 Task: Look for space in Alleppey, India from 9th June, 2023 to 17th June, 2023 for 2 adults in price range Rs.7000 to Rs.12000. Place can be private room with 1  bedroom having 2 beds and 1 bathroom. Property type can be house, flat, guest house. Amenities needed are: wifi. Booking option can be shelf check-in. Required host language is English.
Action: Mouse moved to (495, 105)
Screenshot: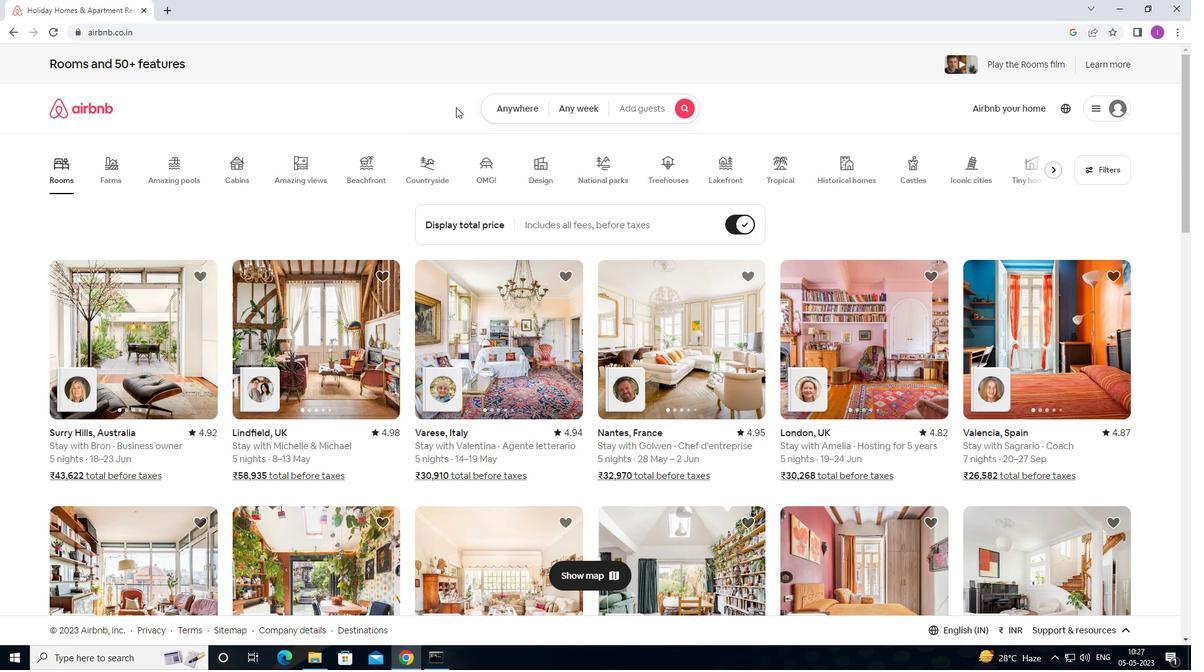 
Action: Mouse pressed left at (495, 105)
Screenshot: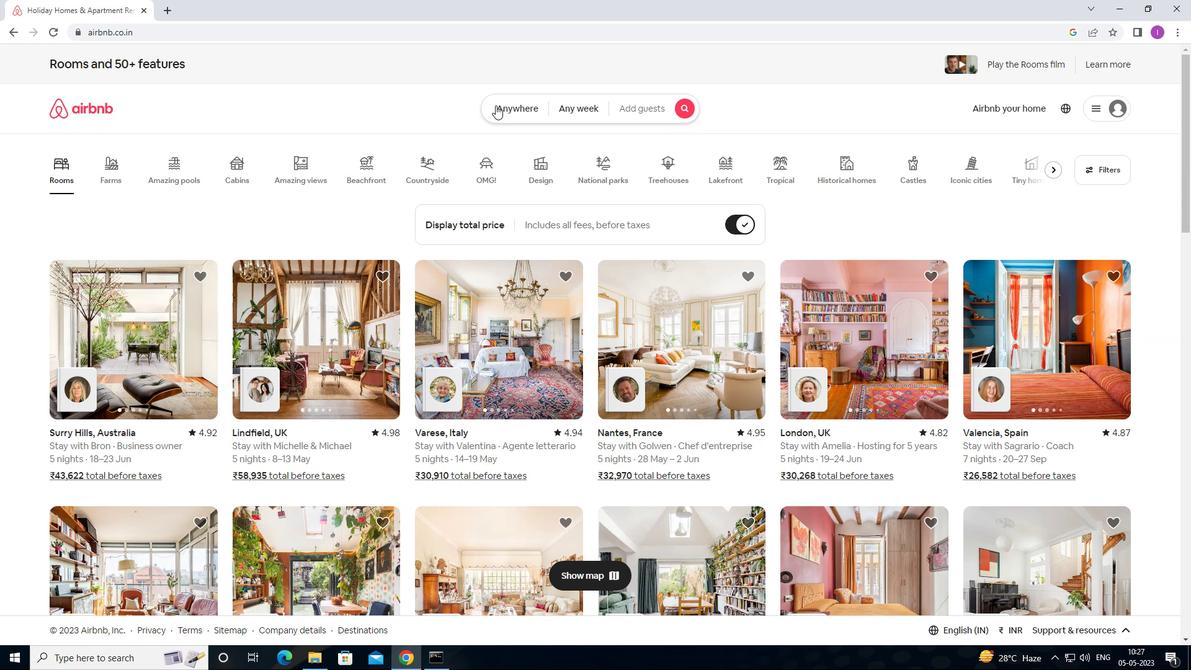 
Action: Mouse moved to (397, 163)
Screenshot: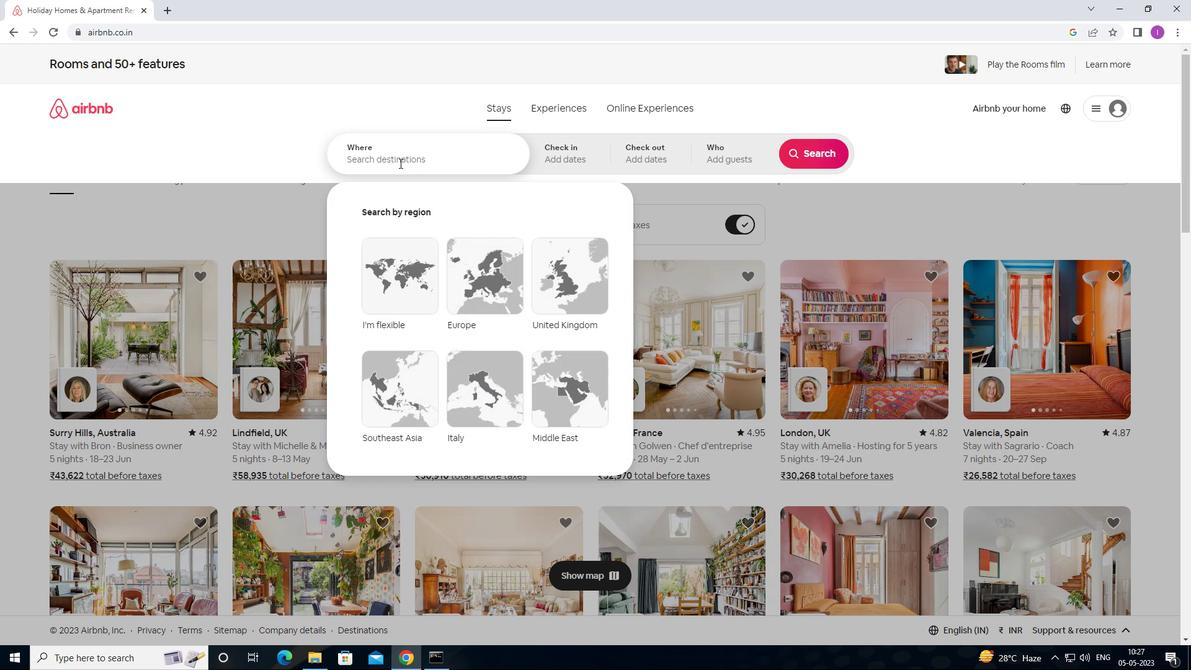 
Action: Mouse pressed left at (397, 163)
Screenshot: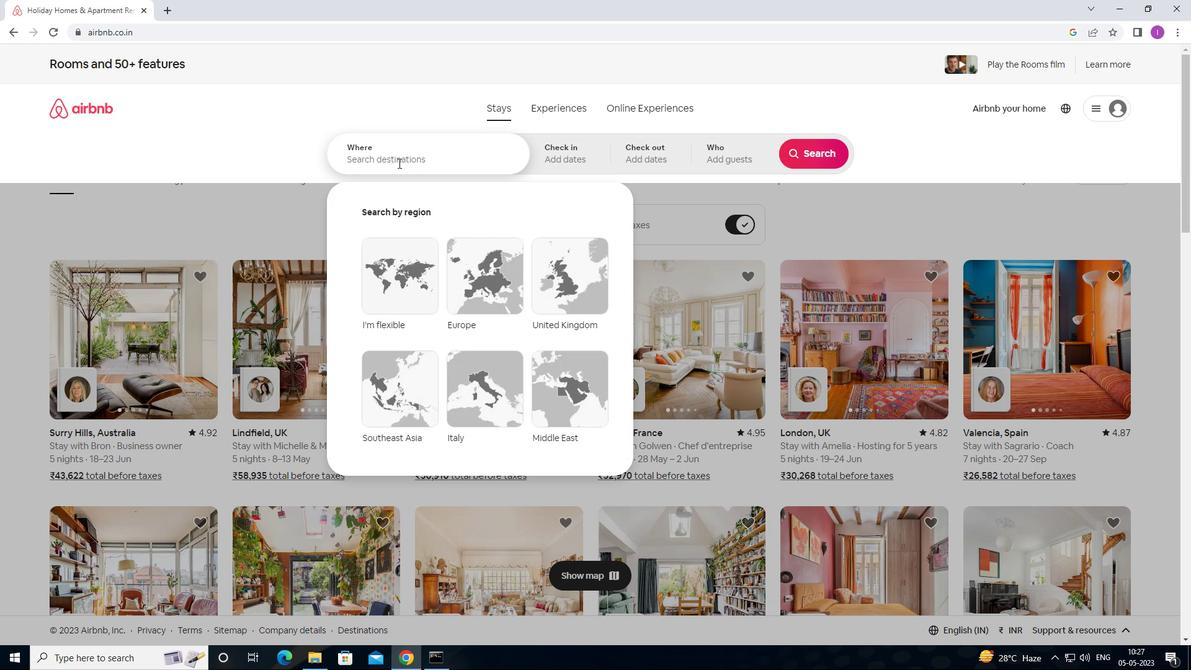 
Action: Mouse moved to (246, 180)
Screenshot: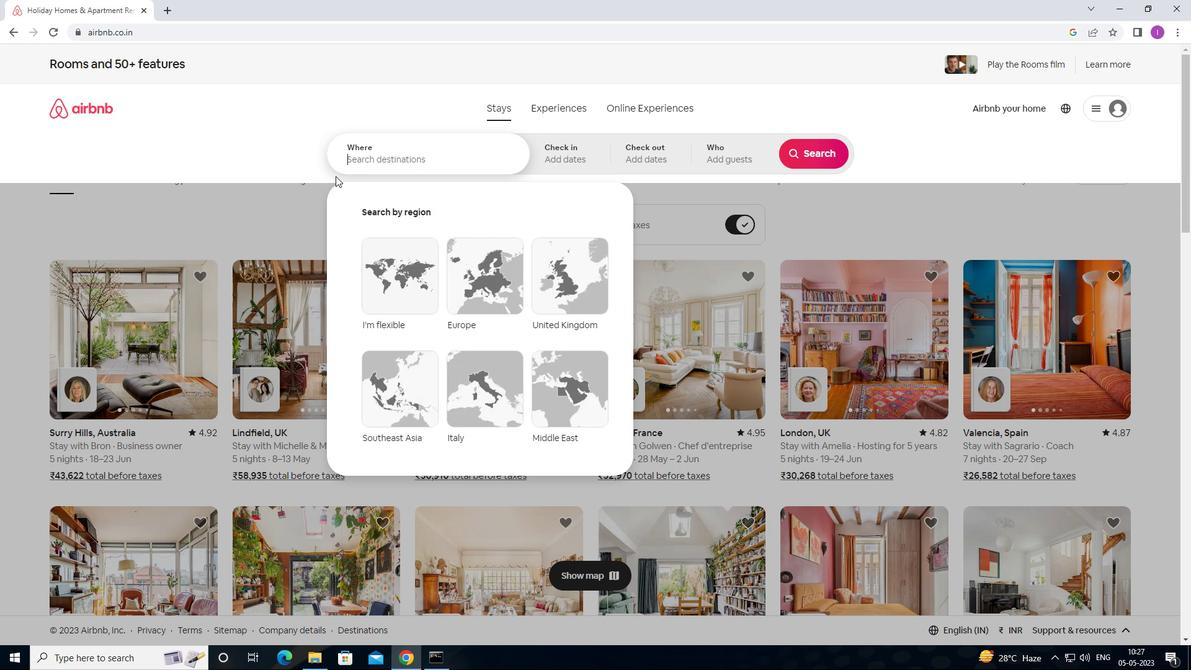 
Action: Key pressed <Key.shift>ALLEPPE4Y,<Key.shift>INDIA
Screenshot: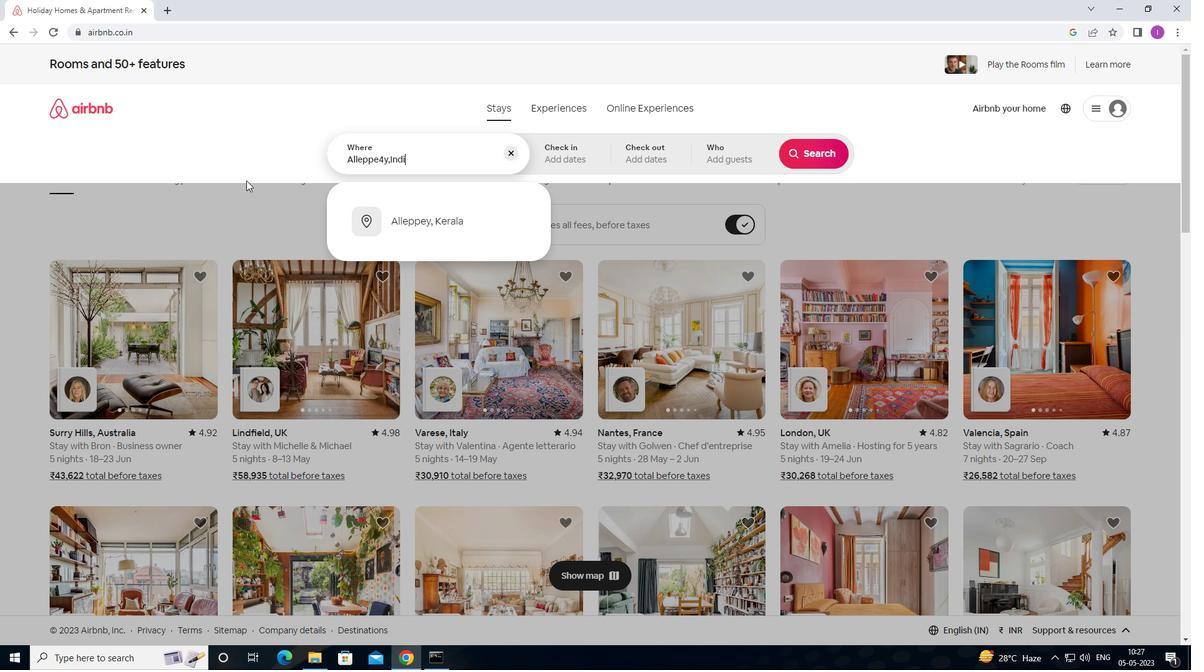 
Action: Mouse moved to (386, 158)
Screenshot: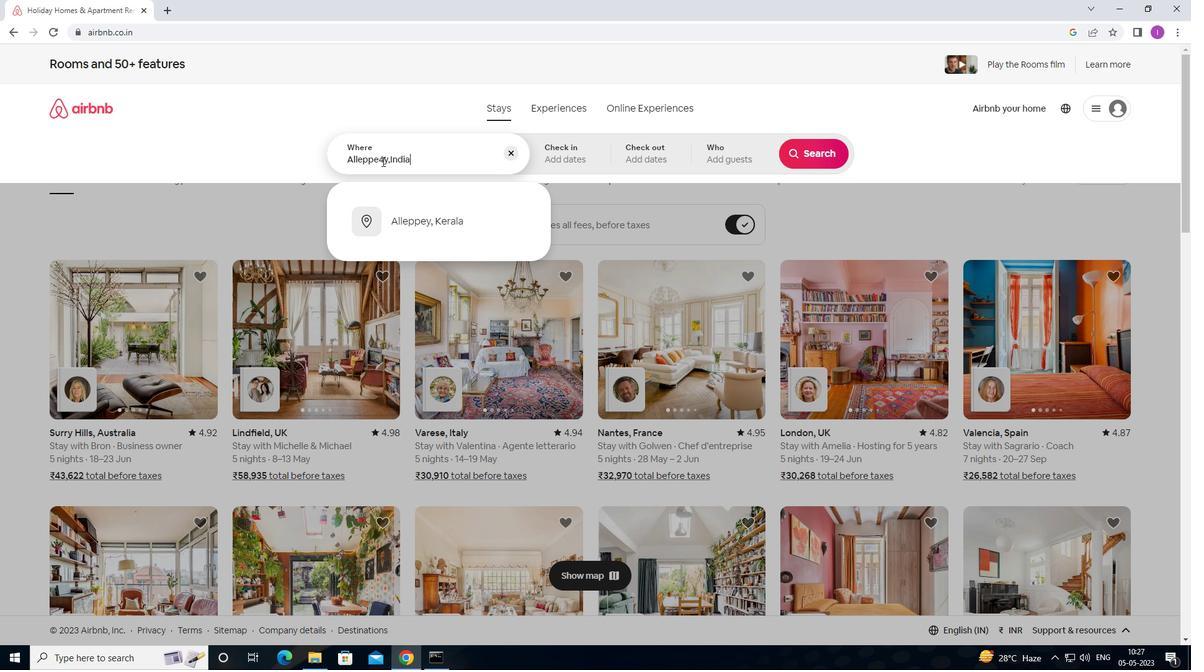 
Action: Mouse pressed left at (386, 158)
Screenshot: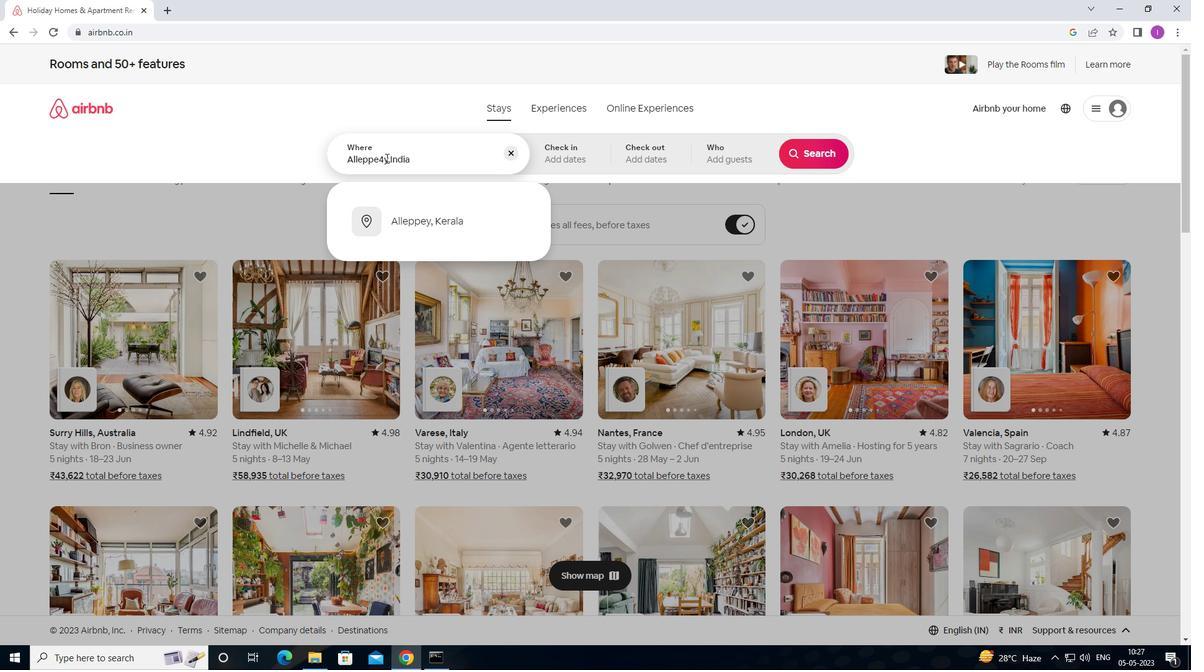 
Action: Mouse moved to (335, 193)
Screenshot: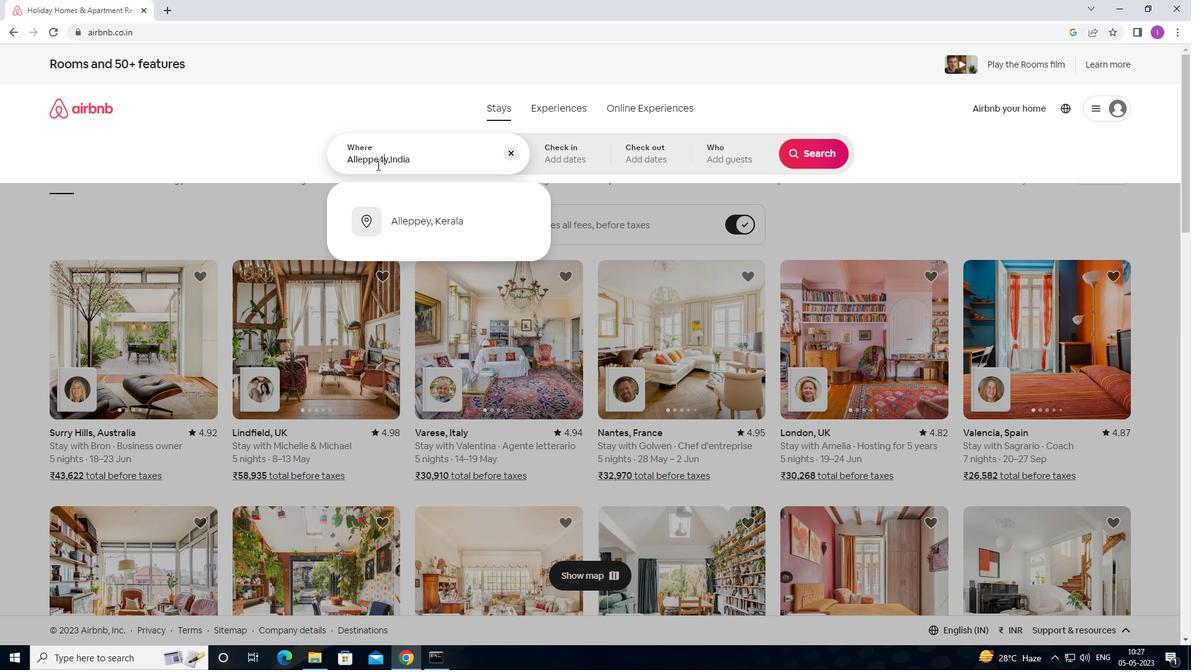 
Action: Key pressed <Key.backspace>
Screenshot: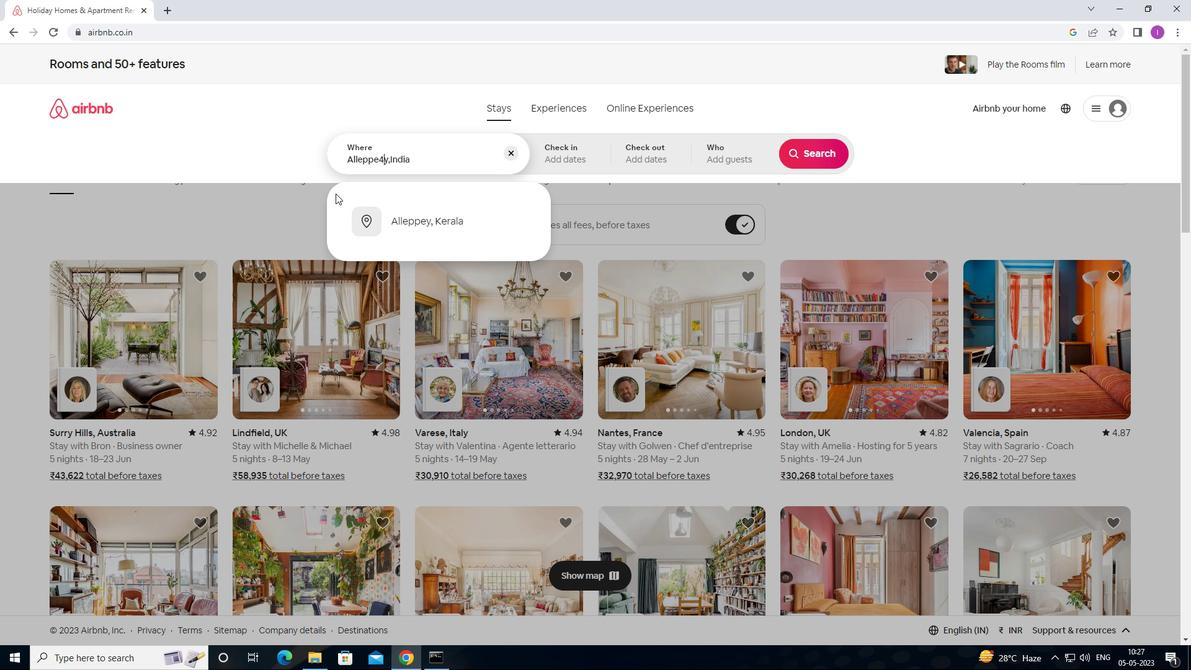 
Action: Mouse moved to (561, 152)
Screenshot: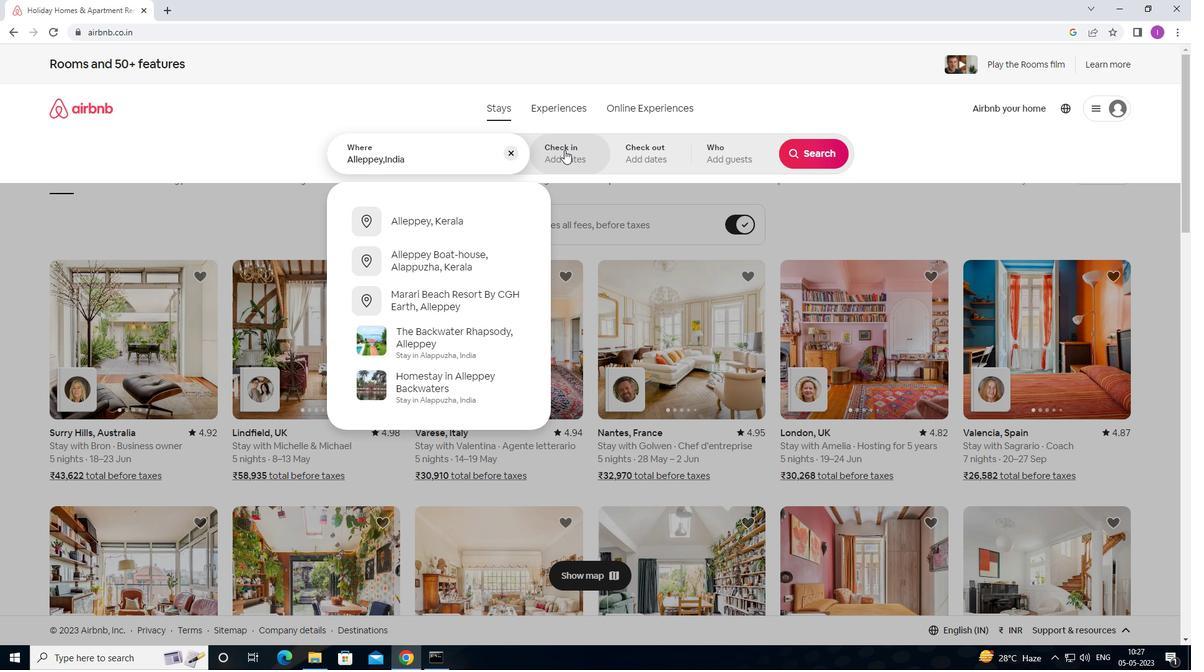 
Action: Mouse pressed left at (561, 152)
Screenshot: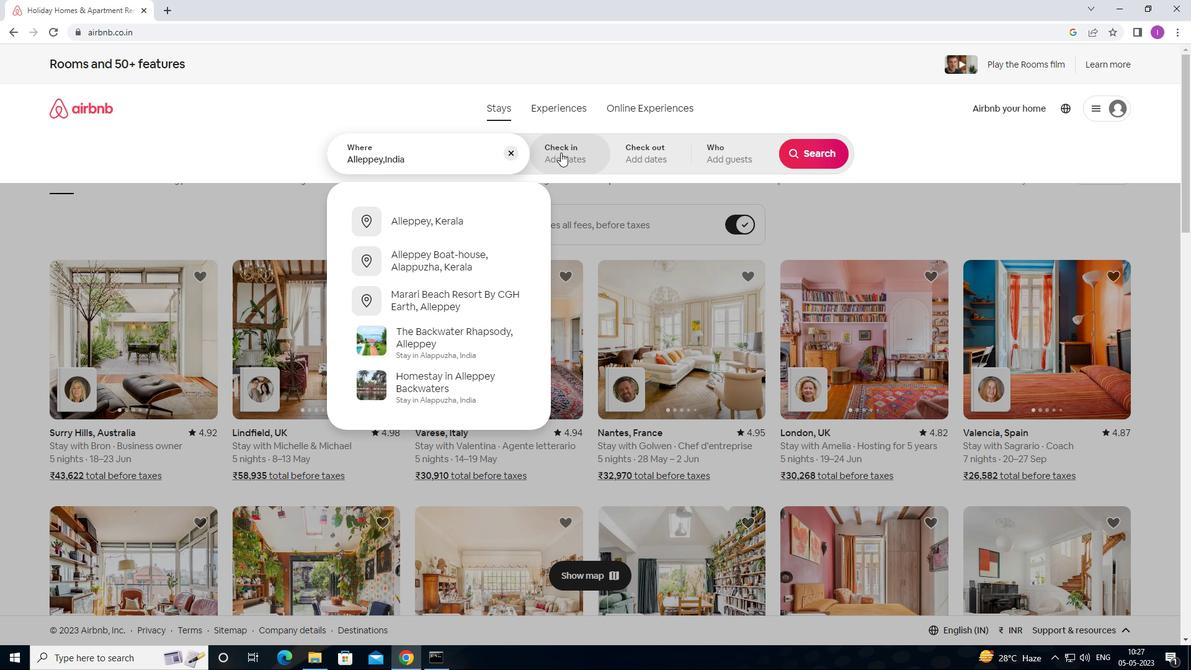 
Action: Mouse moved to (809, 256)
Screenshot: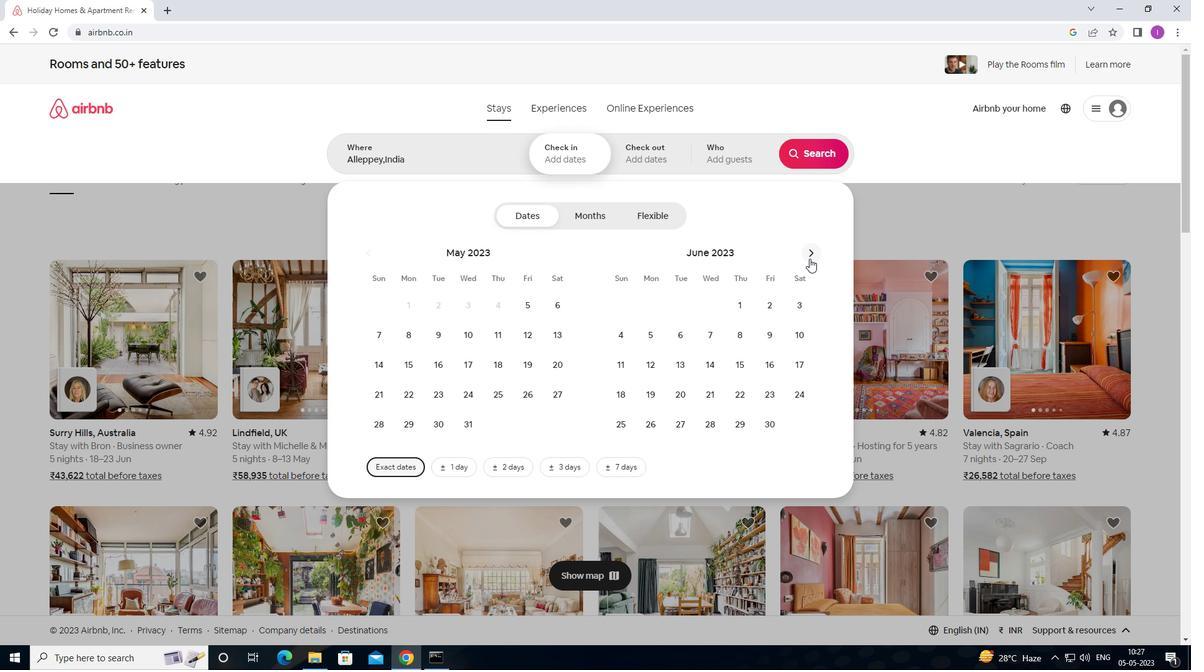 
Action: Mouse pressed left at (809, 256)
Screenshot: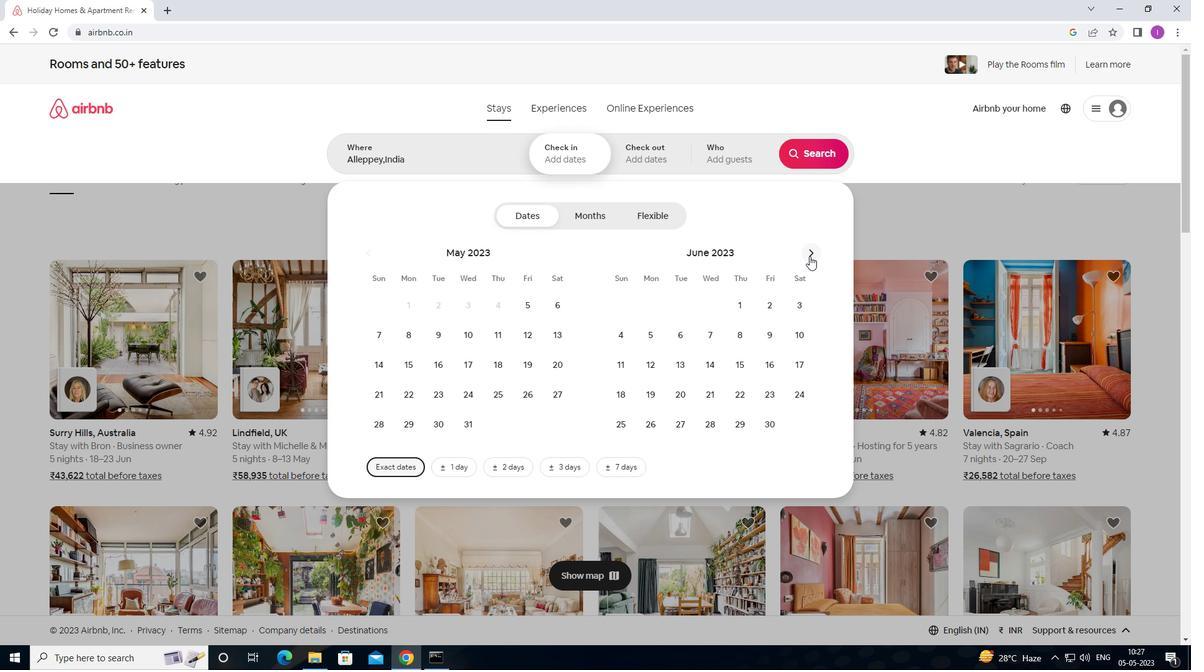 
Action: Mouse moved to (533, 339)
Screenshot: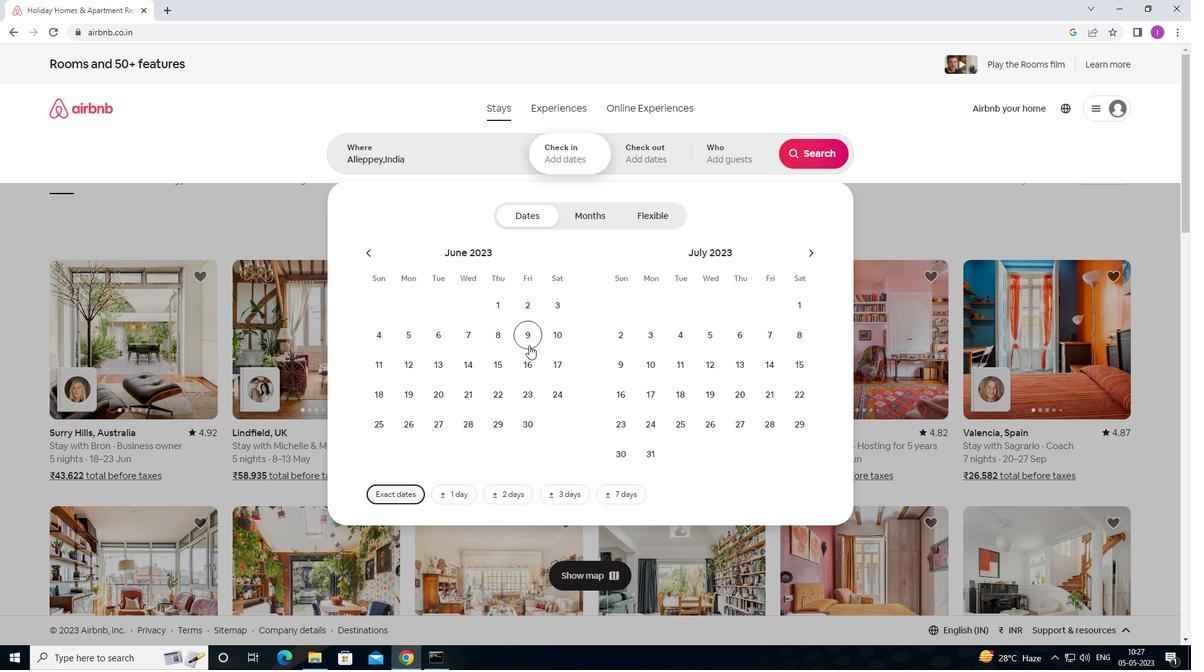 
Action: Mouse pressed left at (533, 339)
Screenshot: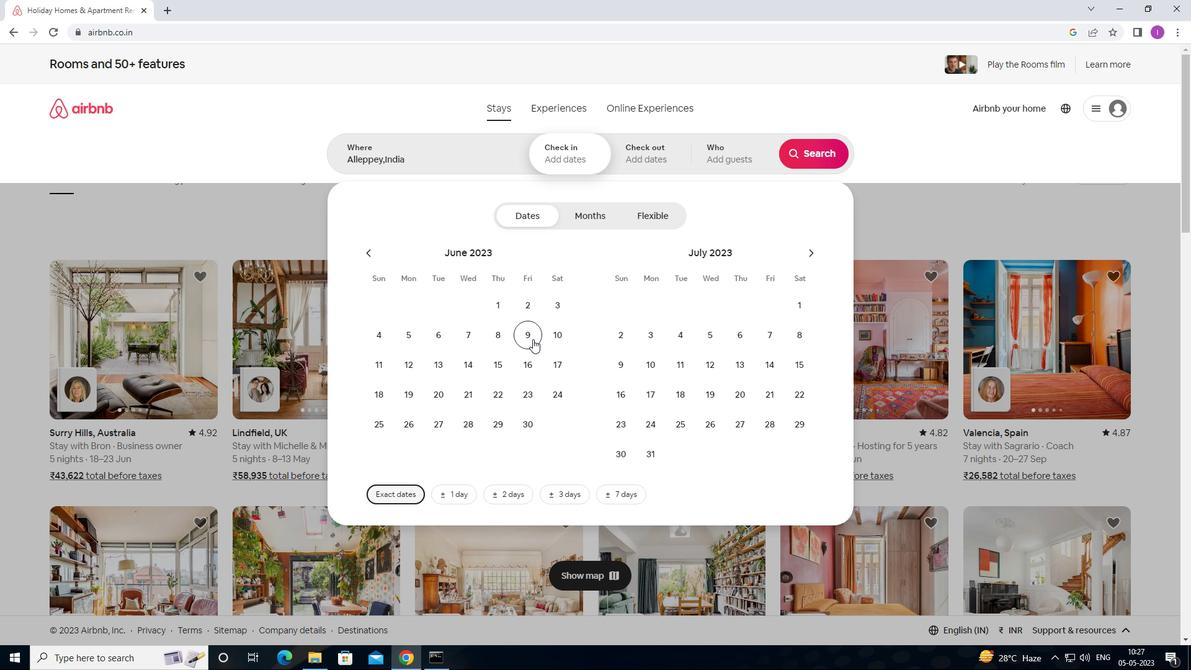 
Action: Mouse moved to (554, 362)
Screenshot: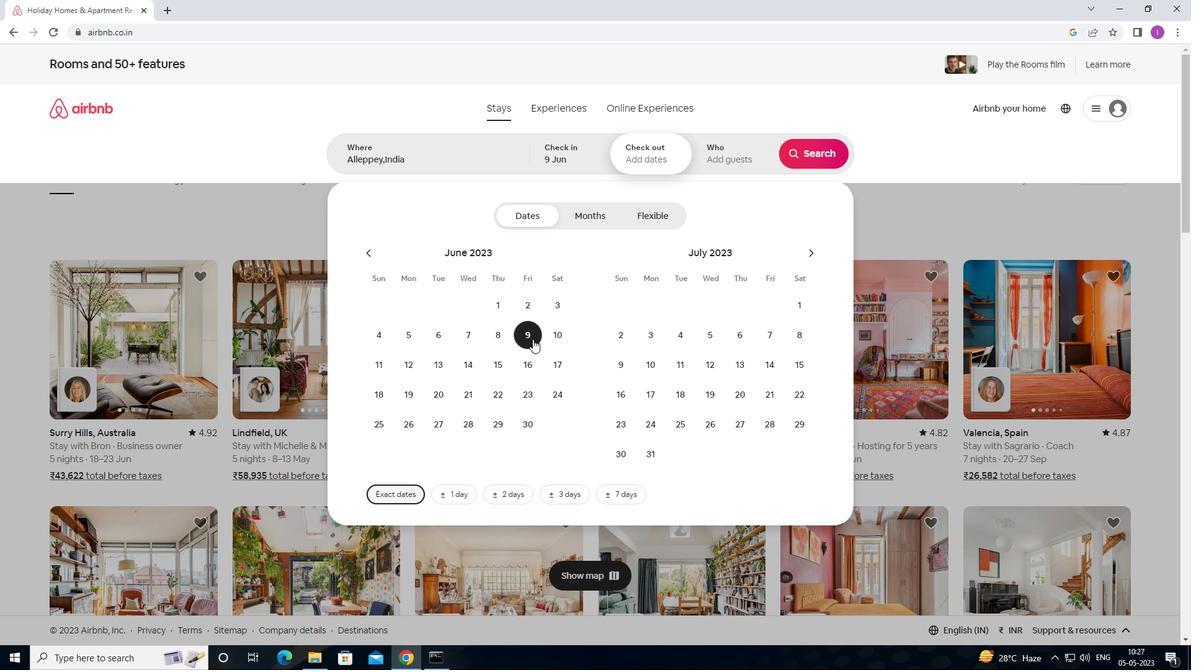 
Action: Mouse pressed left at (554, 362)
Screenshot: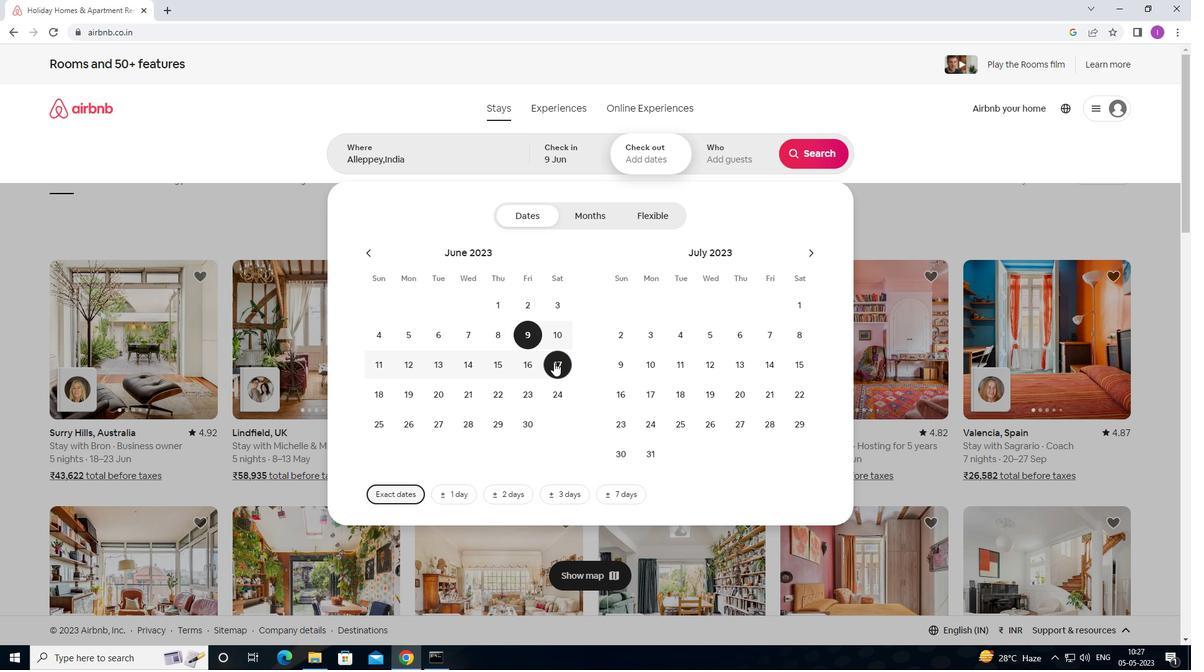 
Action: Mouse moved to (709, 166)
Screenshot: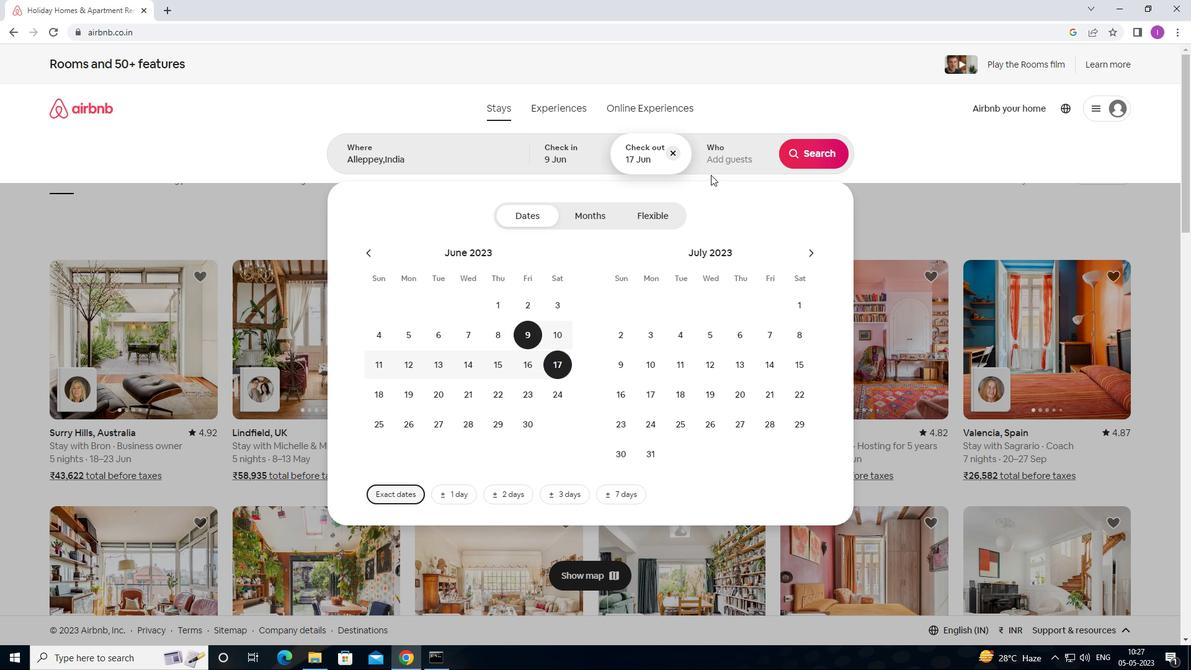 
Action: Mouse pressed left at (709, 166)
Screenshot: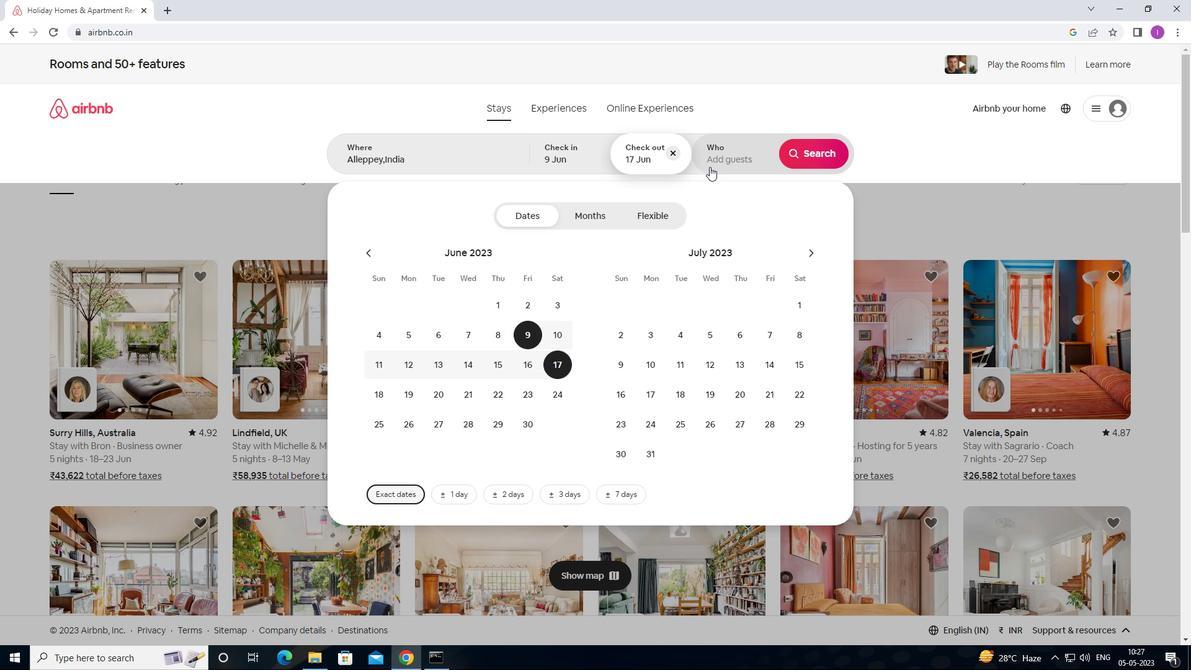 
Action: Mouse moved to (823, 227)
Screenshot: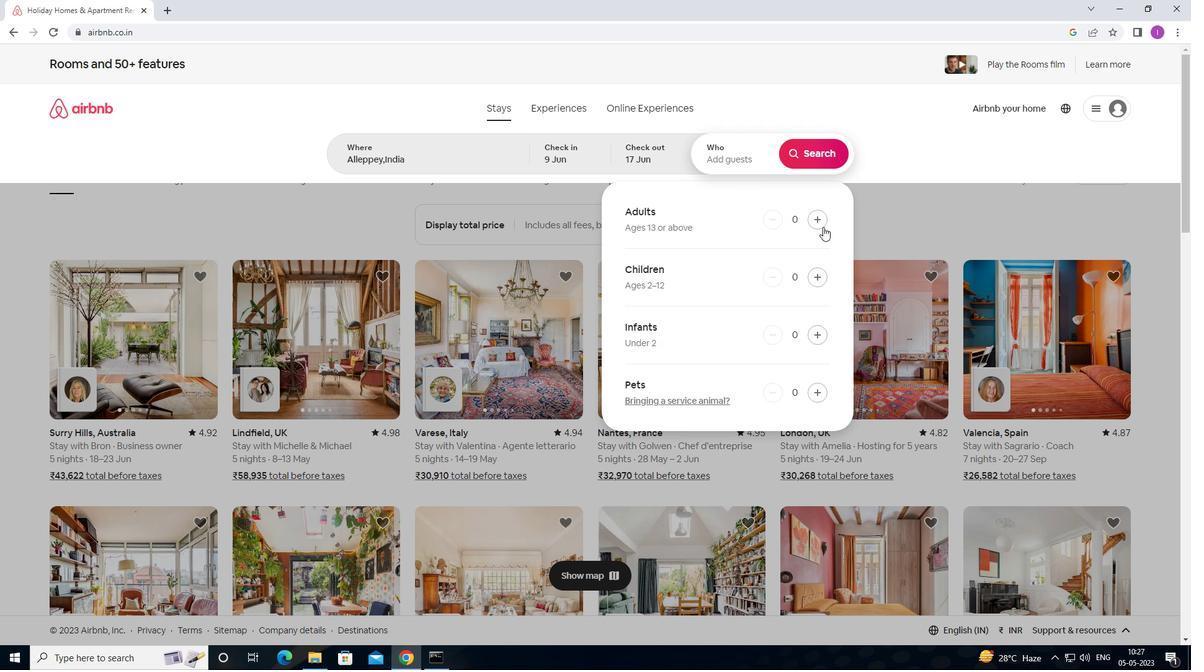 
Action: Mouse pressed left at (823, 227)
Screenshot: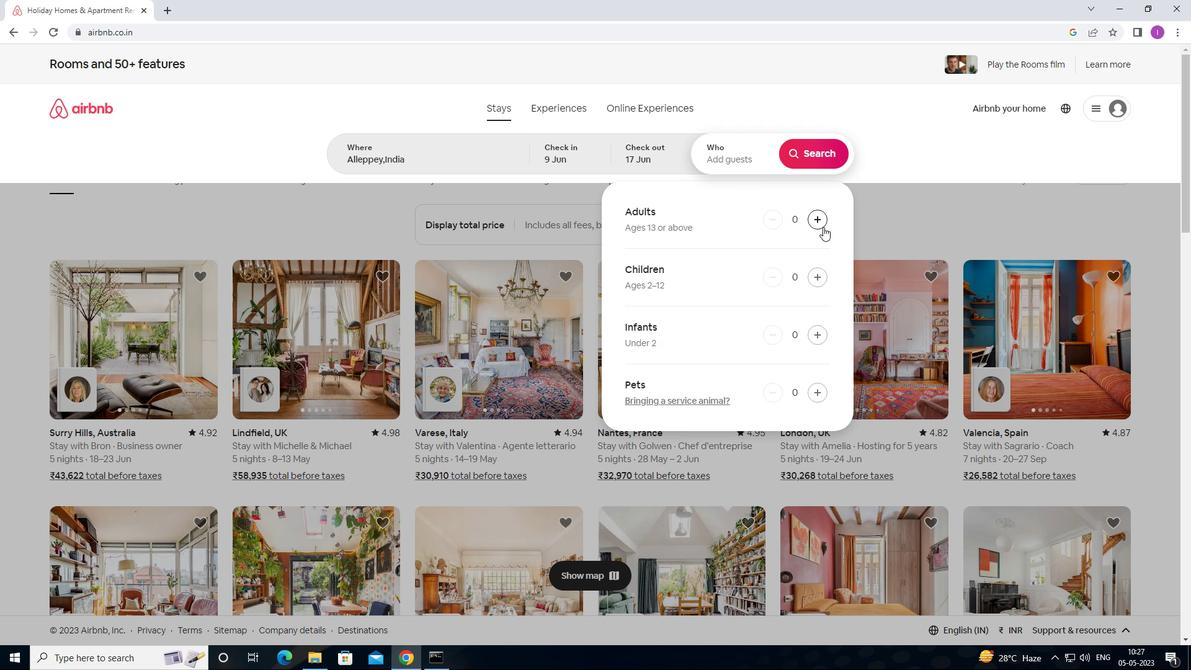 
Action: Mouse pressed left at (823, 227)
Screenshot: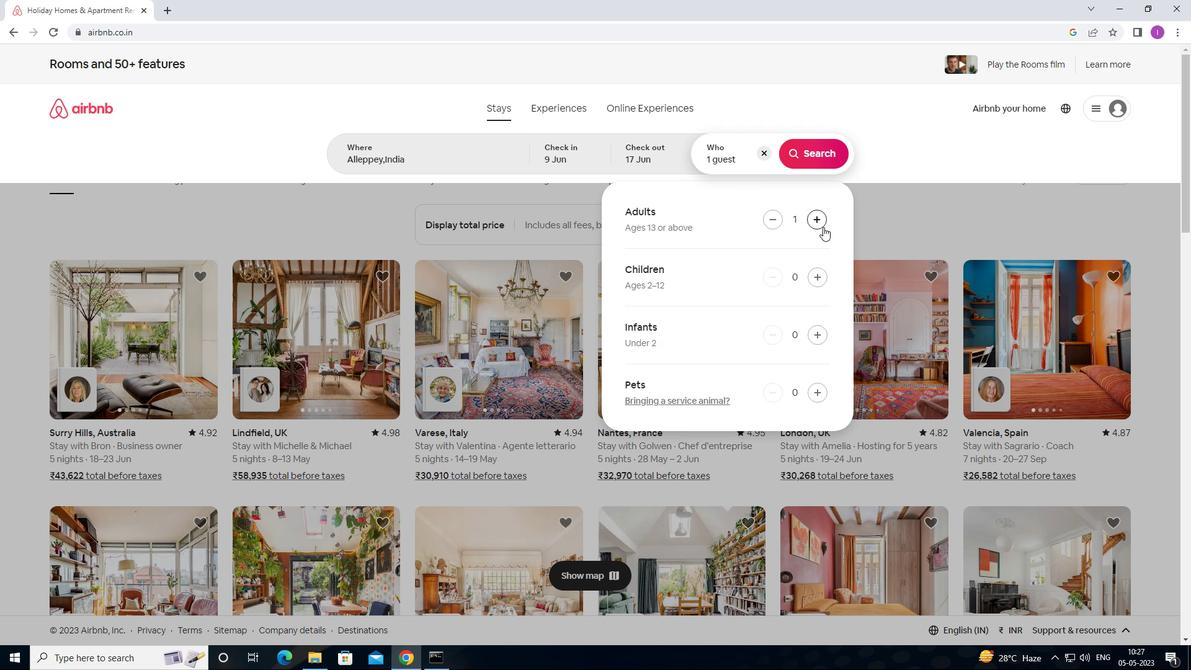 
Action: Mouse moved to (1107, 111)
Screenshot: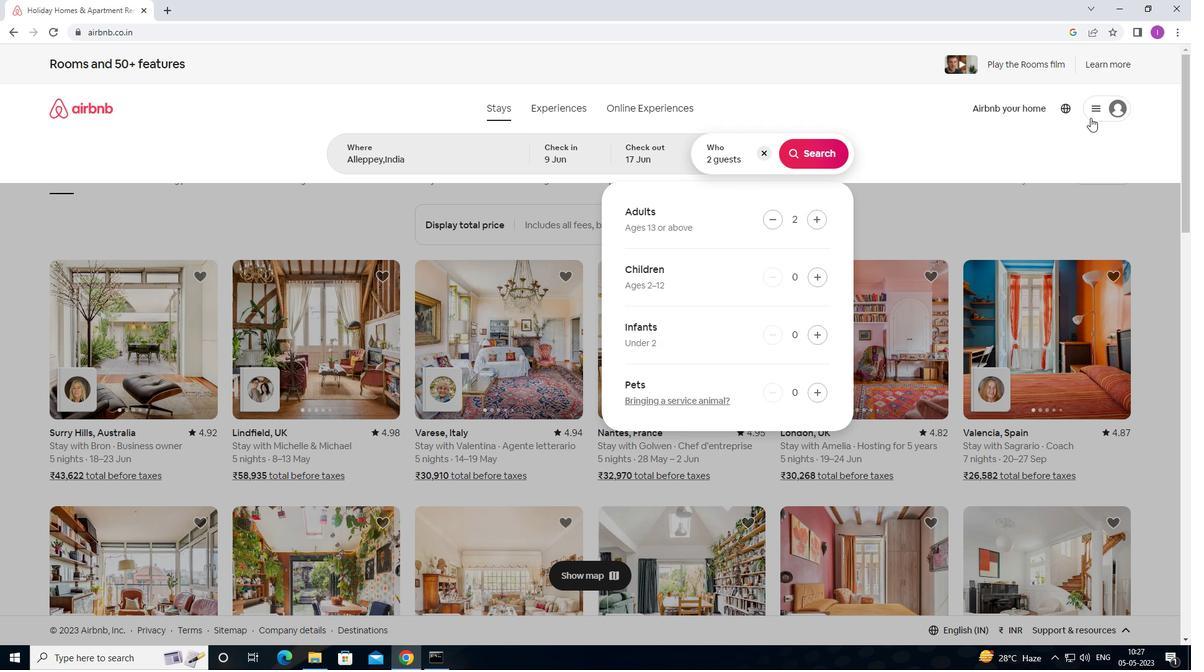 
Action: Mouse pressed left at (1107, 111)
Screenshot: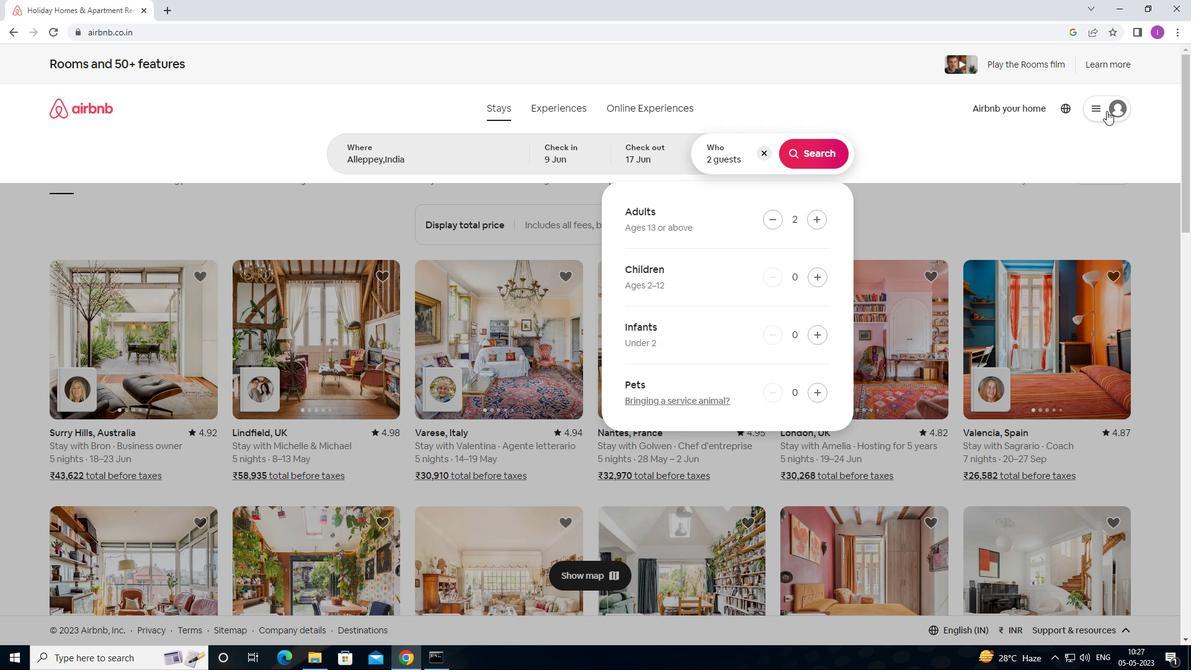
Action: Mouse moved to (907, 172)
Screenshot: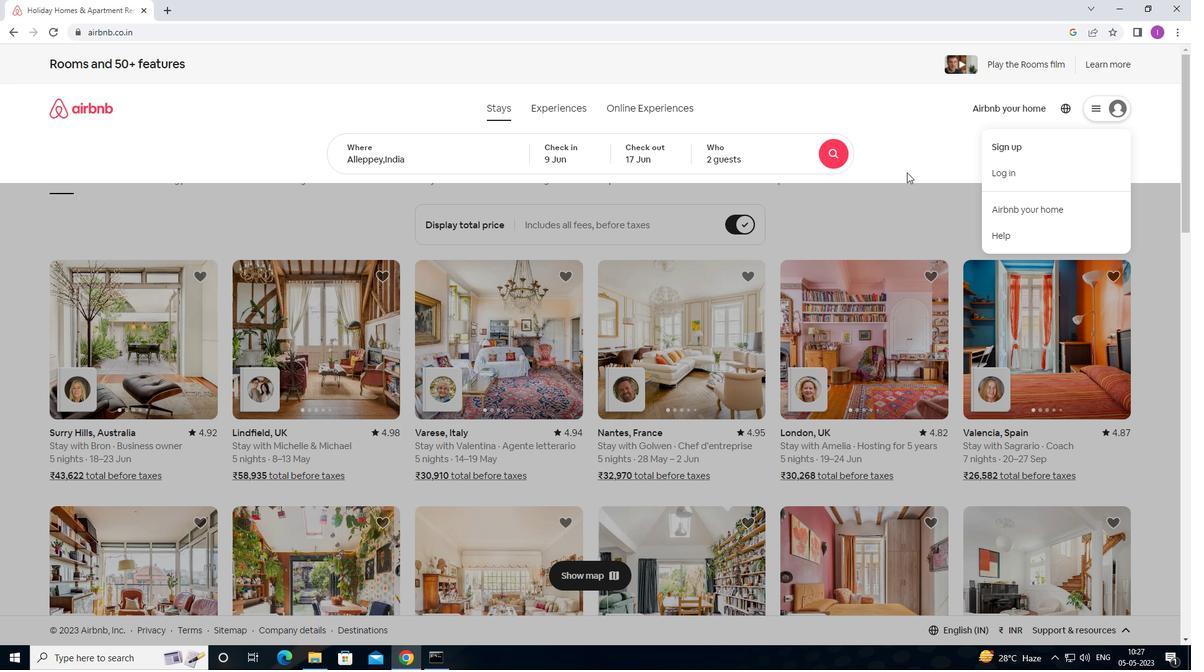 
Action: Mouse pressed left at (907, 172)
Screenshot: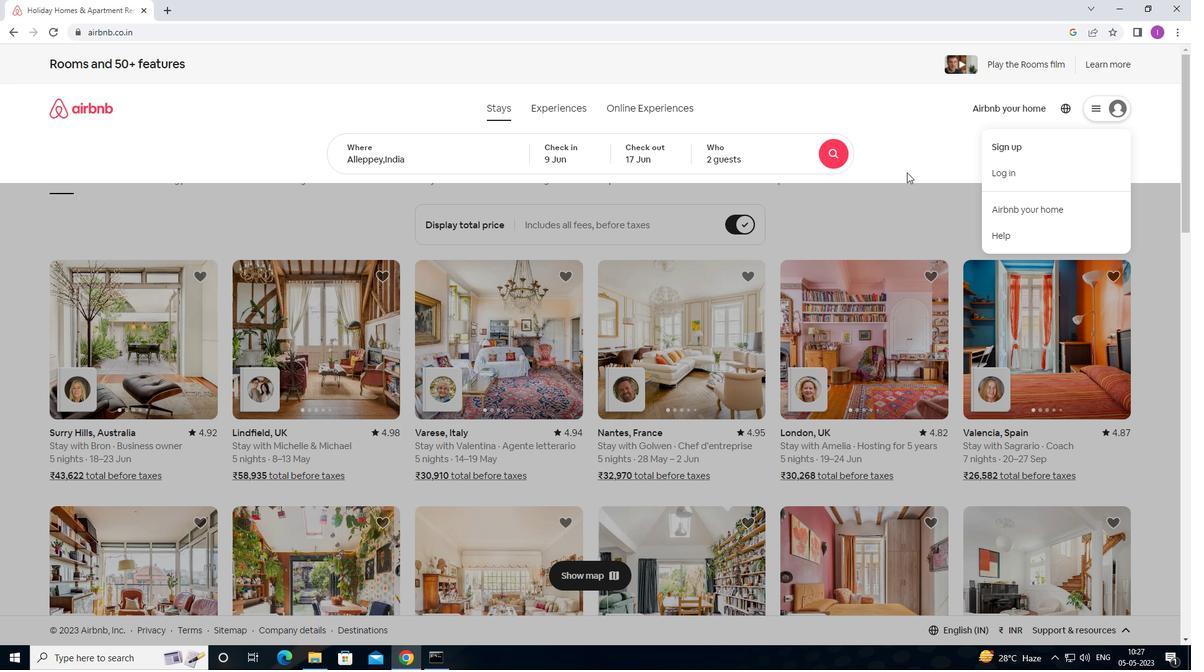 
Action: Mouse moved to (835, 161)
Screenshot: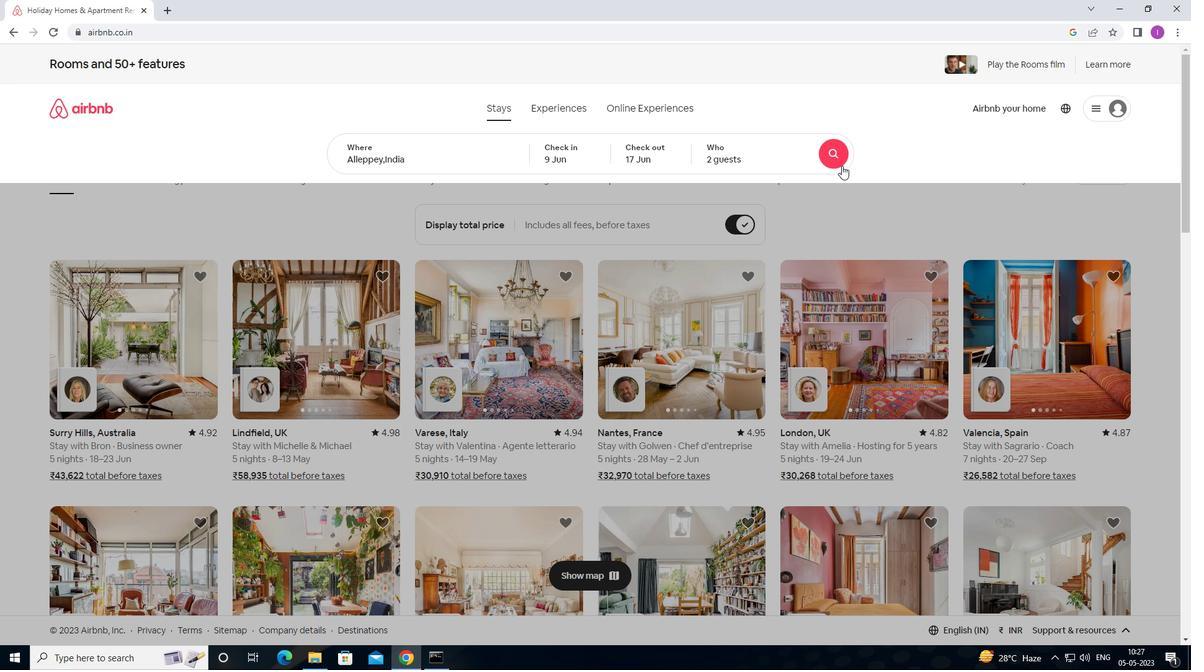 
Action: Mouse pressed left at (835, 161)
Screenshot: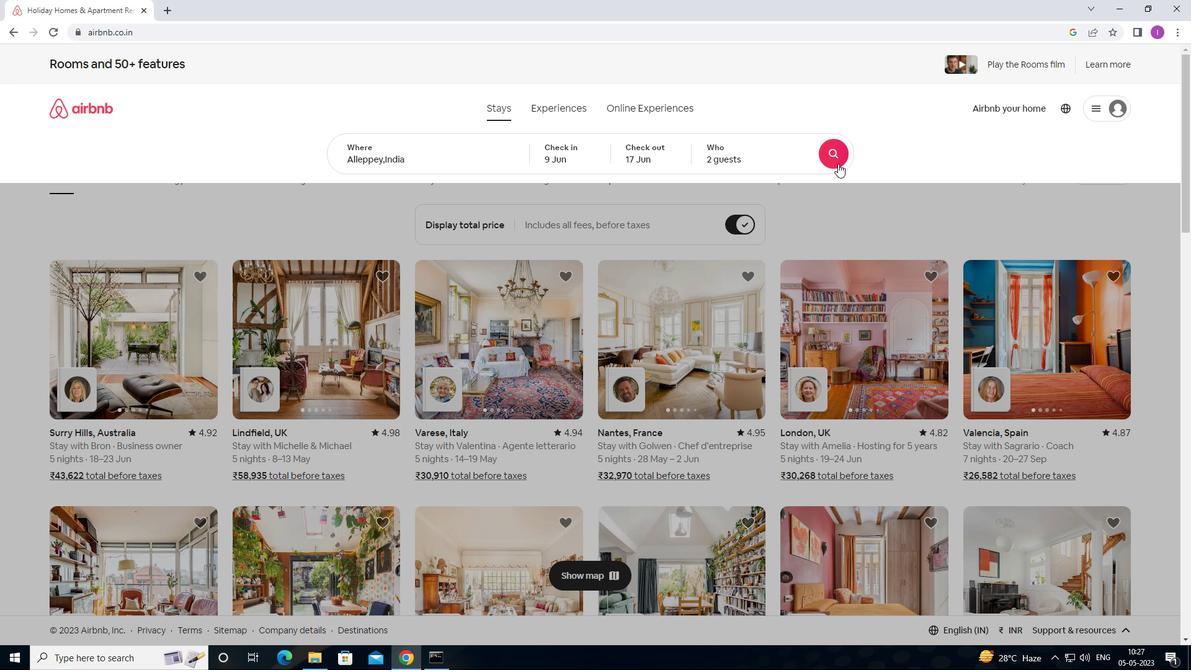 
Action: Mouse moved to (1144, 128)
Screenshot: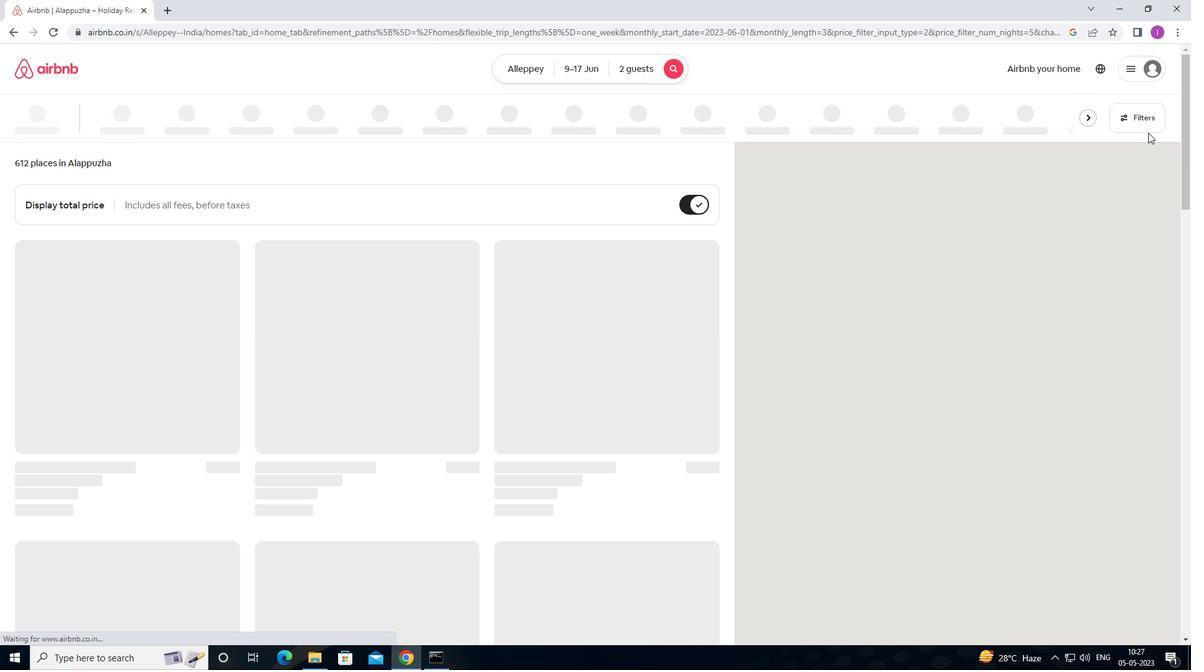 
Action: Mouse pressed left at (1144, 128)
Screenshot: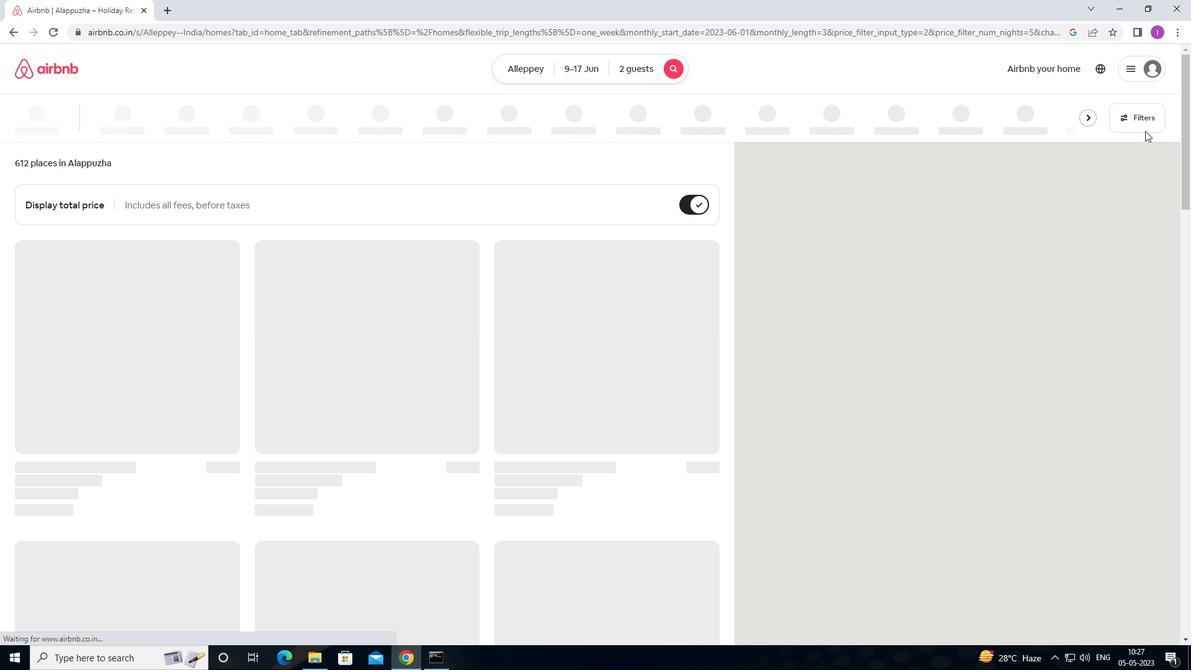 
Action: Mouse moved to (446, 423)
Screenshot: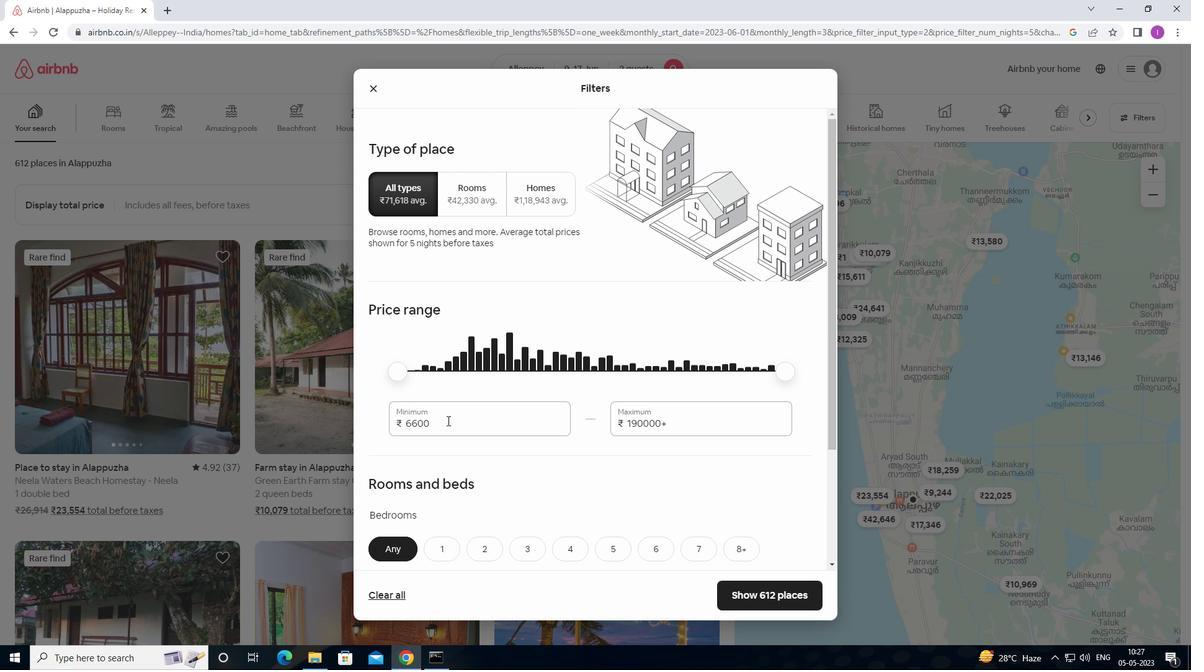 
Action: Mouse pressed left at (446, 423)
Screenshot: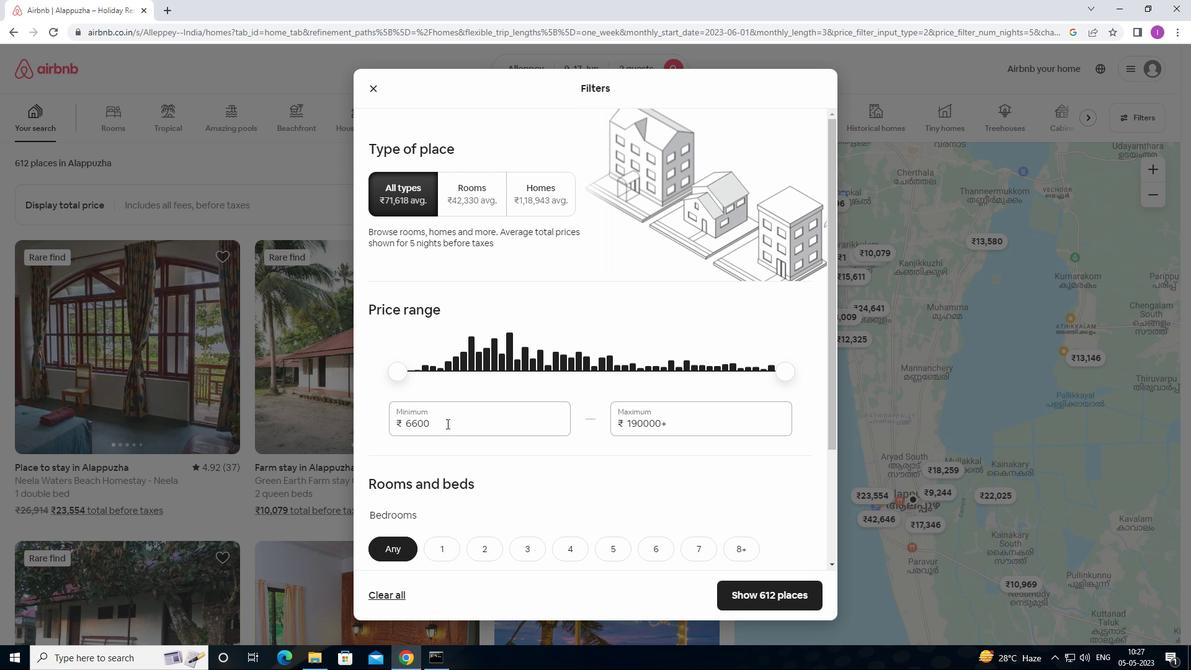 
Action: Mouse moved to (399, 413)
Screenshot: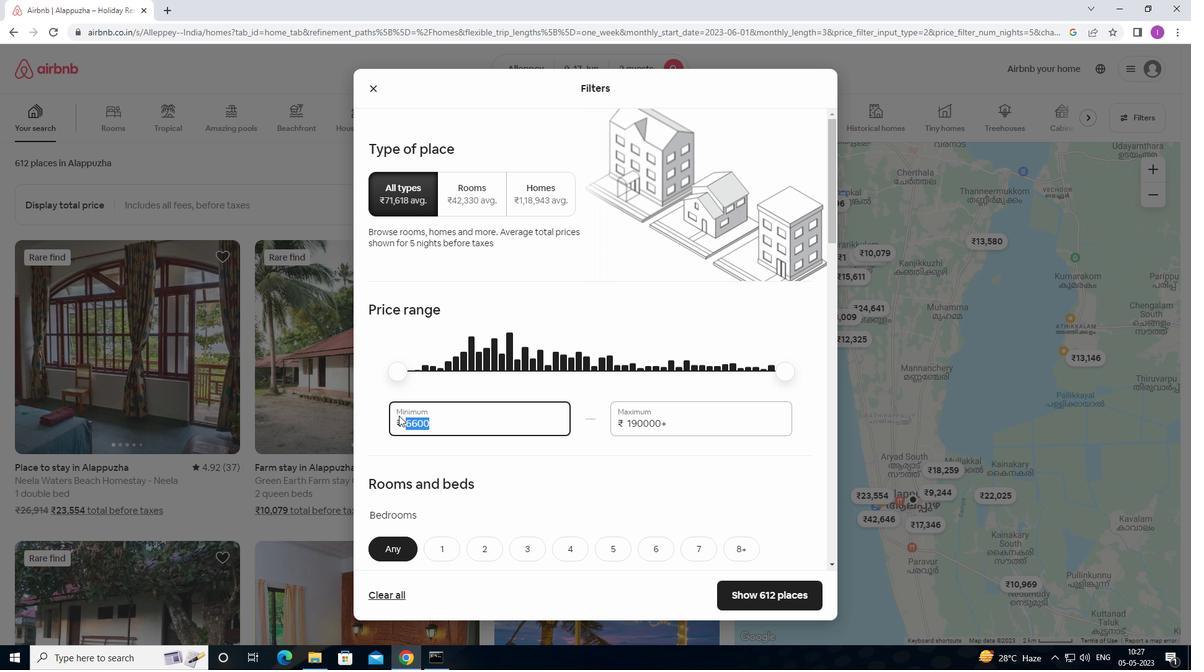 
Action: Key pressed 7000
Screenshot: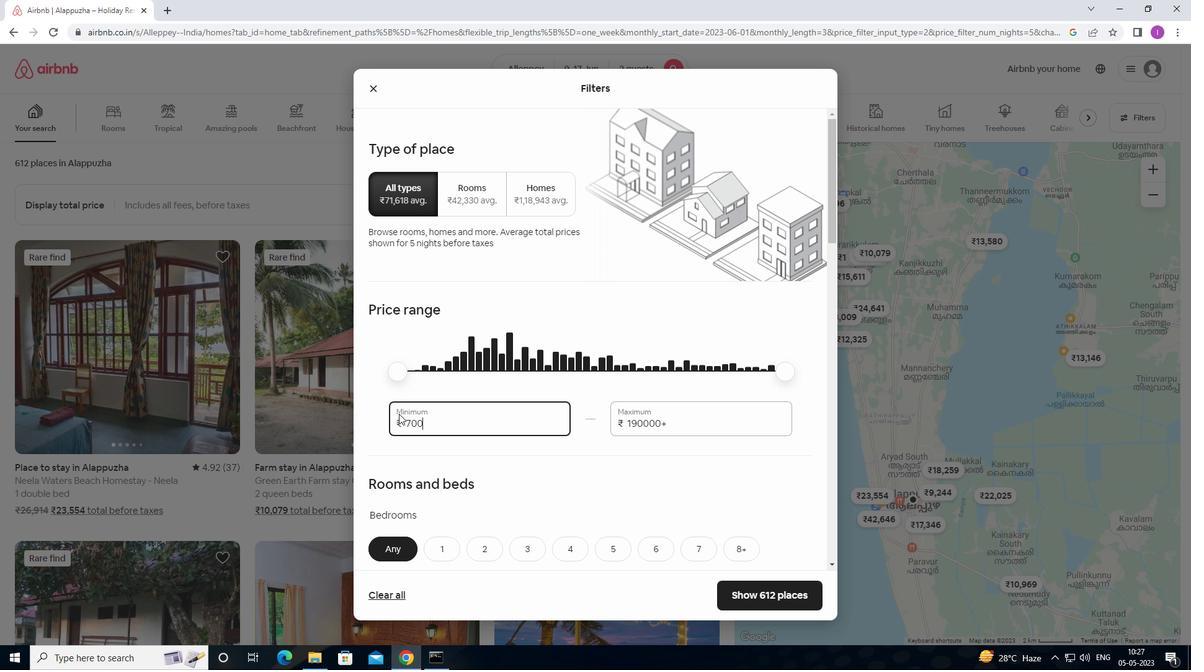 
Action: Mouse moved to (668, 422)
Screenshot: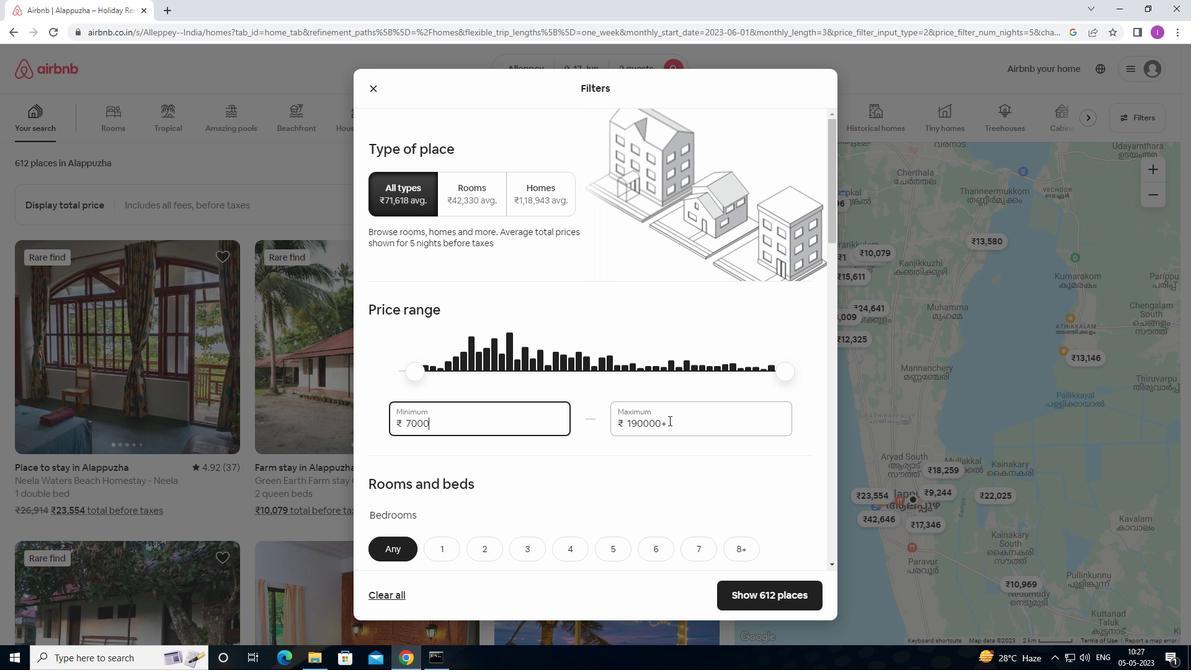 
Action: Mouse pressed left at (668, 422)
Screenshot: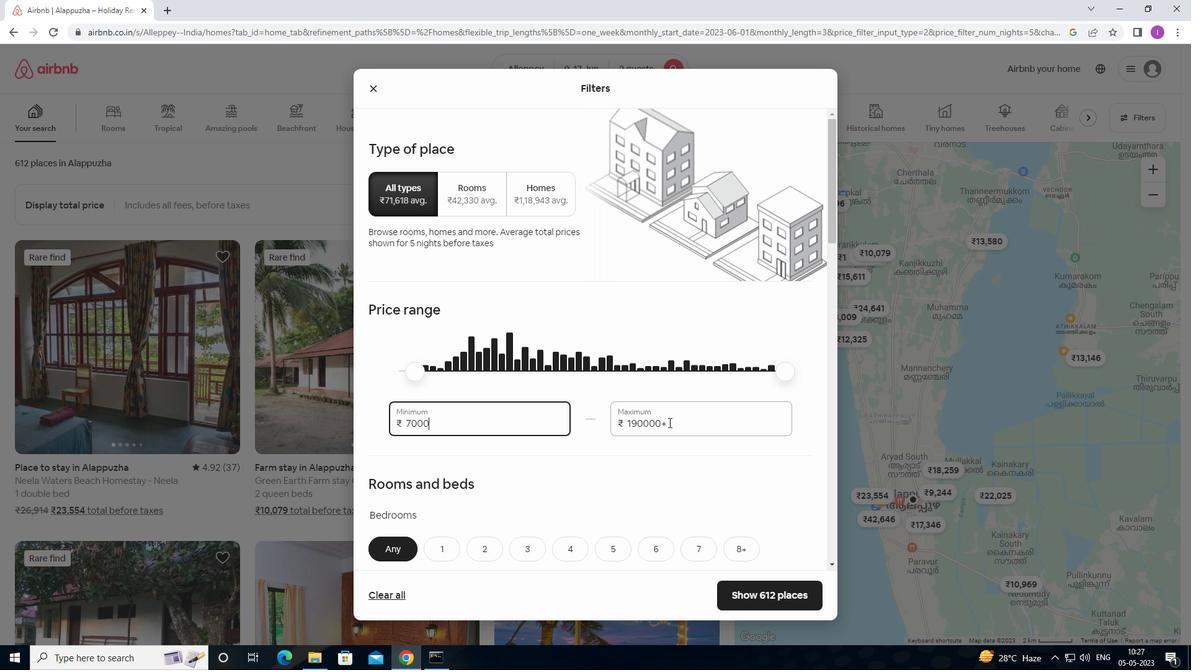 
Action: Mouse moved to (618, 426)
Screenshot: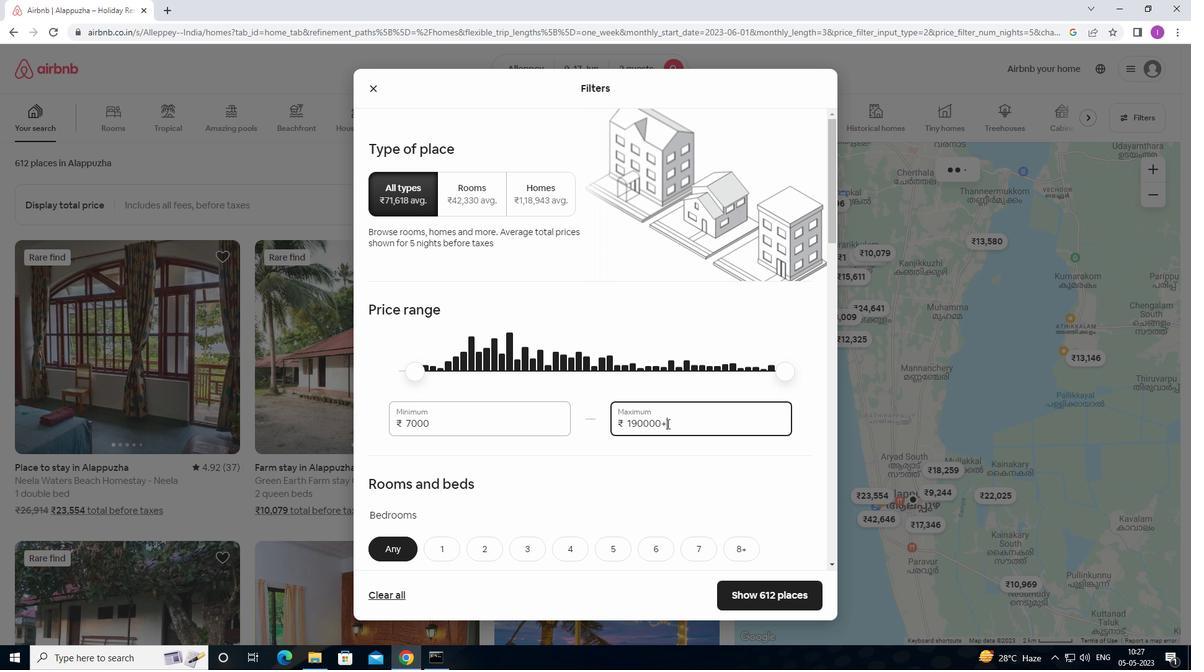 
Action: Key pressed 12000
Screenshot: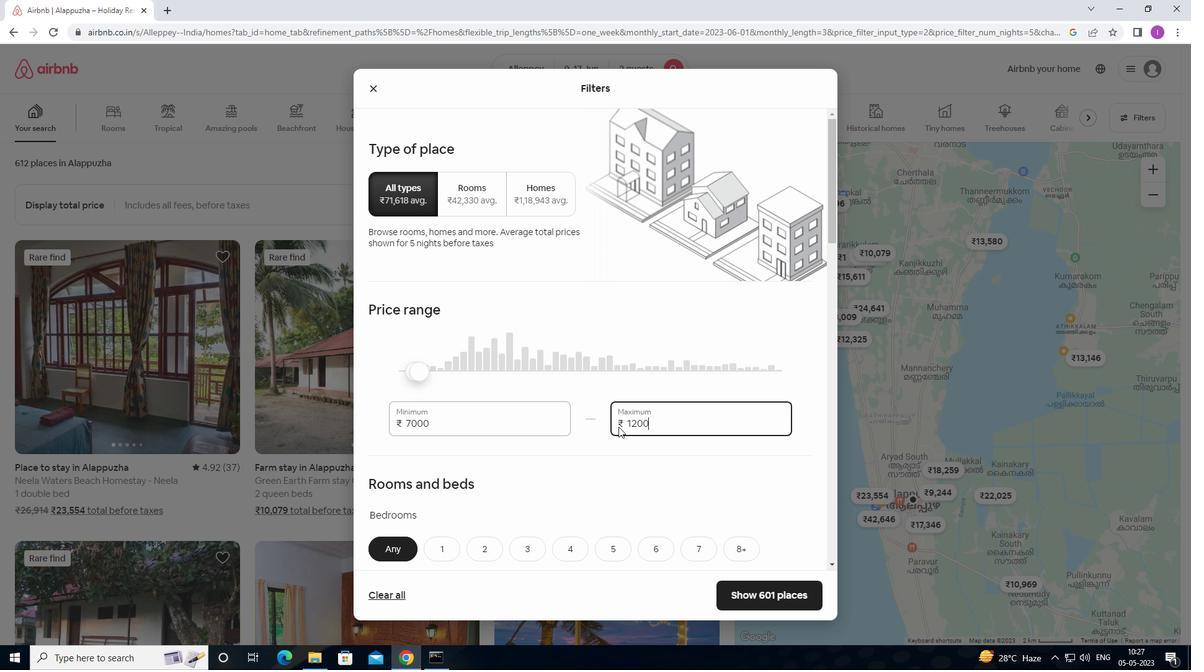 
Action: Mouse moved to (618, 426)
Screenshot: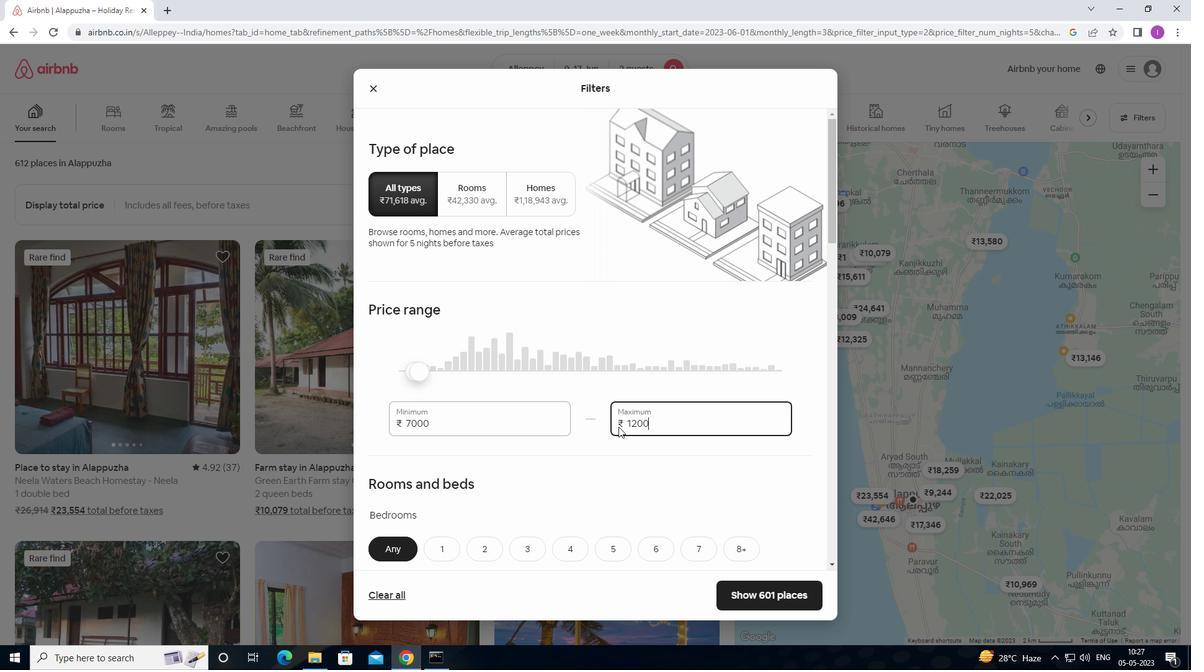 
Action: Mouse scrolled (618, 426) with delta (0, 0)
Screenshot: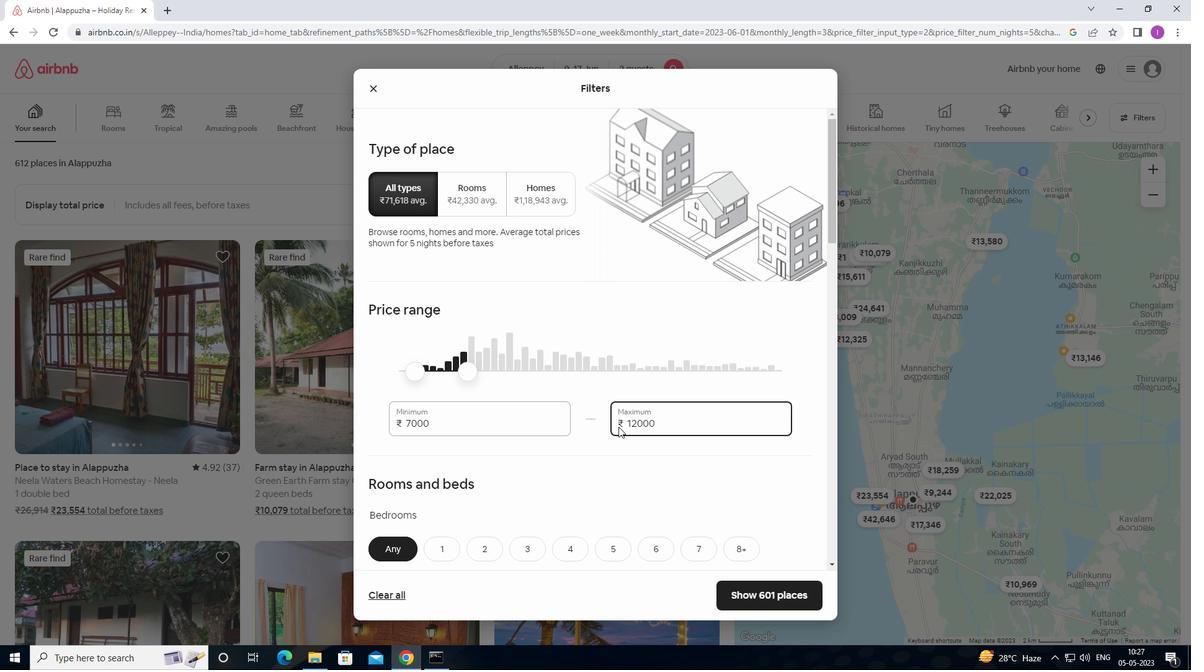 
Action: Mouse scrolled (618, 426) with delta (0, 0)
Screenshot: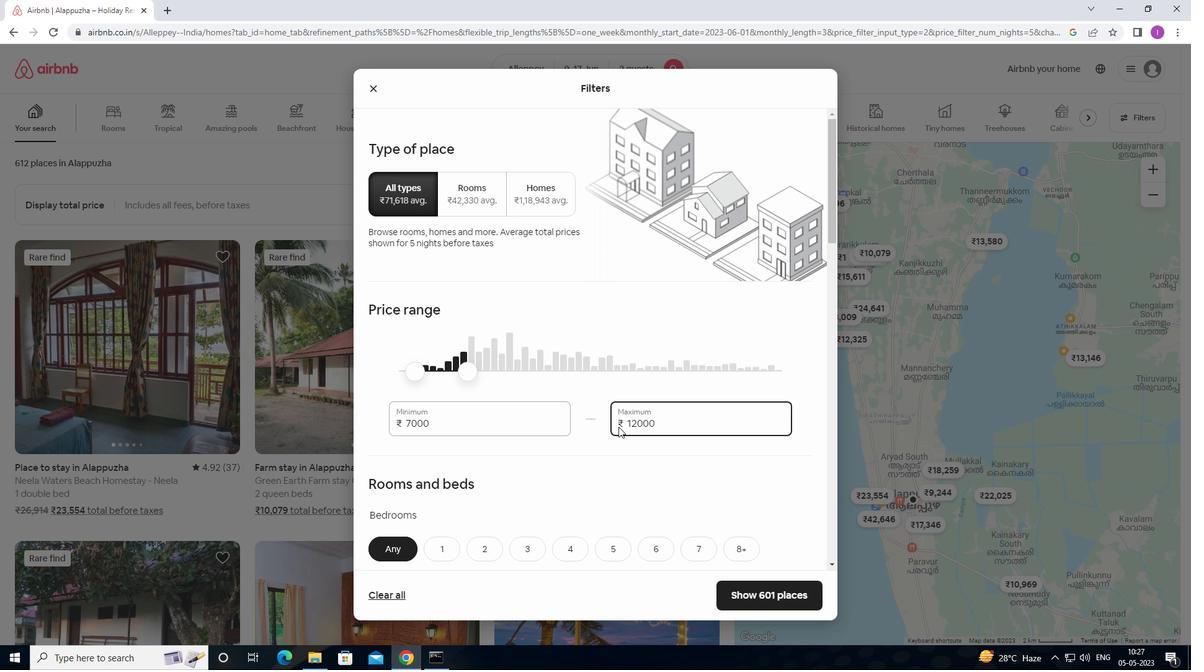
Action: Mouse scrolled (618, 426) with delta (0, 0)
Screenshot: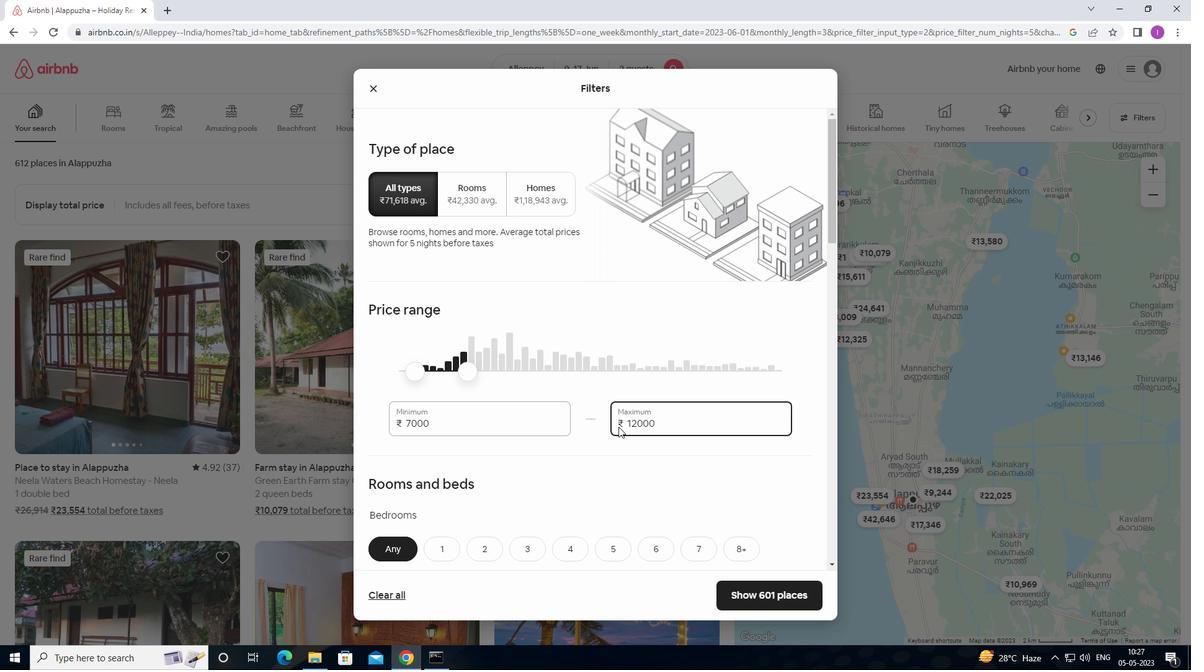 
Action: Mouse moved to (451, 363)
Screenshot: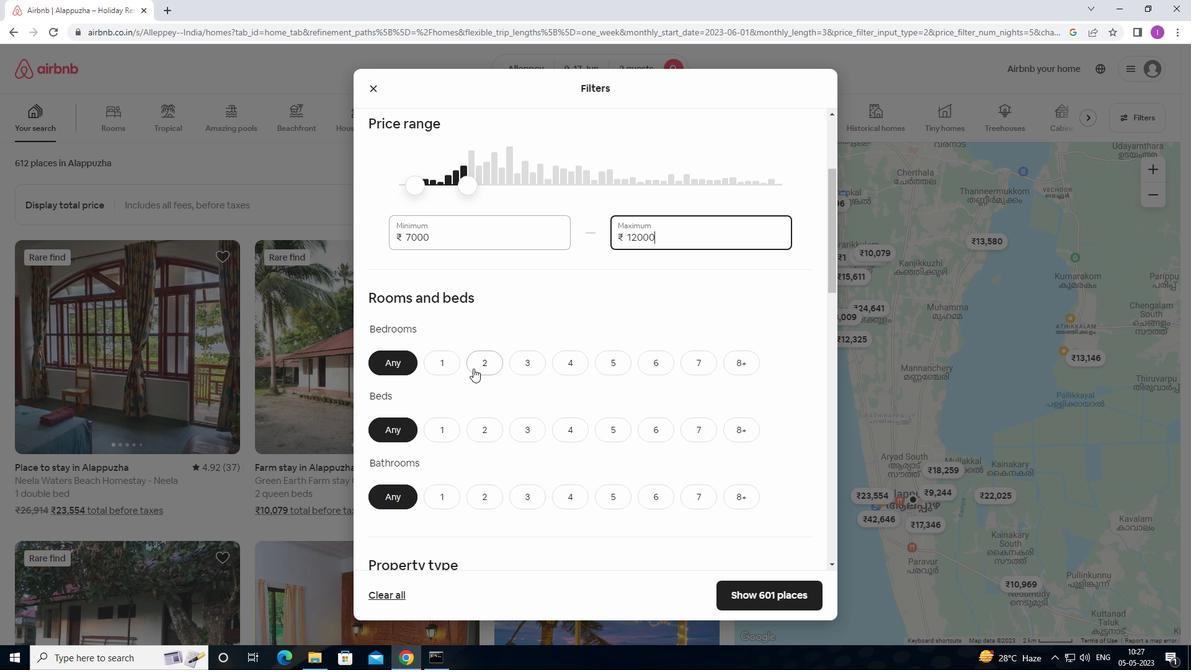 
Action: Mouse pressed left at (451, 363)
Screenshot: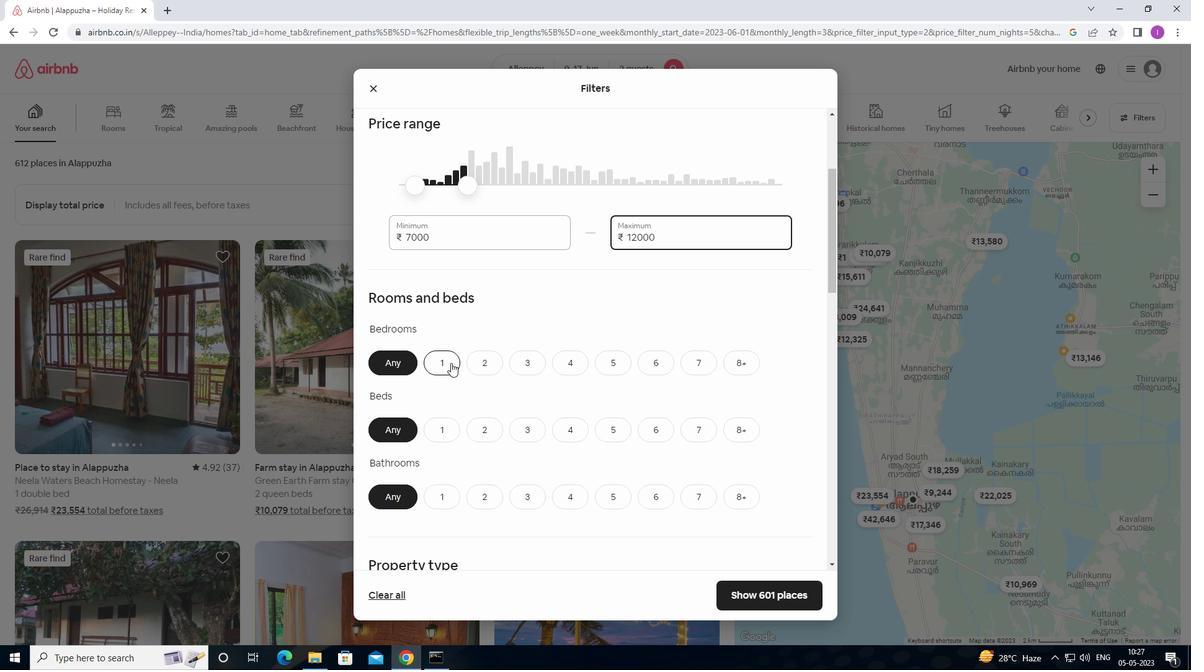 
Action: Mouse moved to (489, 428)
Screenshot: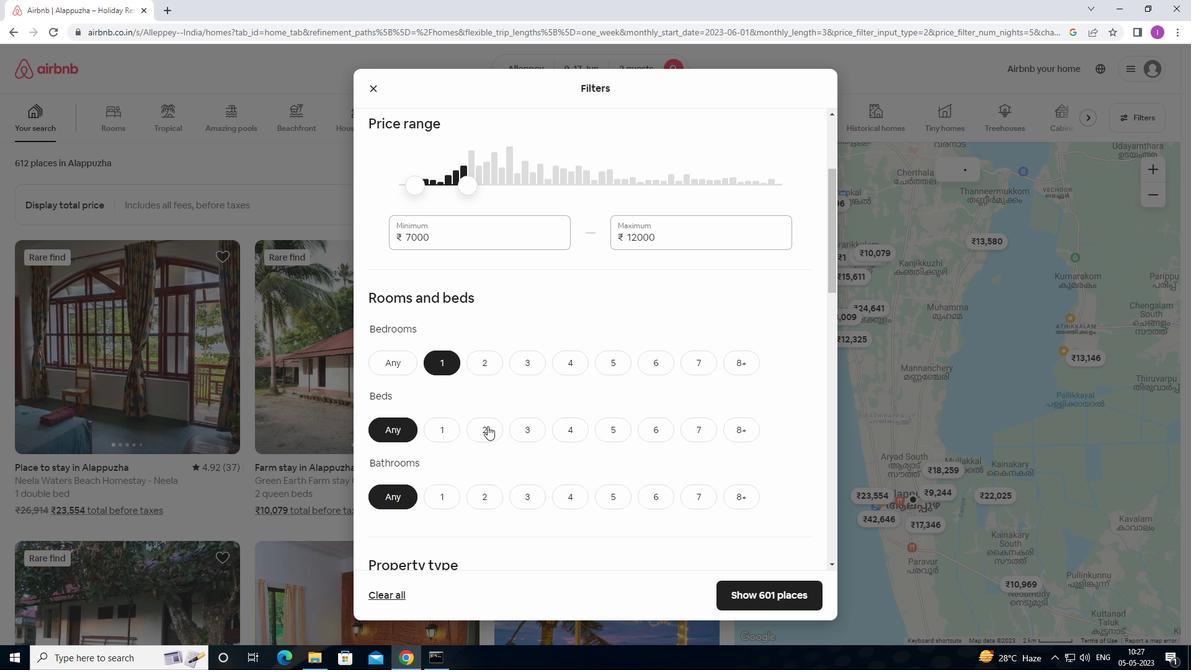 
Action: Mouse pressed left at (489, 428)
Screenshot: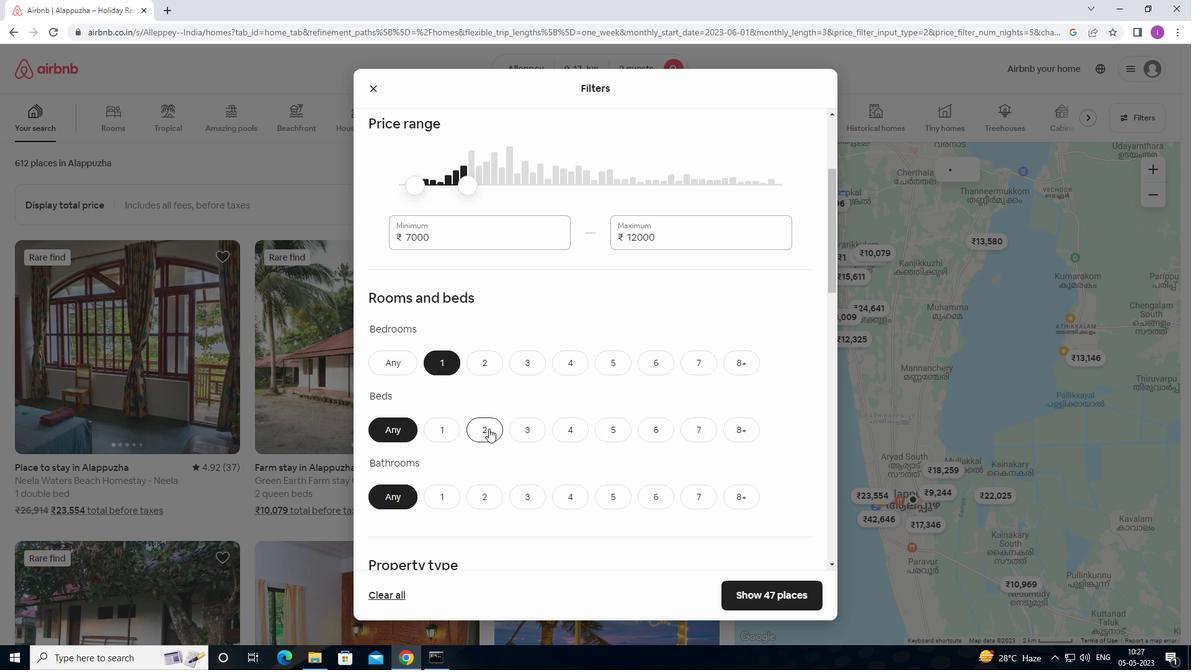
Action: Mouse moved to (452, 491)
Screenshot: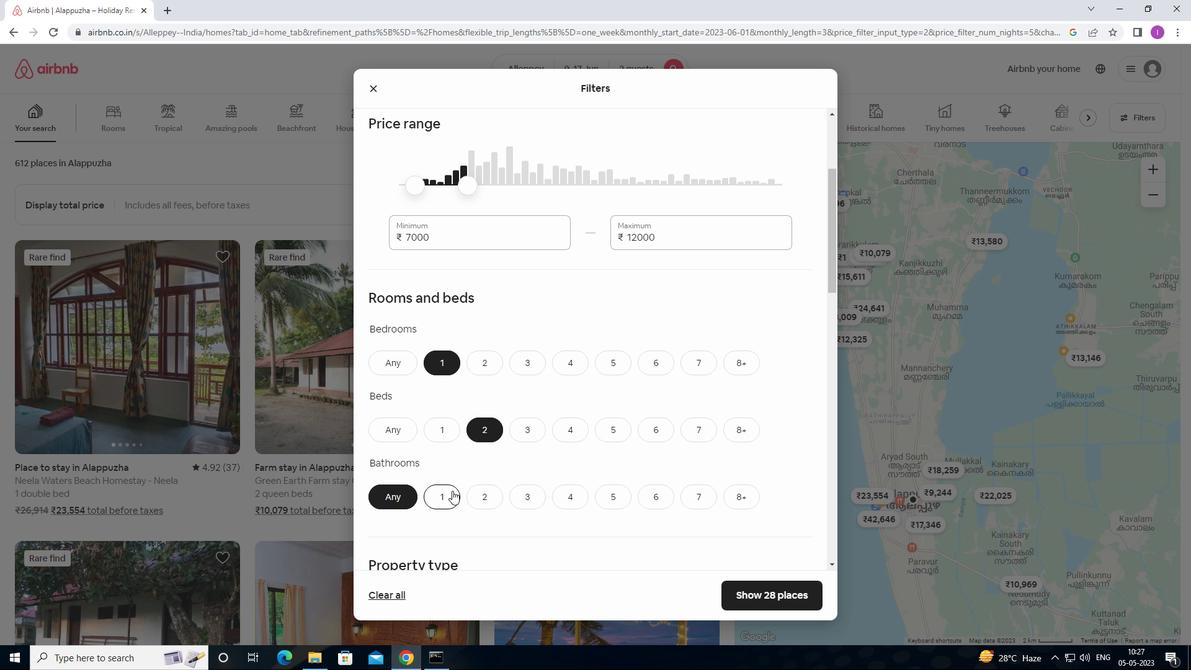 
Action: Mouse pressed left at (452, 491)
Screenshot: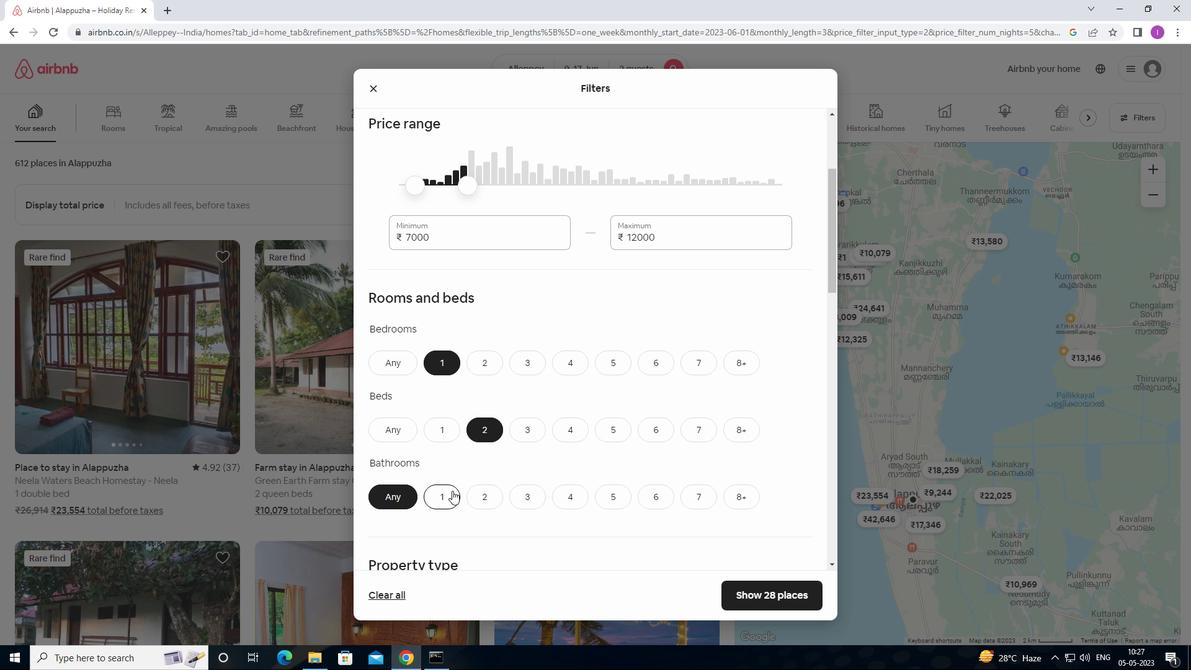 
Action: Mouse moved to (456, 475)
Screenshot: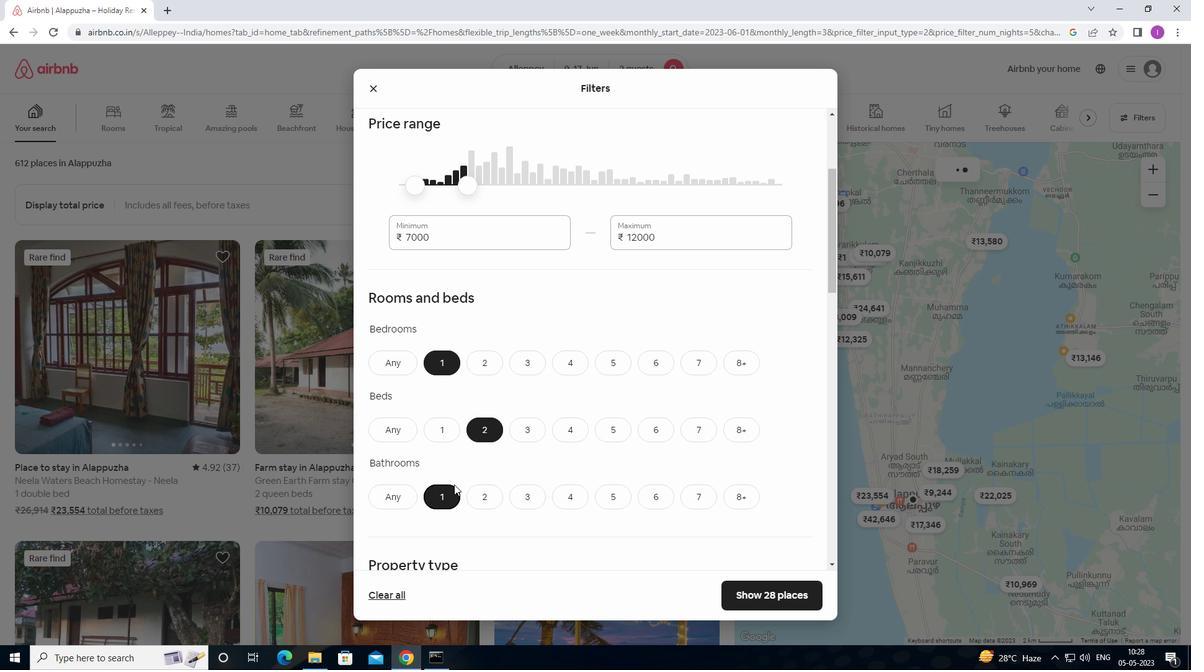 
Action: Mouse scrolled (456, 475) with delta (0, 0)
Screenshot: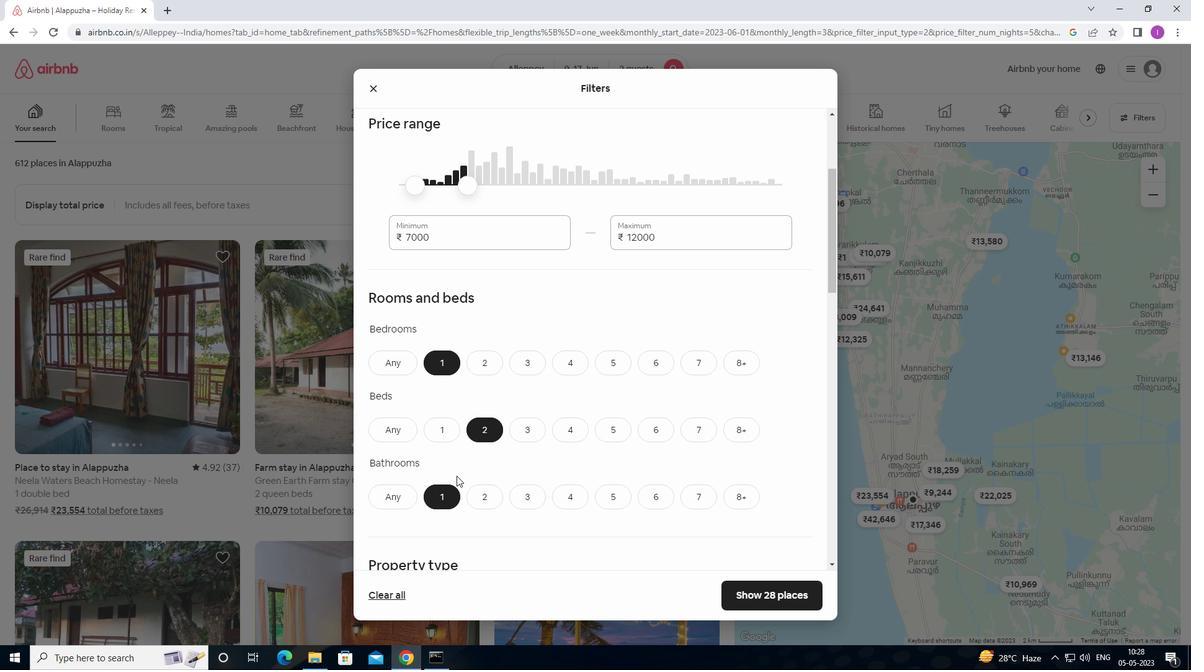 
Action: Mouse scrolled (456, 475) with delta (0, 0)
Screenshot: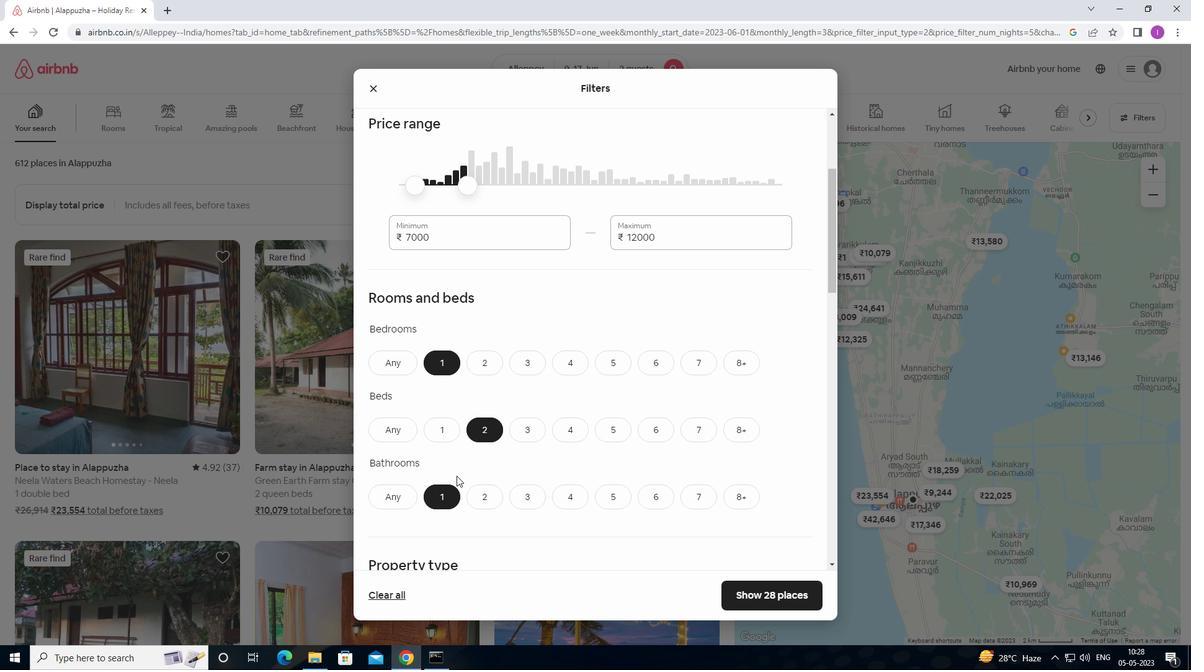 
Action: Mouse moved to (442, 500)
Screenshot: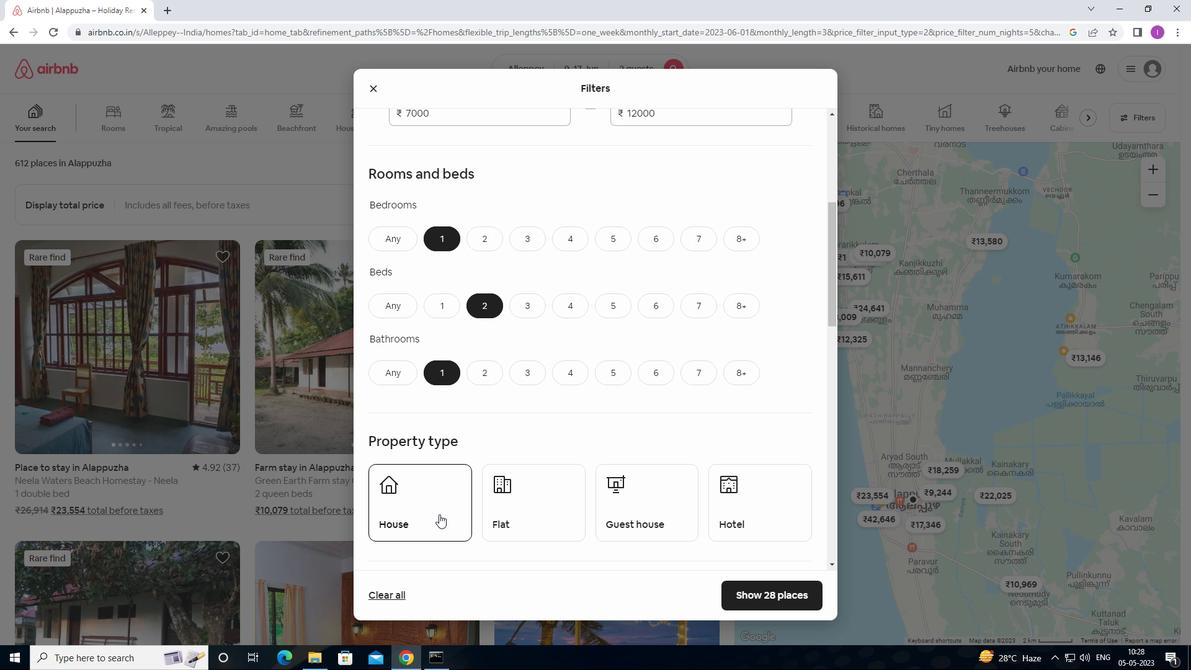 
Action: Mouse scrolled (442, 499) with delta (0, 0)
Screenshot: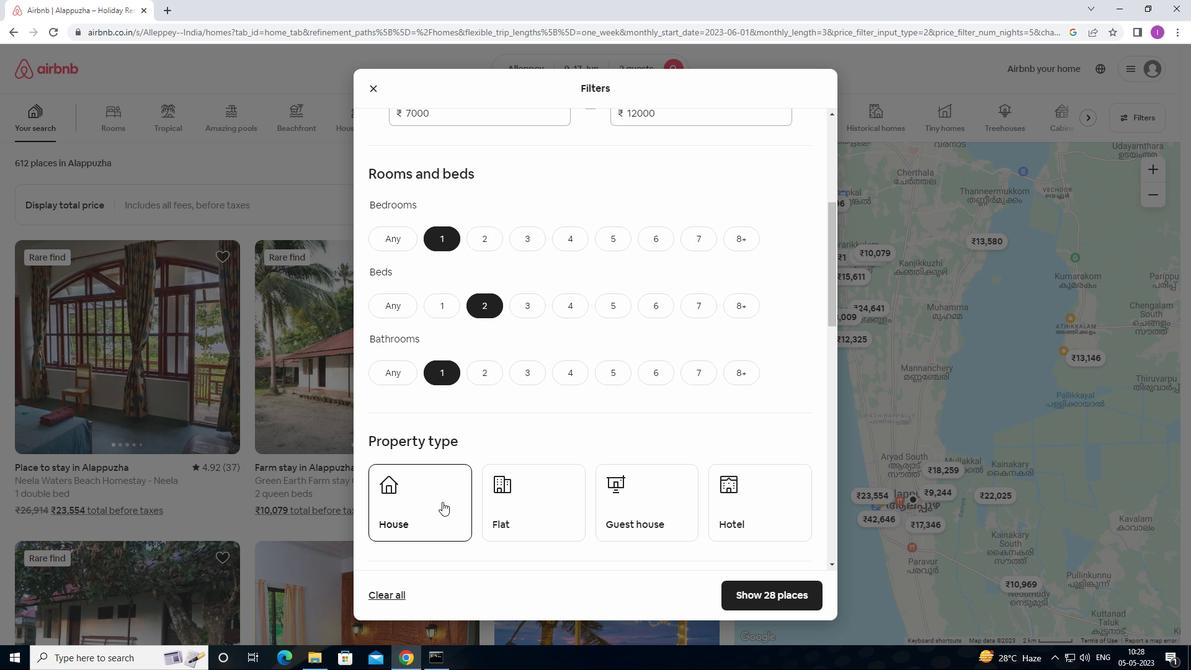
Action: Mouse moved to (438, 474)
Screenshot: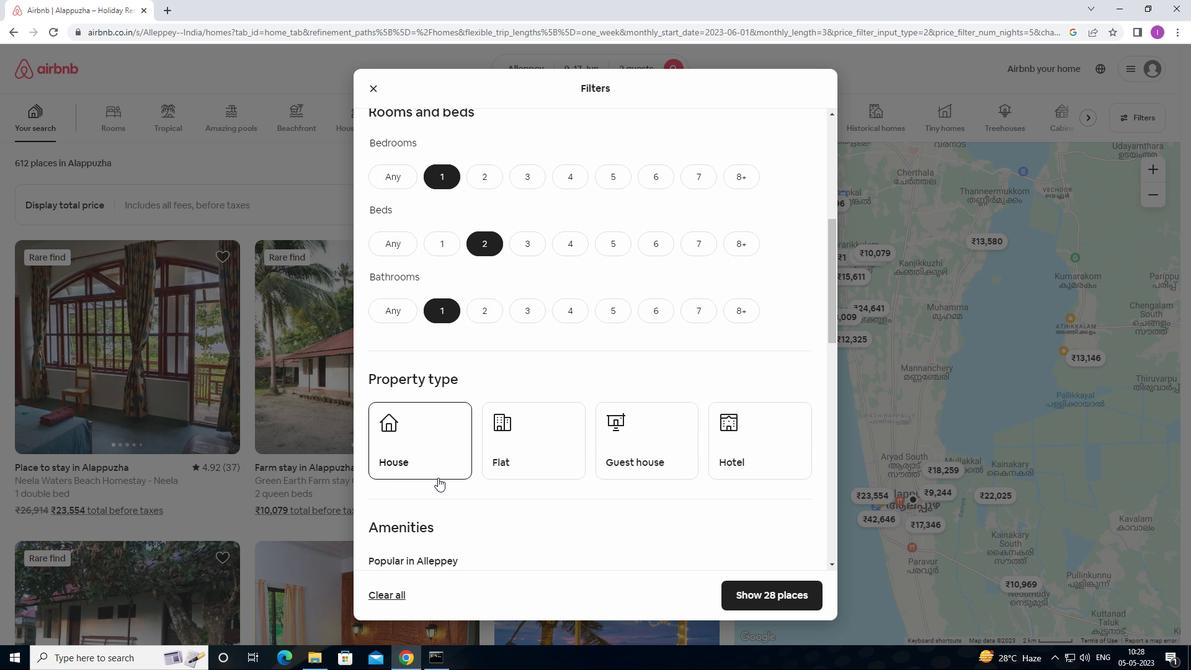 
Action: Mouse pressed left at (438, 474)
Screenshot: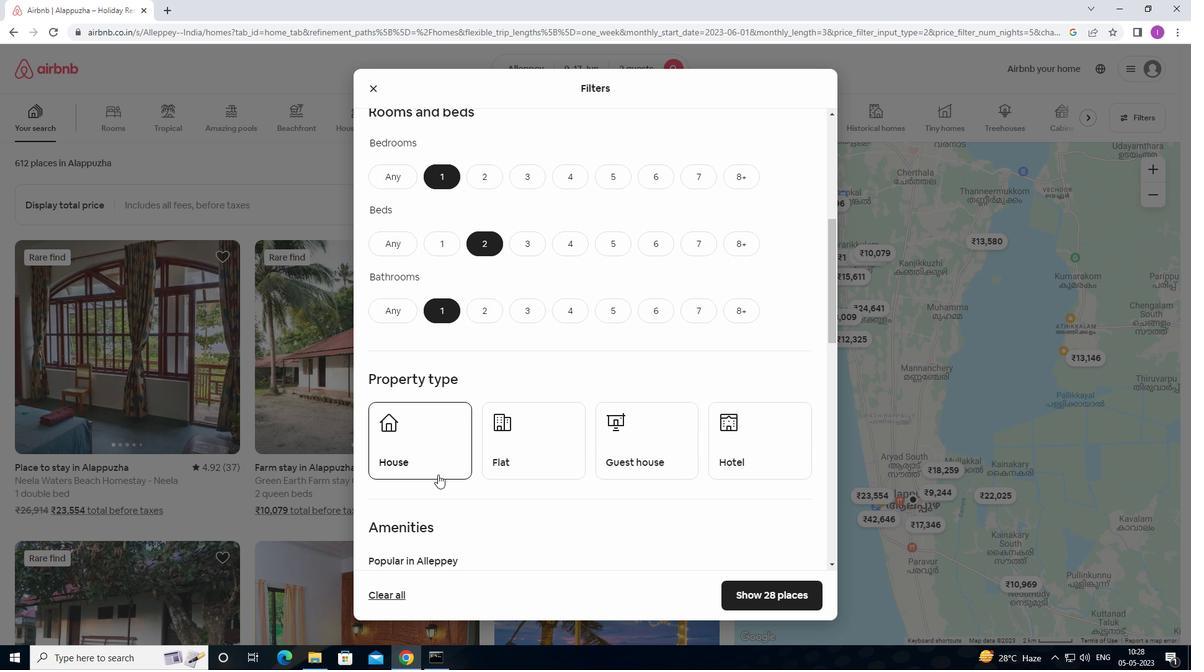 
Action: Mouse moved to (532, 464)
Screenshot: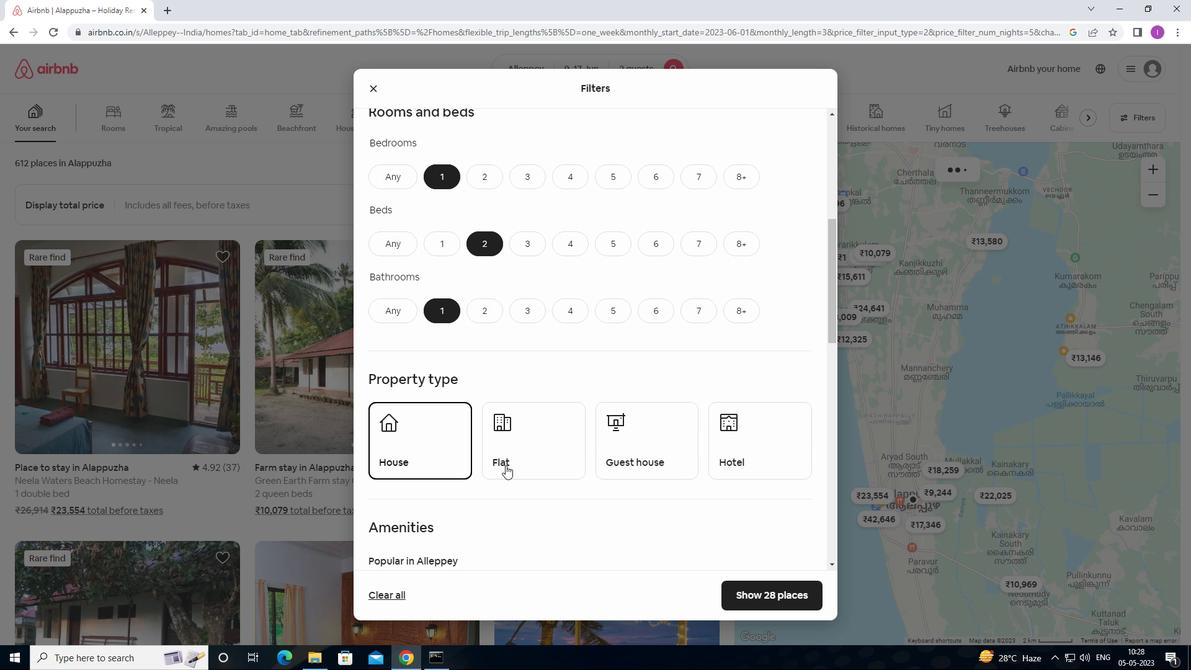 
Action: Mouse pressed left at (532, 464)
Screenshot: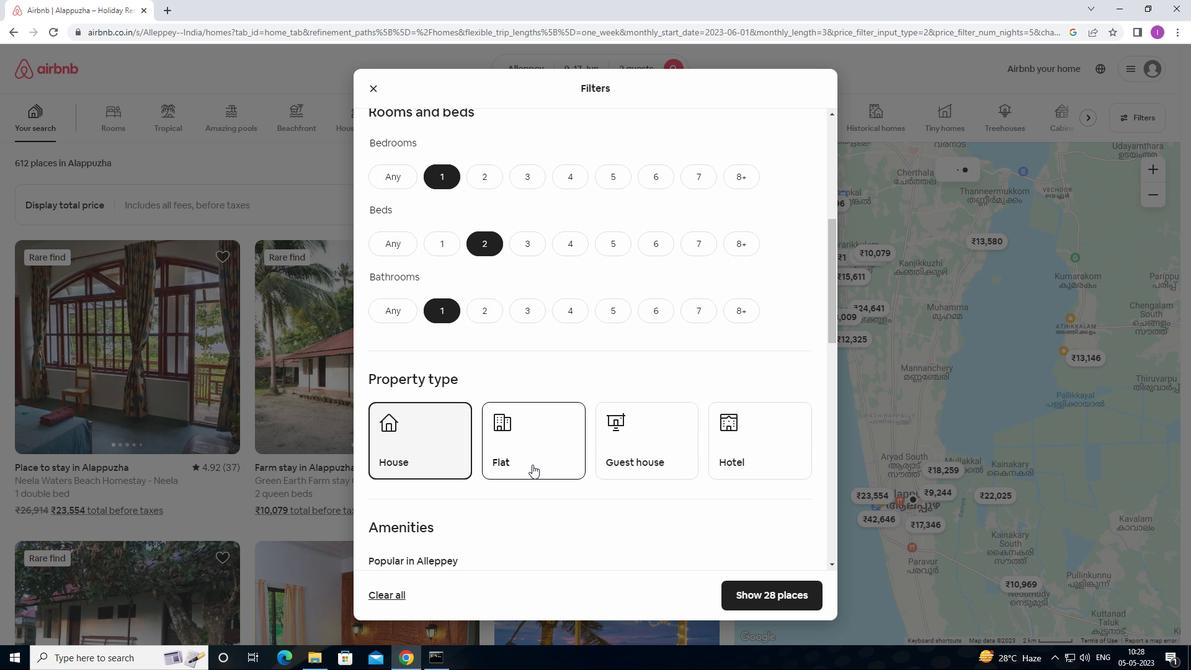 
Action: Mouse moved to (650, 473)
Screenshot: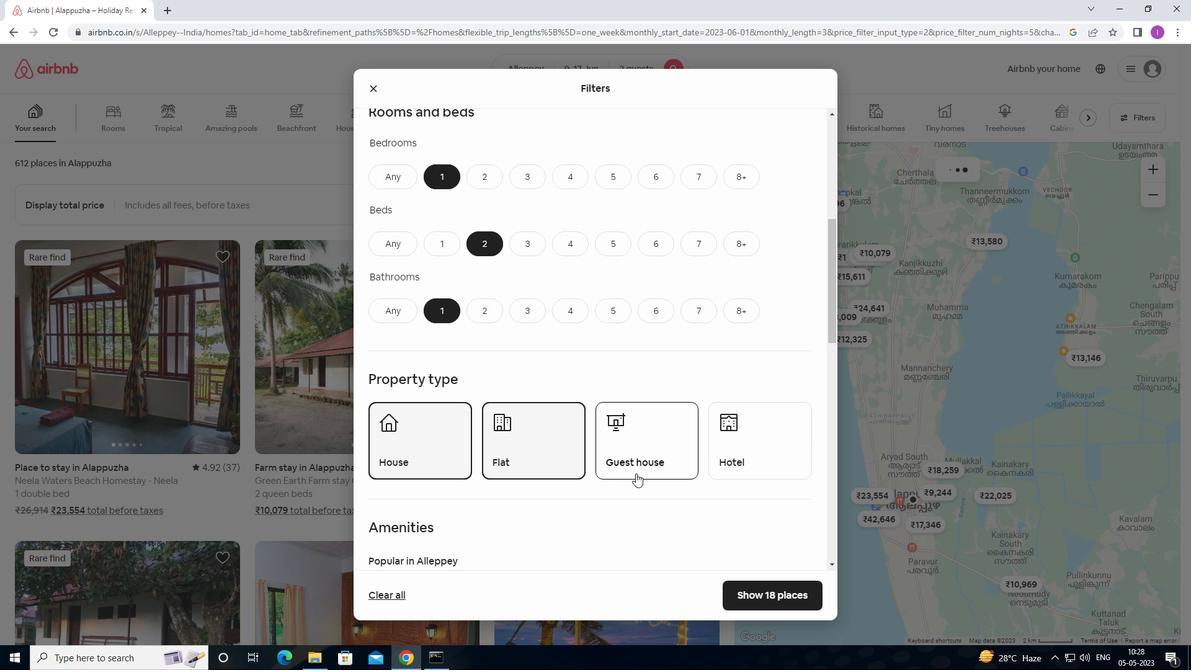 
Action: Mouse pressed left at (650, 473)
Screenshot: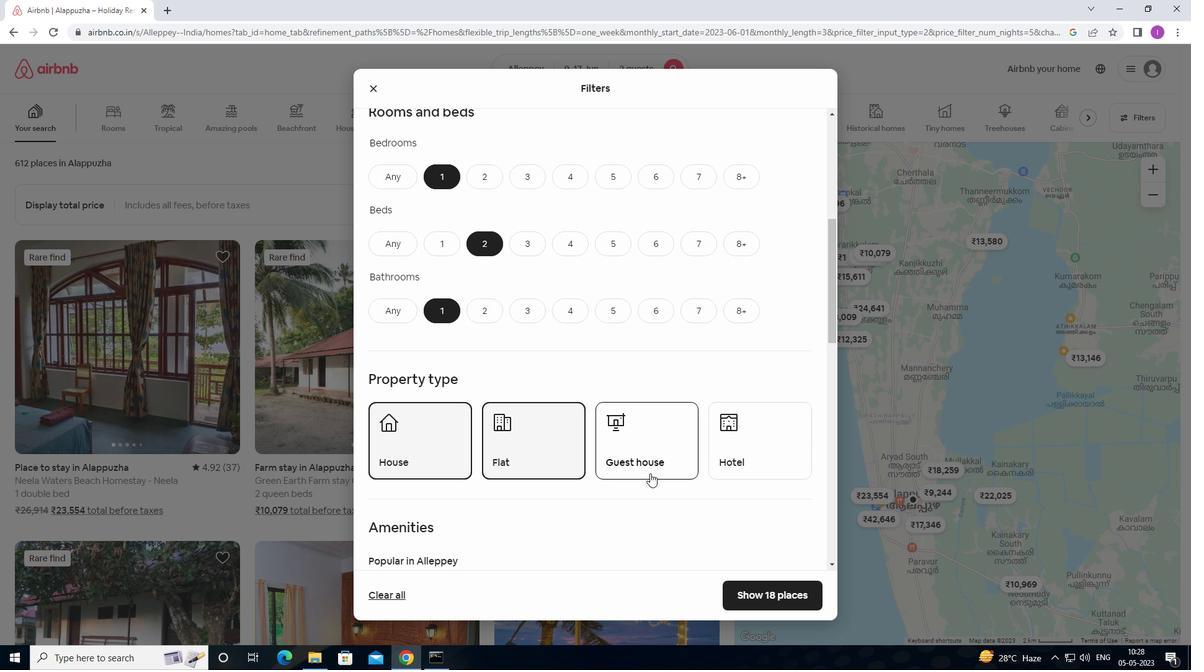 
Action: Mouse moved to (647, 474)
Screenshot: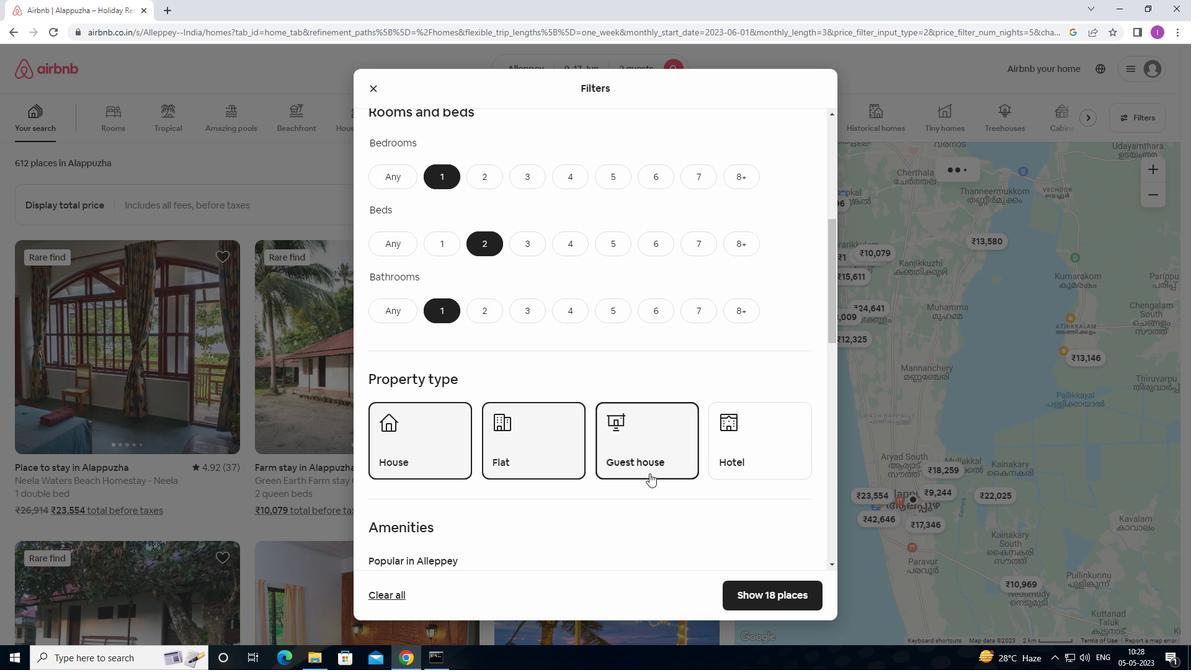 
Action: Mouse scrolled (647, 474) with delta (0, 0)
Screenshot: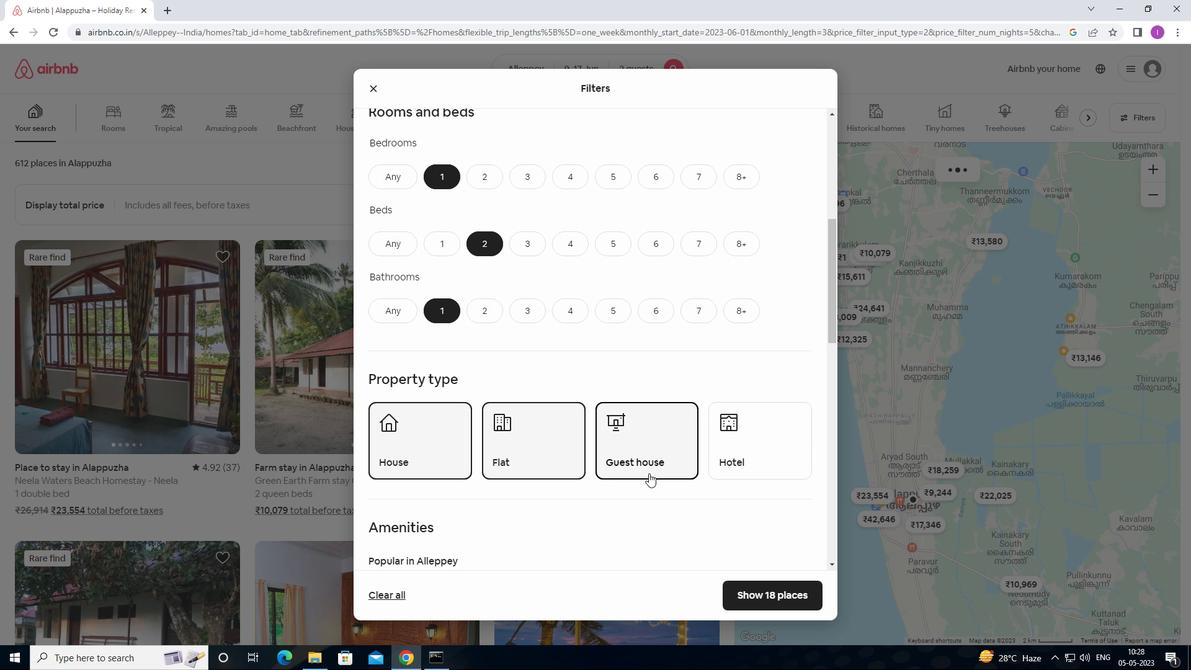 
Action: Mouse moved to (647, 477)
Screenshot: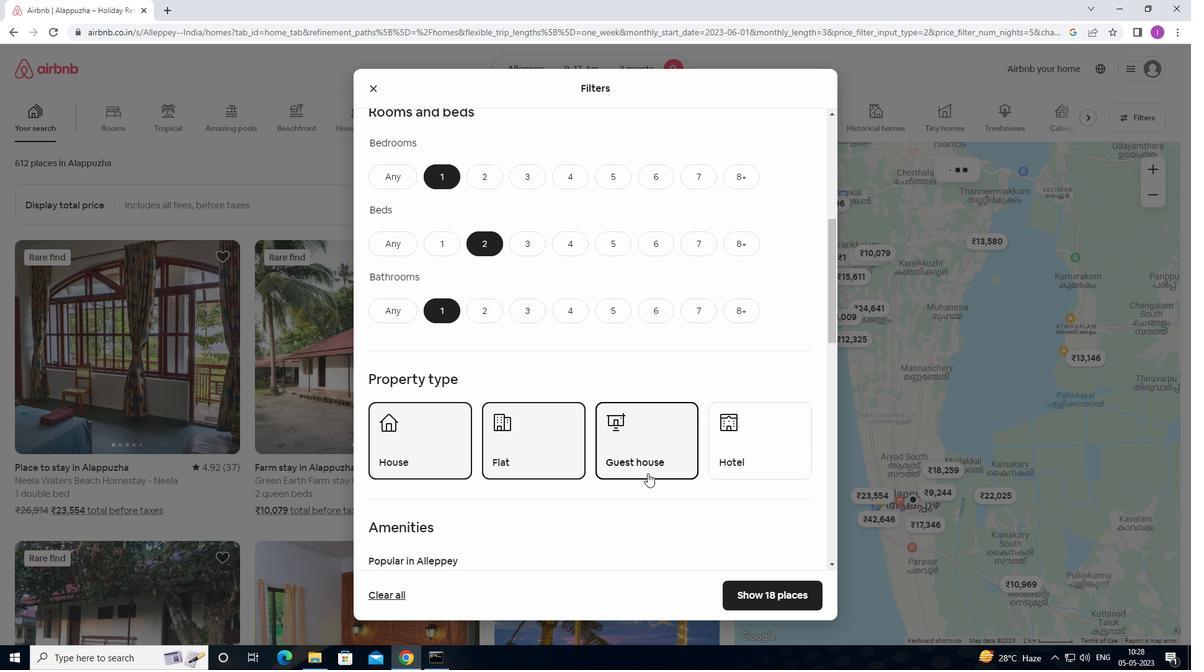 
Action: Mouse scrolled (647, 476) with delta (0, 0)
Screenshot: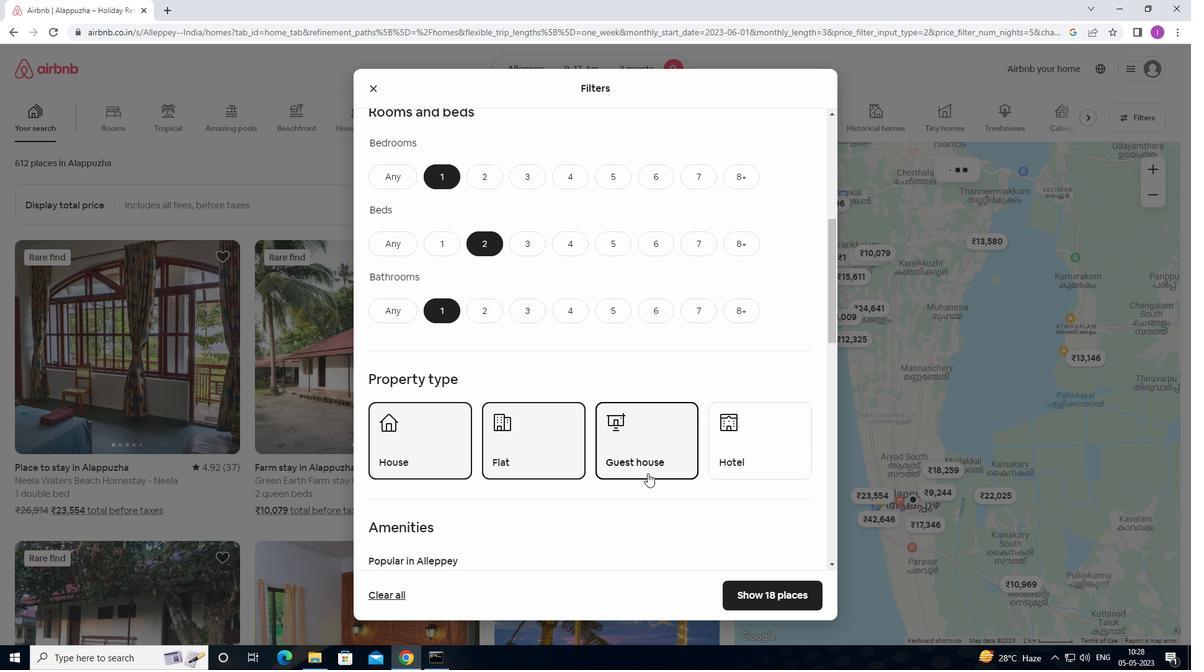 
Action: Mouse moved to (646, 477)
Screenshot: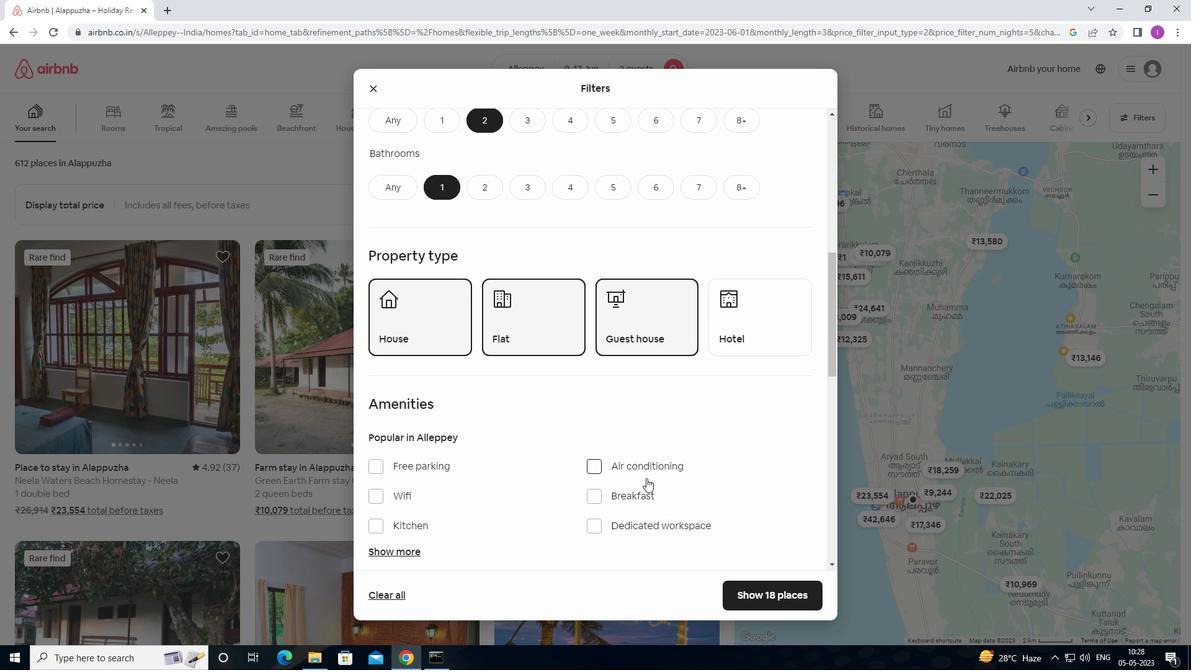 
Action: Mouse scrolled (646, 477) with delta (0, 0)
Screenshot: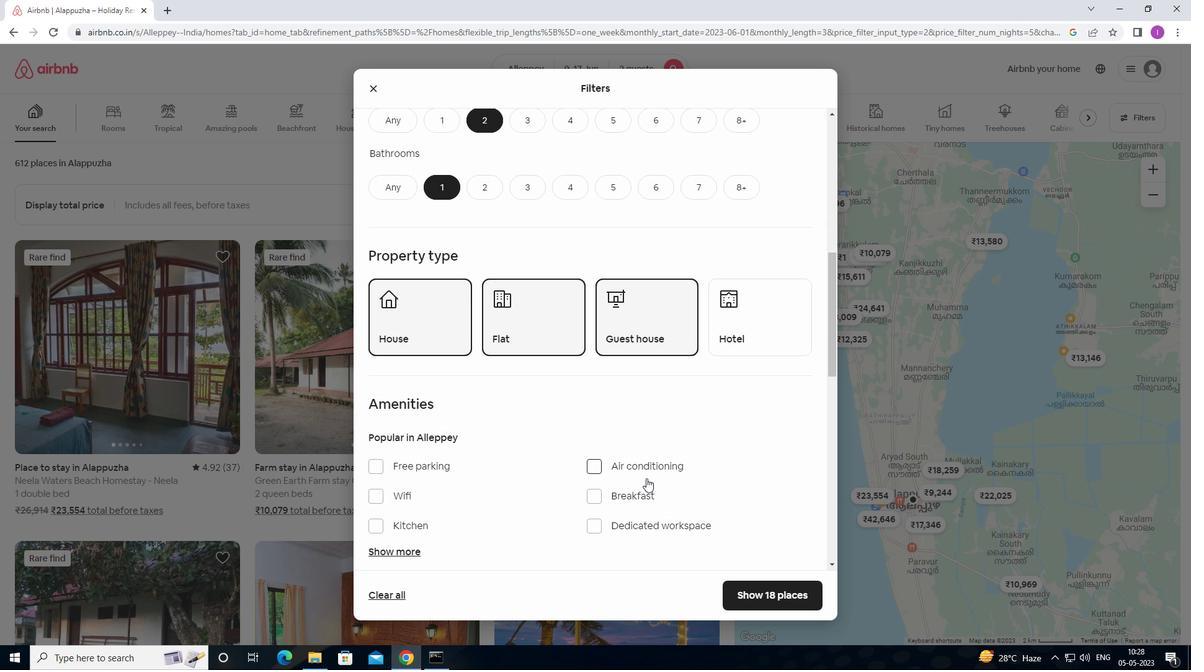 
Action: Mouse scrolled (646, 477) with delta (0, 0)
Screenshot: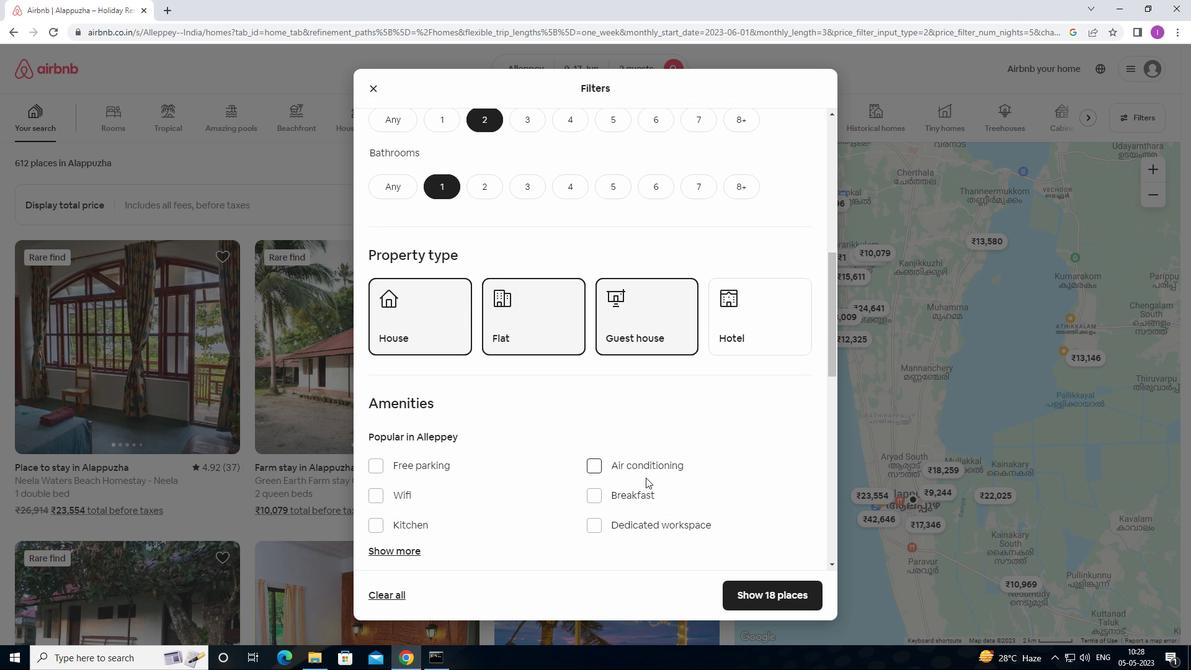 
Action: Mouse moved to (376, 371)
Screenshot: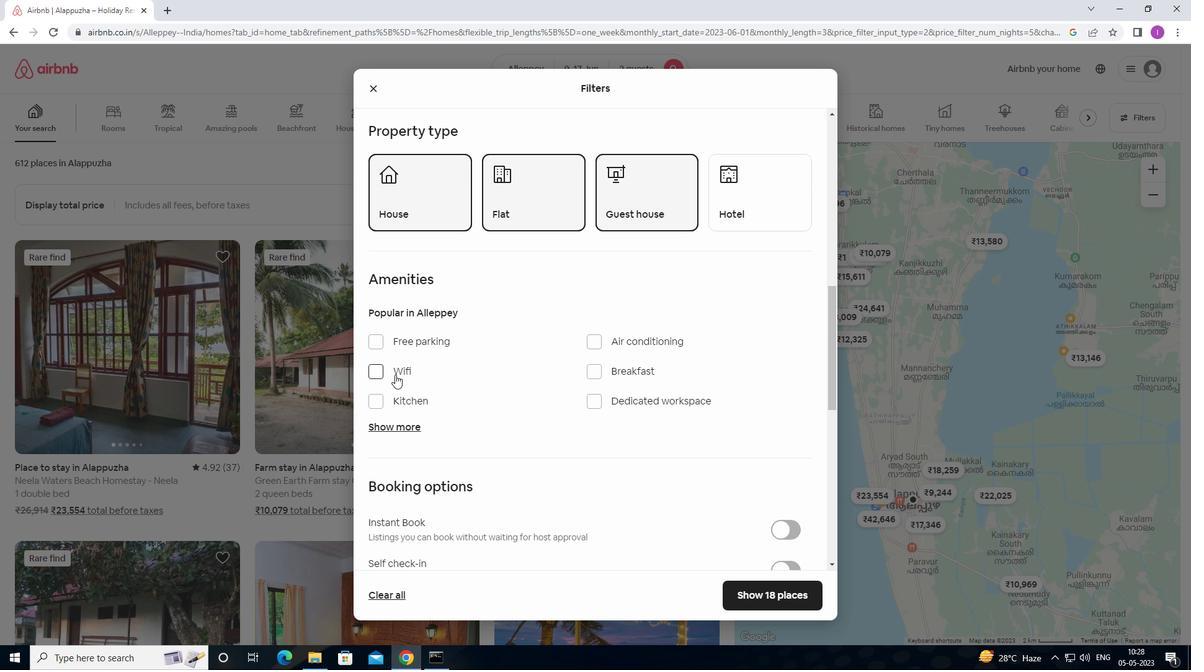 
Action: Mouse pressed left at (376, 371)
Screenshot: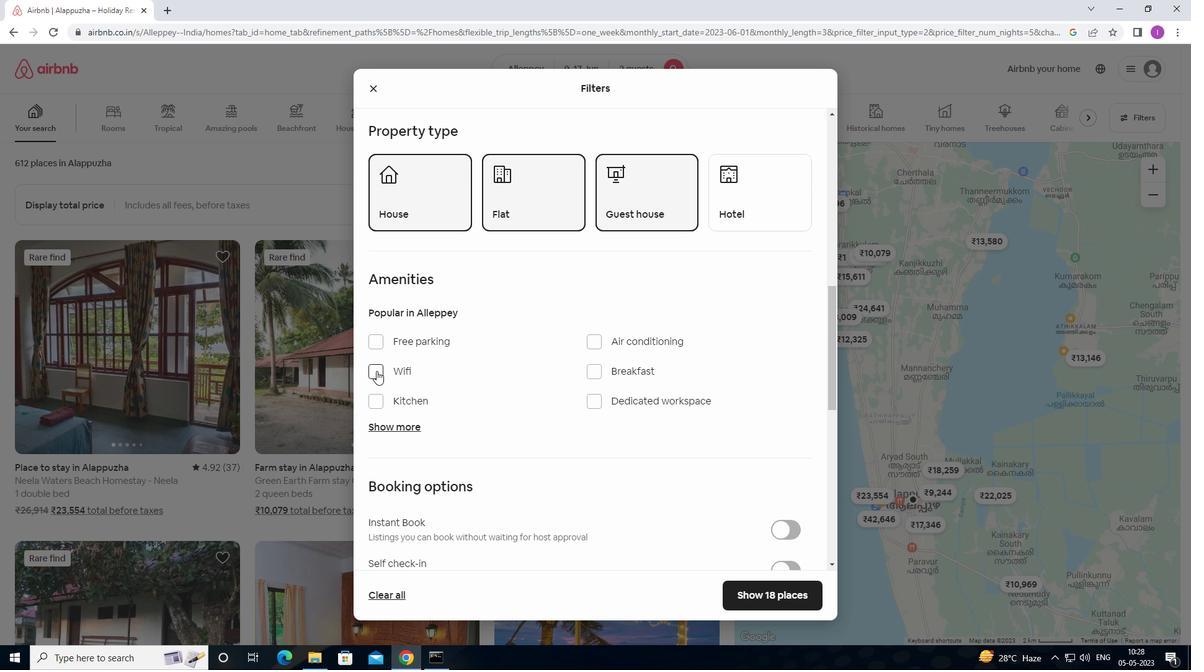 
Action: Mouse moved to (473, 441)
Screenshot: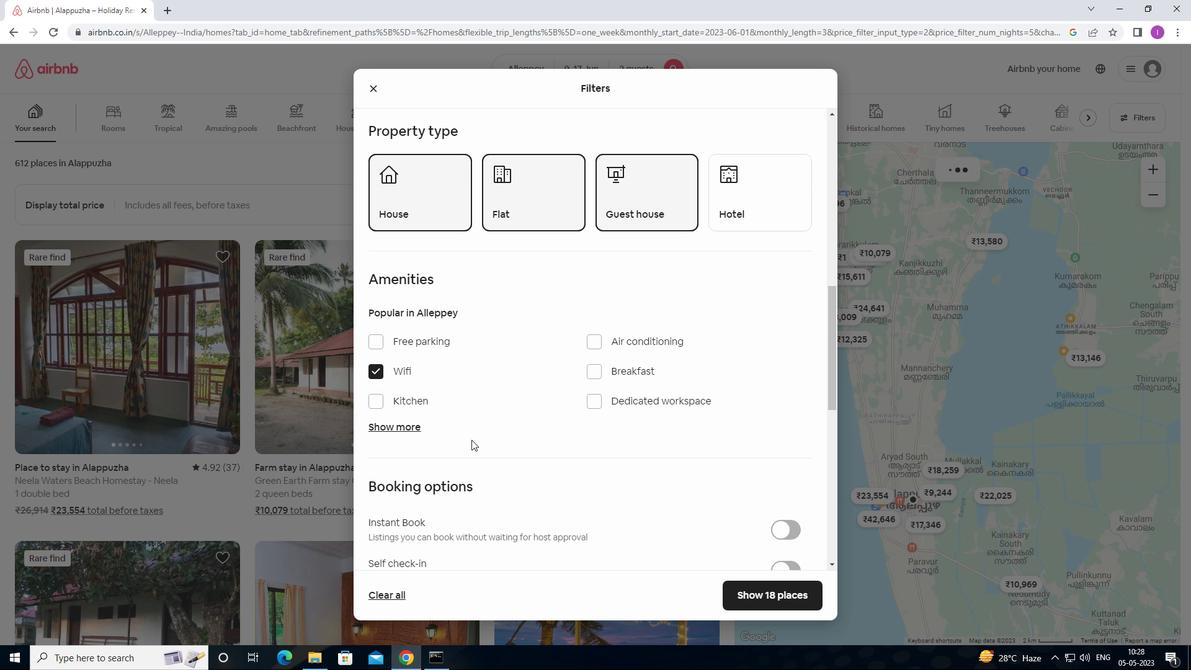 
Action: Mouse scrolled (473, 440) with delta (0, 0)
Screenshot: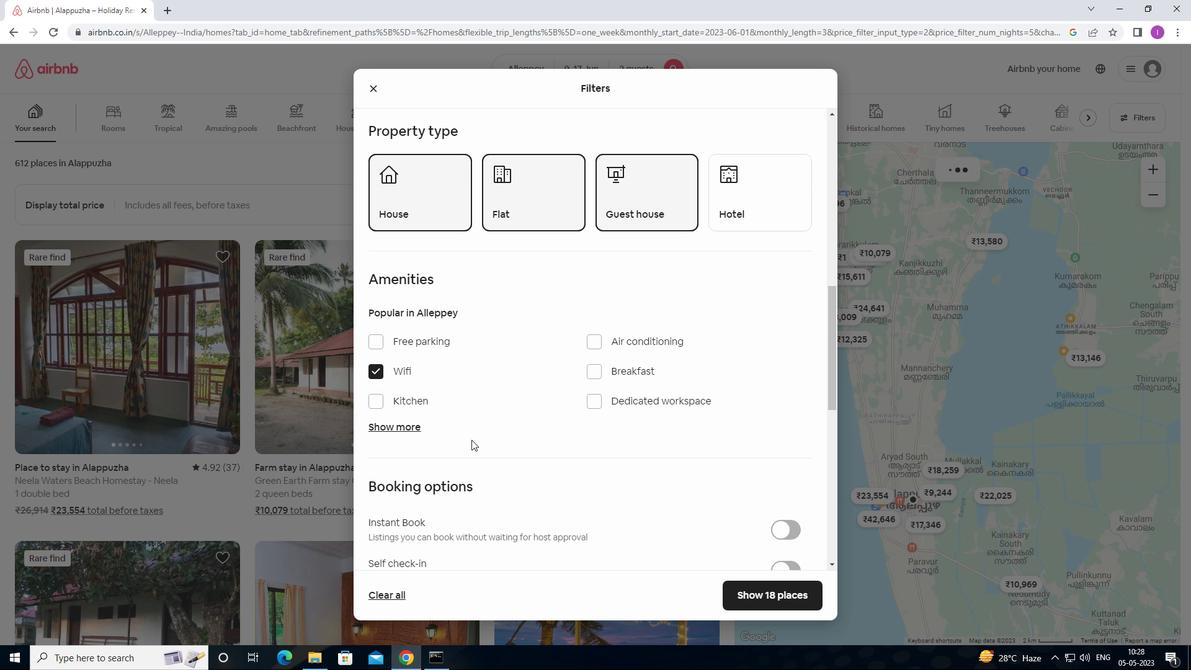 
Action: Mouse moved to (474, 442)
Screenshot: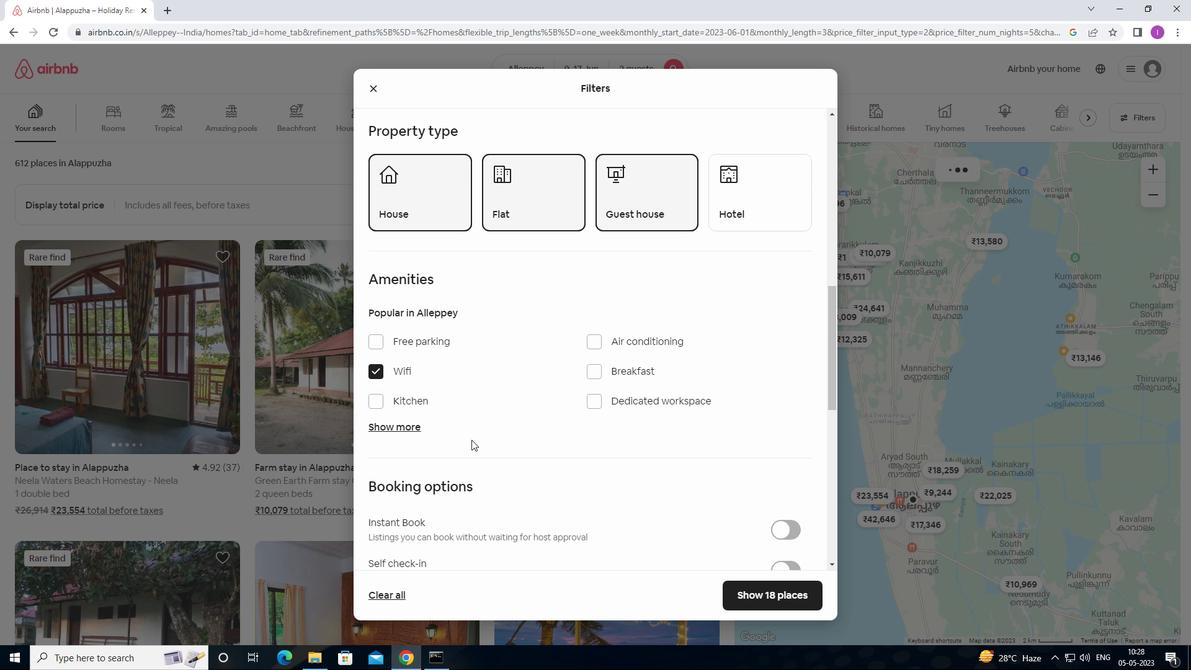
Action: Mouse scrolled (474, 441) with delta (0, 0)
Screenshot: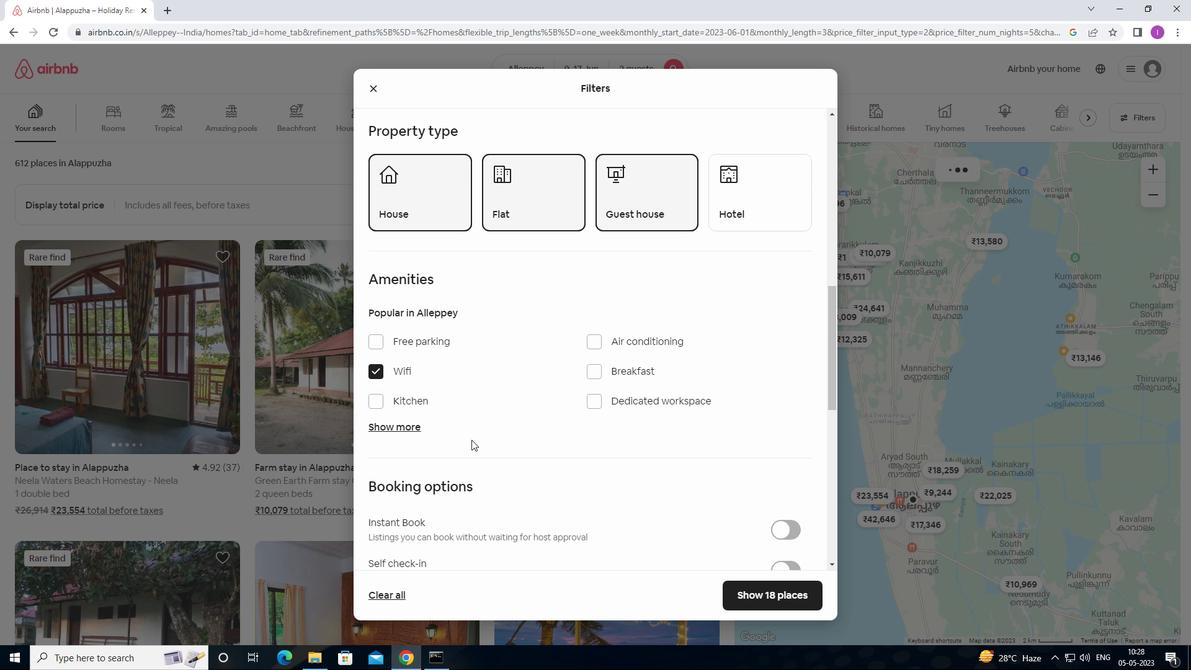 
Action: Mouse moved to (800, 449)
Screenshot: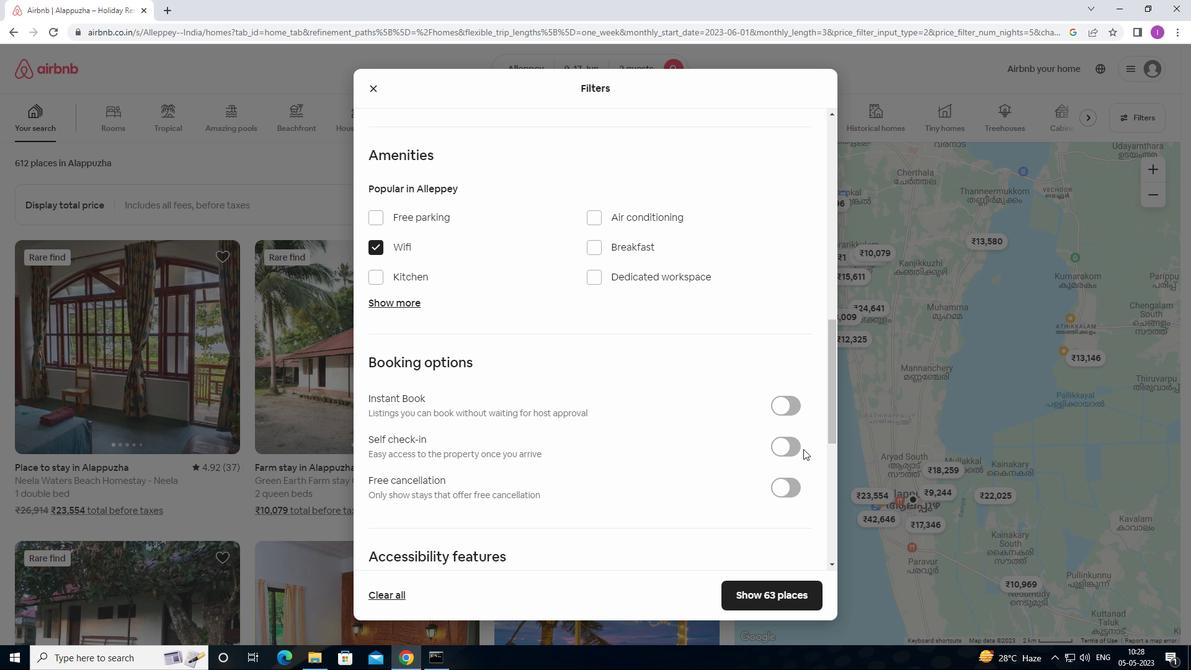 
Action: Mouse pressed left at (800, 449)
Screenshot: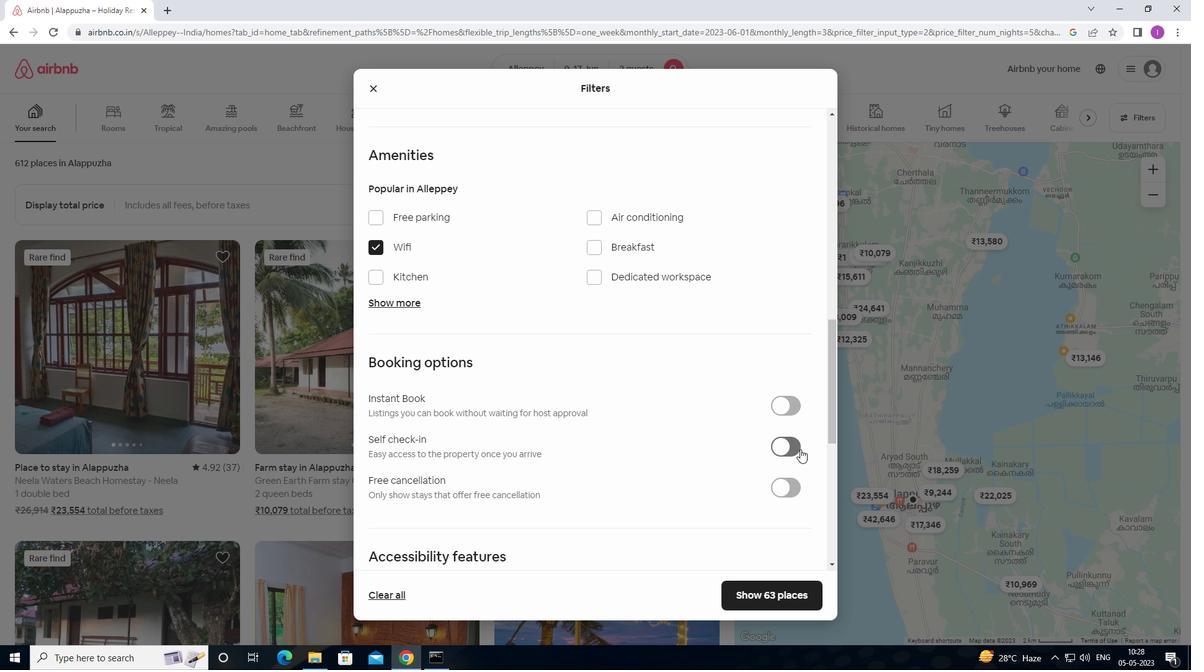 
Action: Mouse moved to (702, 448)
Screenshot: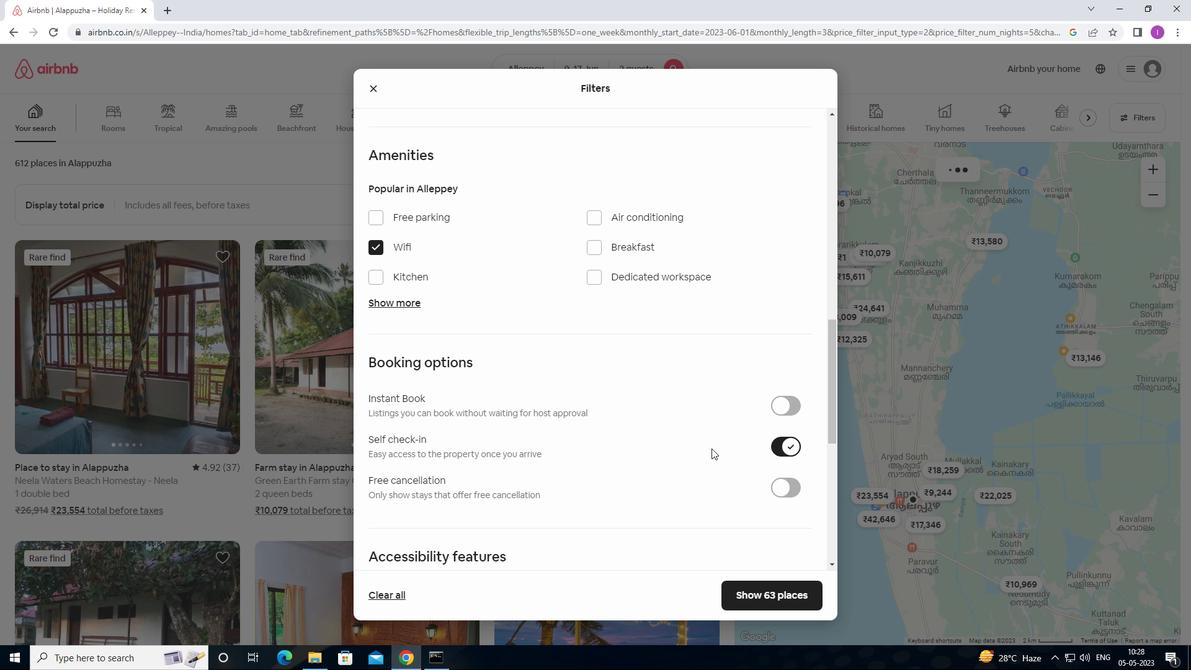 
Action: Mouse scrolled (702, 447) with delta (0, 0)
Screenshot: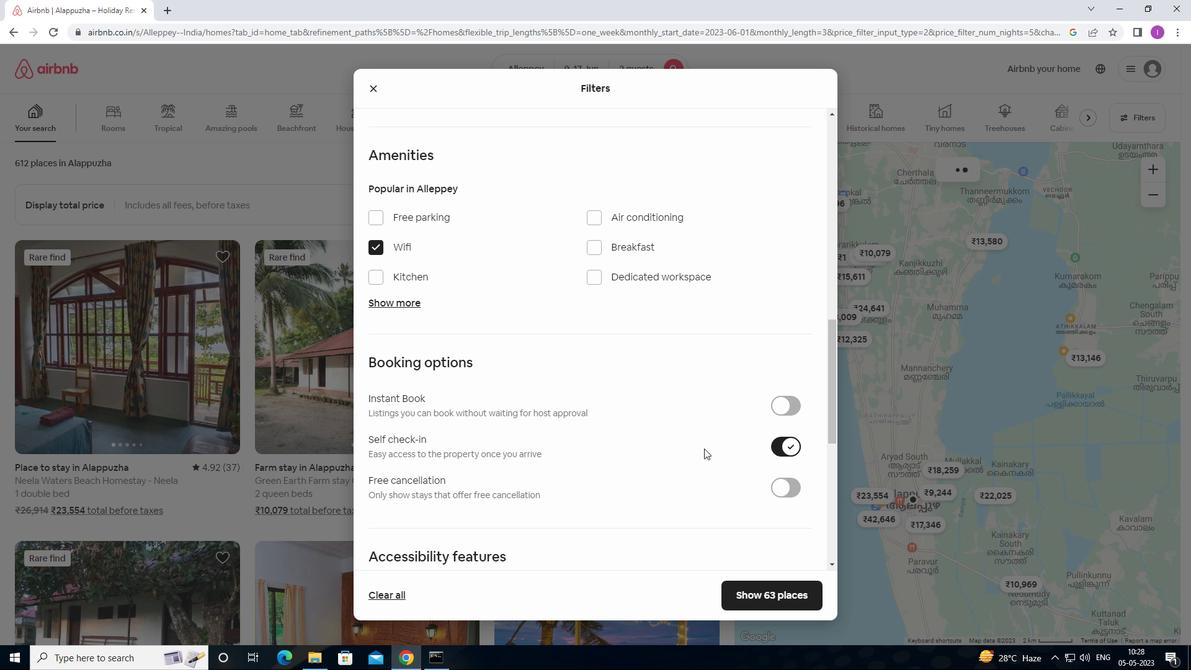 
Action: Mouse scrolled (702, 447) with delta (0, 0)
Screenshot: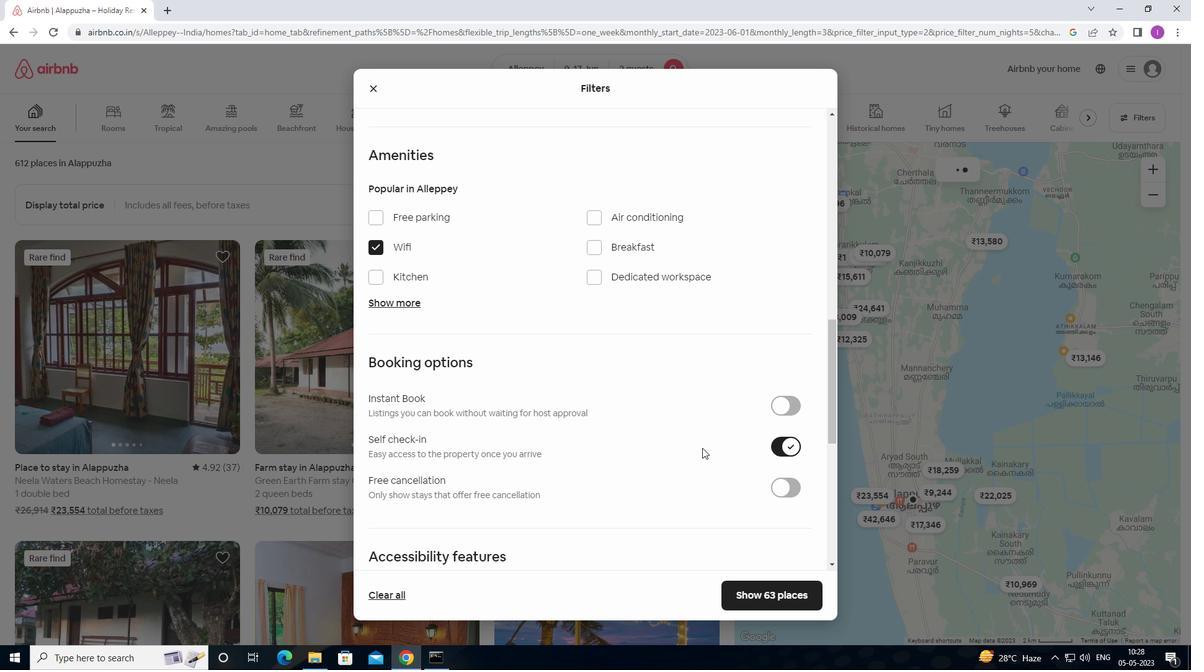 
Action: Mouse scrolled (702, 447) with delta (0, 0)
Screenshot: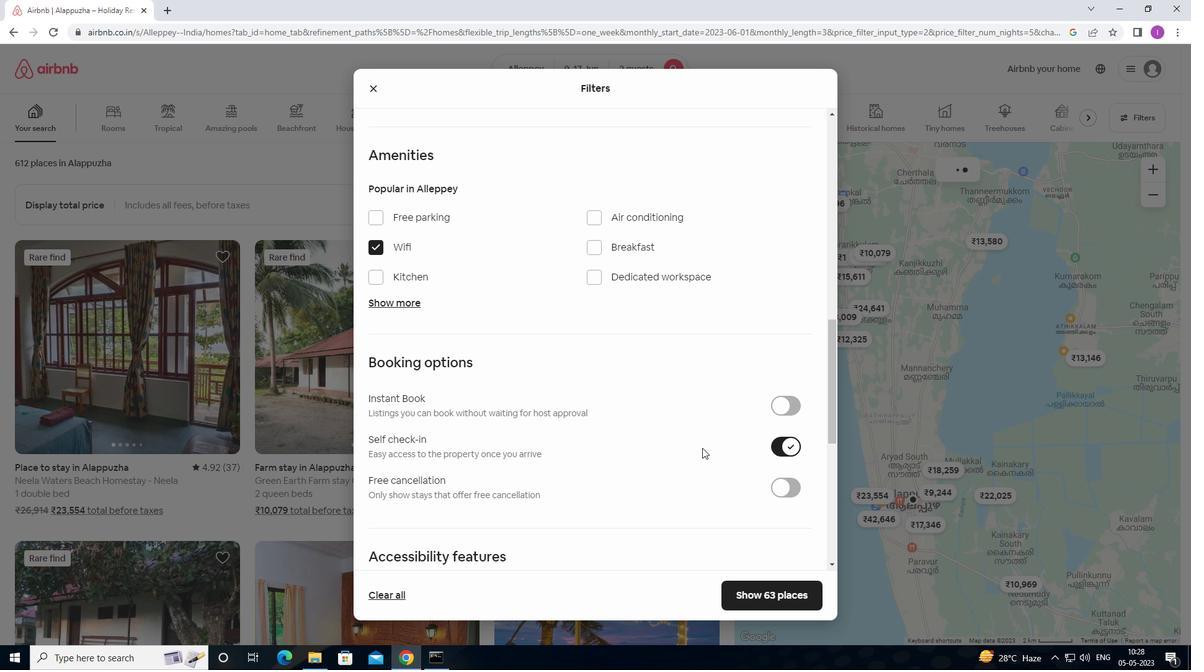 
Action: Mouse moved to (693, 443)
Screenshot: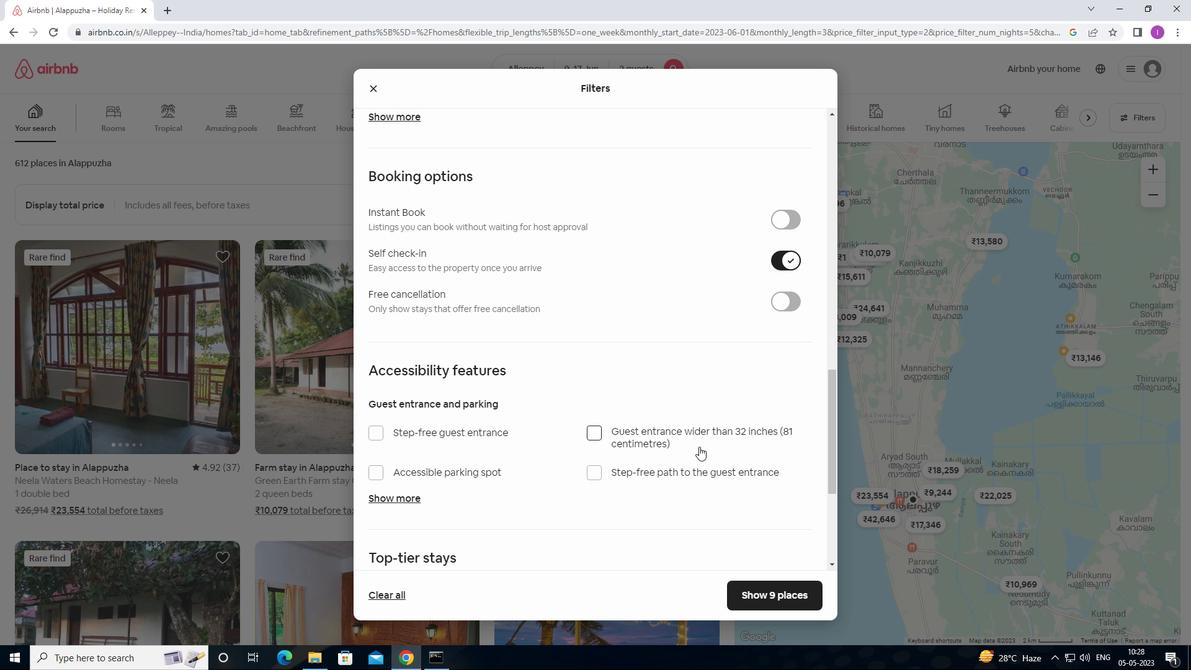 
Action: Mouse scrolled (693, 443) with delta (0, 0)
Screenshot: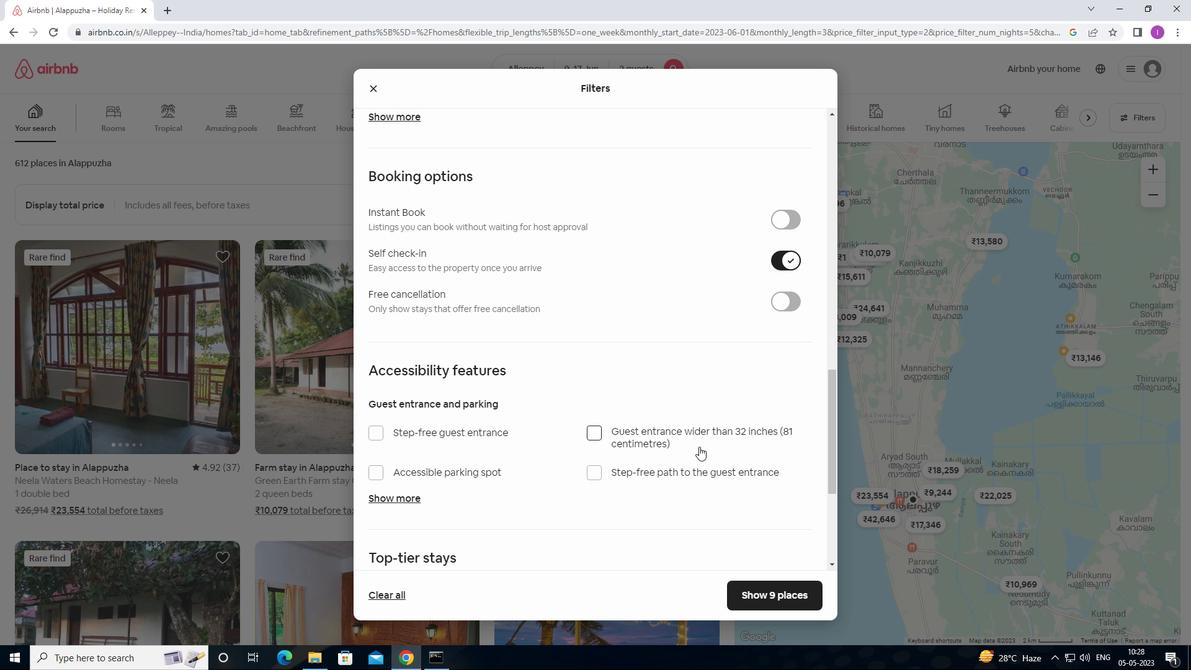 
Action: Mouse moved to (693, 443)
Screenshot: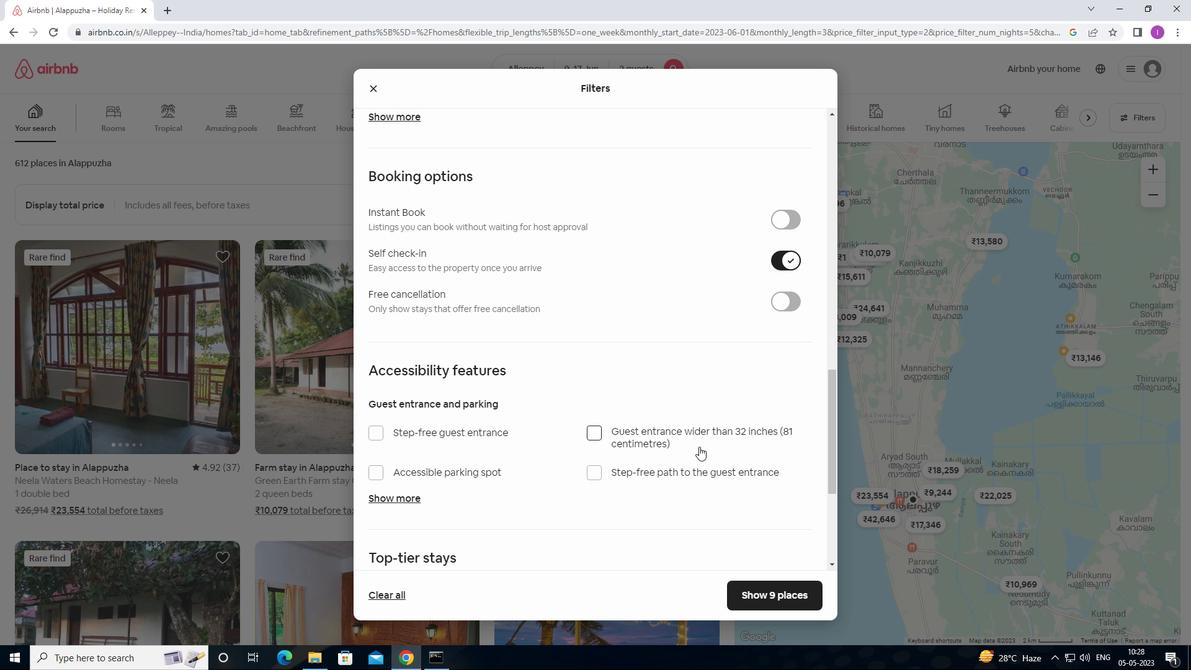 
Action: Mouse scrolled (693, 443) with delta (0, 0)
Screenshot: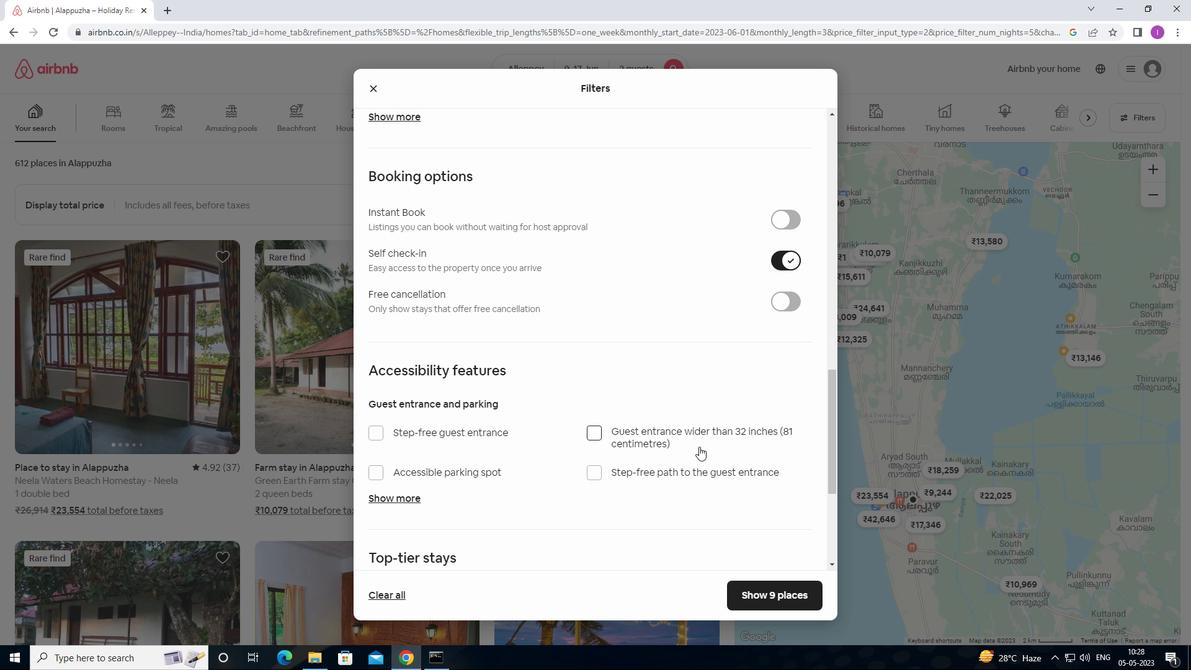 
Action: Mouse moved to (692, 443)
Screenshot: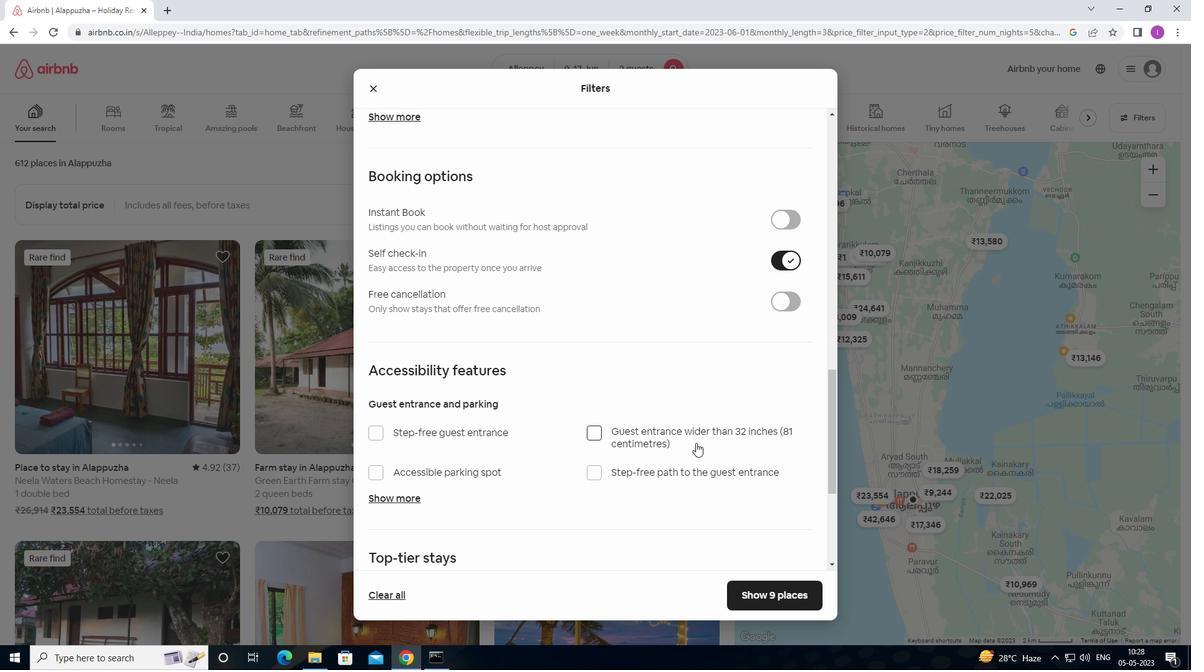 
Action: Mouse scrolled (692, 443) with delta (0, 0)
Screenshot: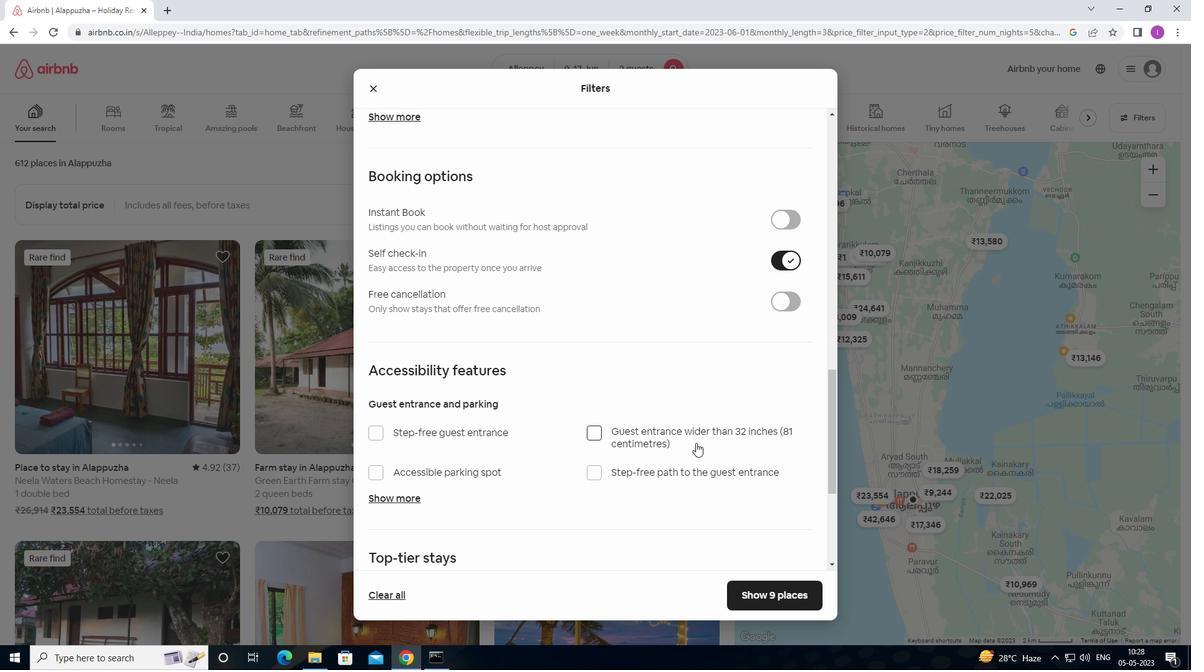 
Action: Mouse moved to (683, 450)
Screenshot: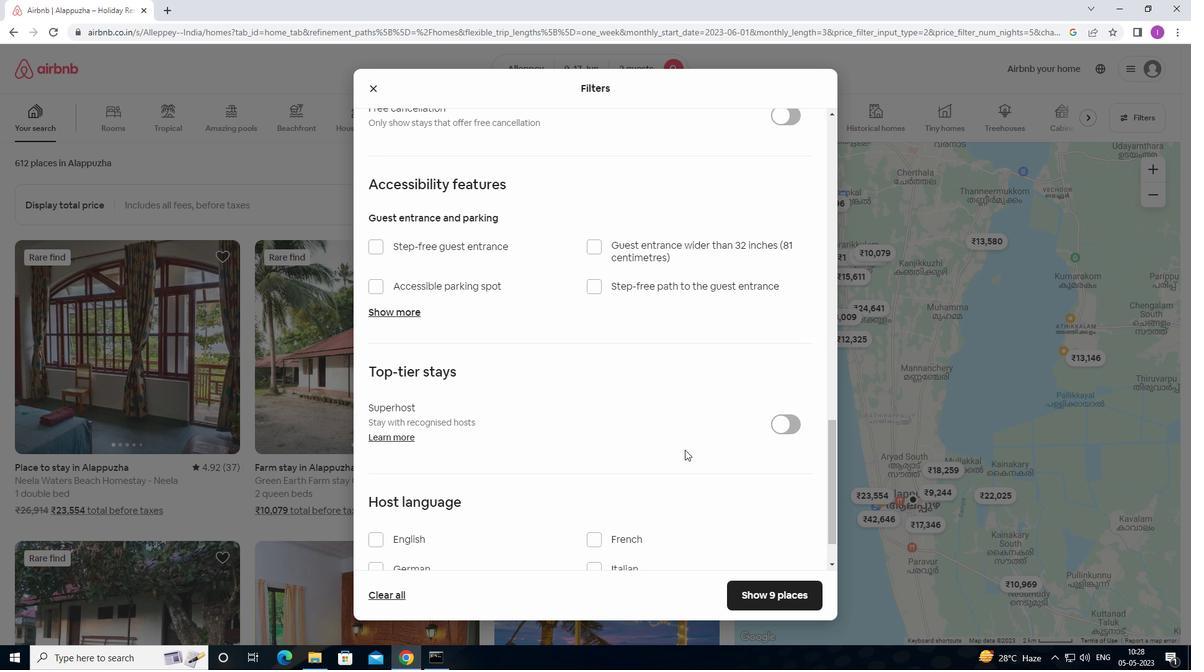 
Action: Mouse scrolled (683, 449) with delta (0, 0)
Screenshot: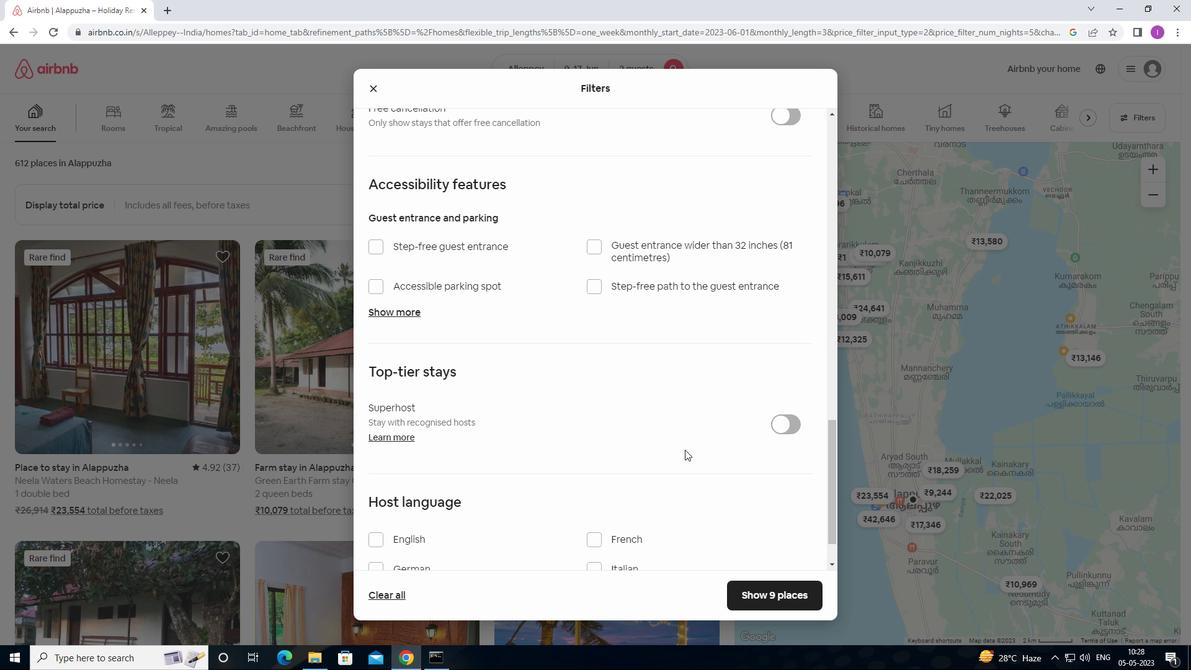 
Action: Mouse moved to (683, 450)
Screenshot: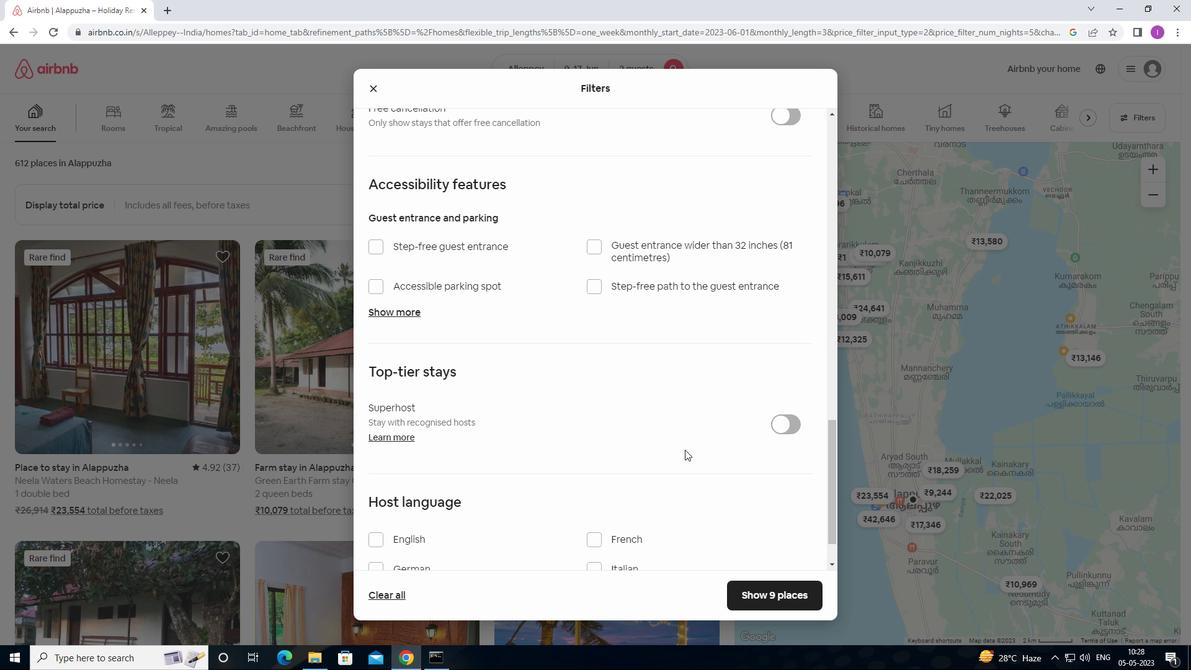 
Action: Mouse scrolled (683, 449) with delta (0, 0)
Screenshot: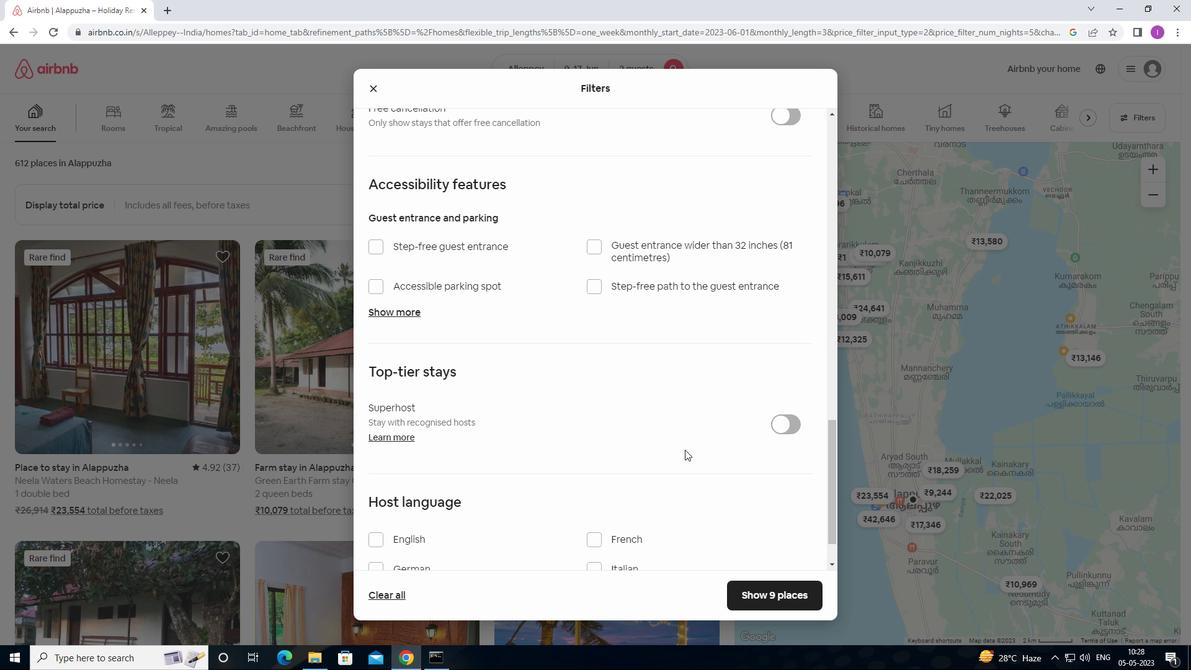 
Action: Mouse moved to (682, 451)
Screenshot: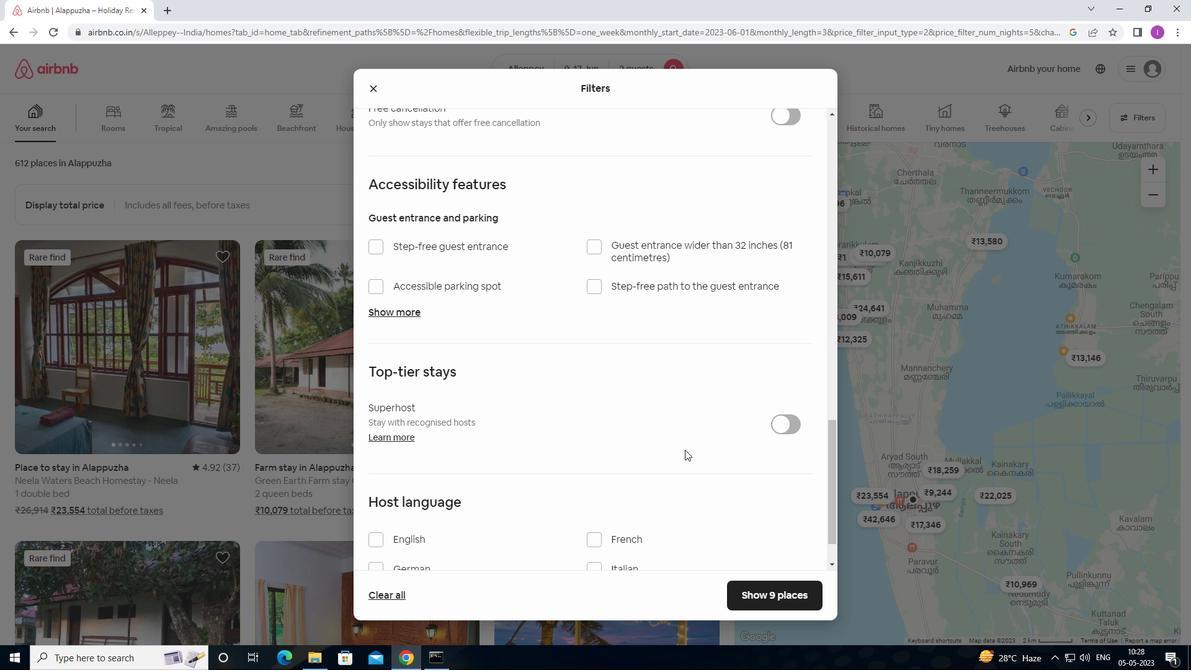 
Action: Mouse scrolled (682, 450) with delta (0, 0)
Screenshot: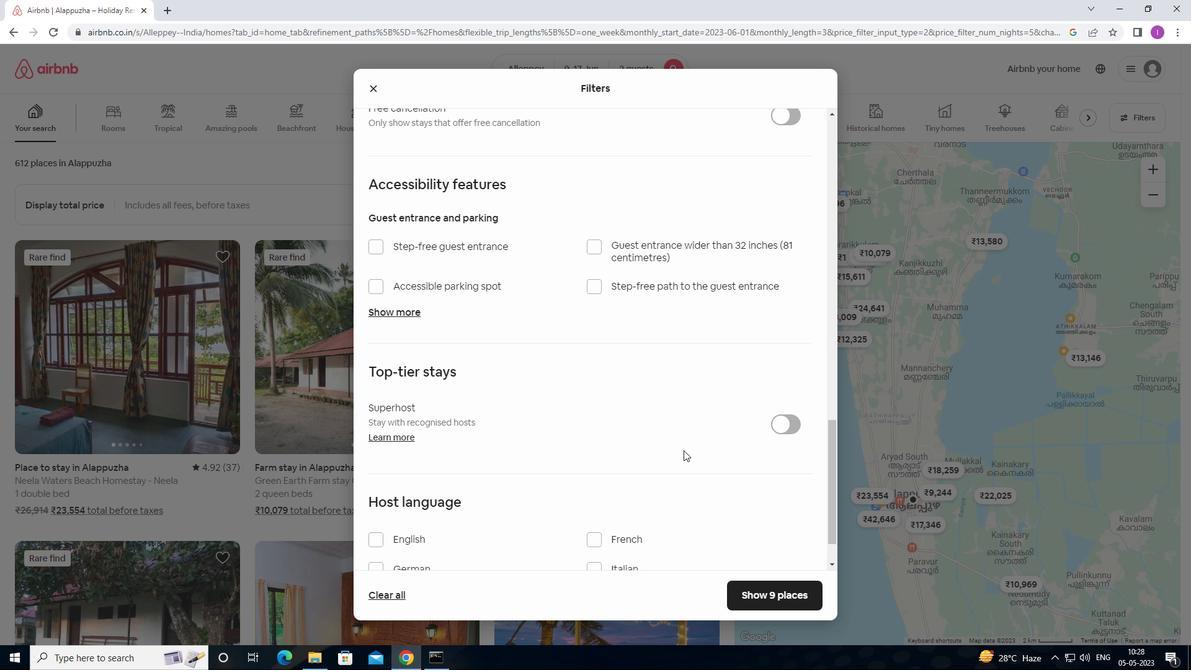 
Action: Mouse moved to (372, 479)
Screenshot: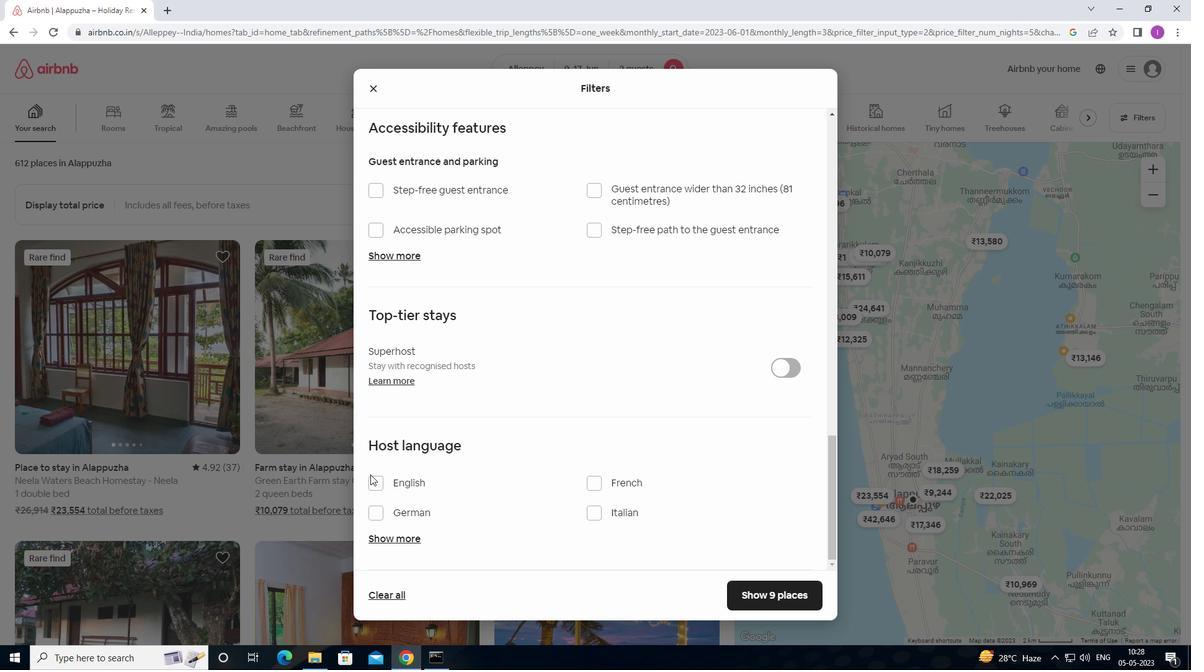 
Action: Mouse pressed left at (372, 479)
Screenshot: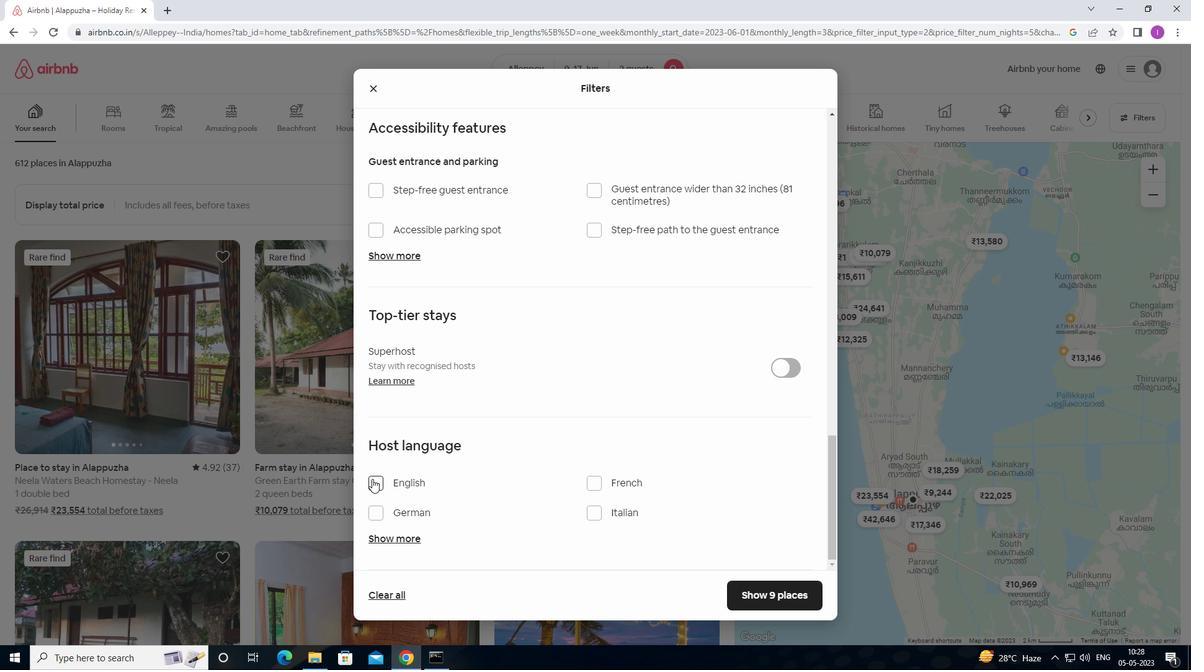 
Action: Mouse moved to (718, 582)
Screenshot: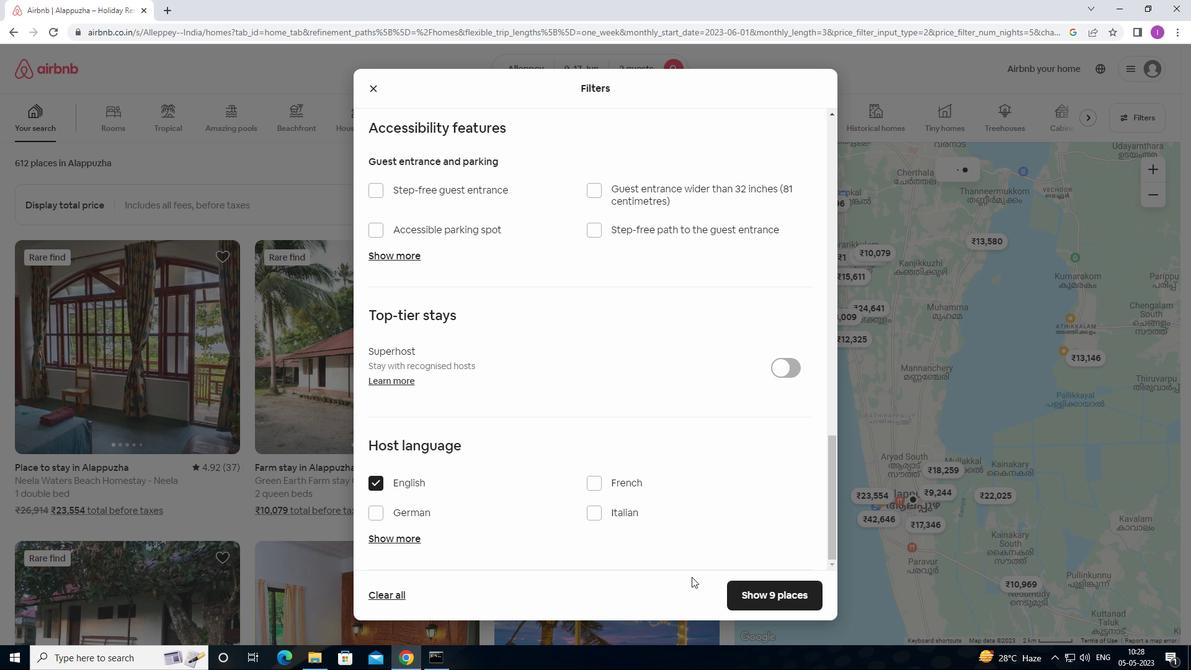 
Action: Mouse scrolled (718, 582) with delta (0, 0)
Screenshot: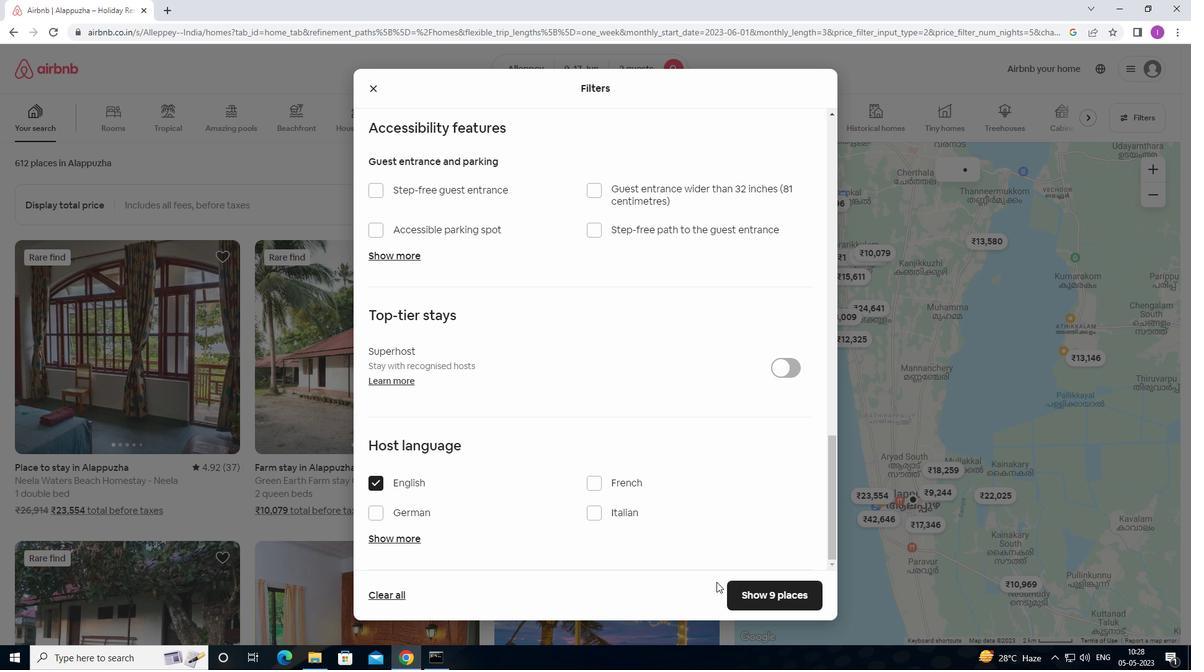 
Action: Mouse scrolled (718, 582) with delta (0, 0)
Screenshot: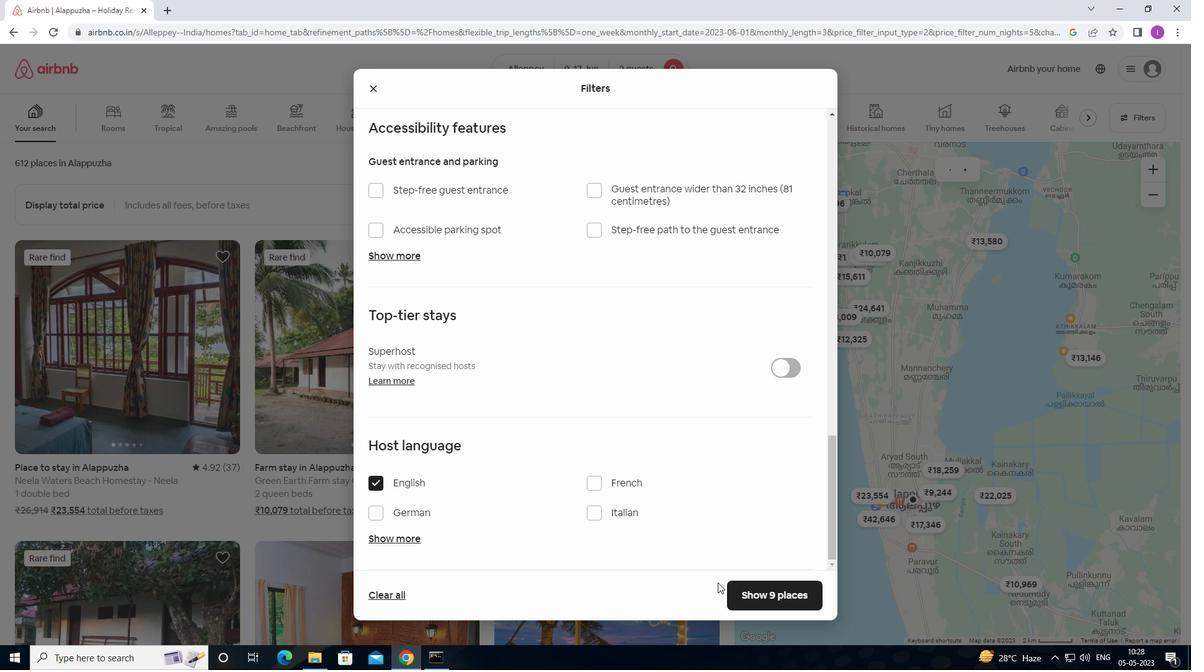 
Action: Mouse scrolled (718, 582) with delta (0, 0)
Screenshot: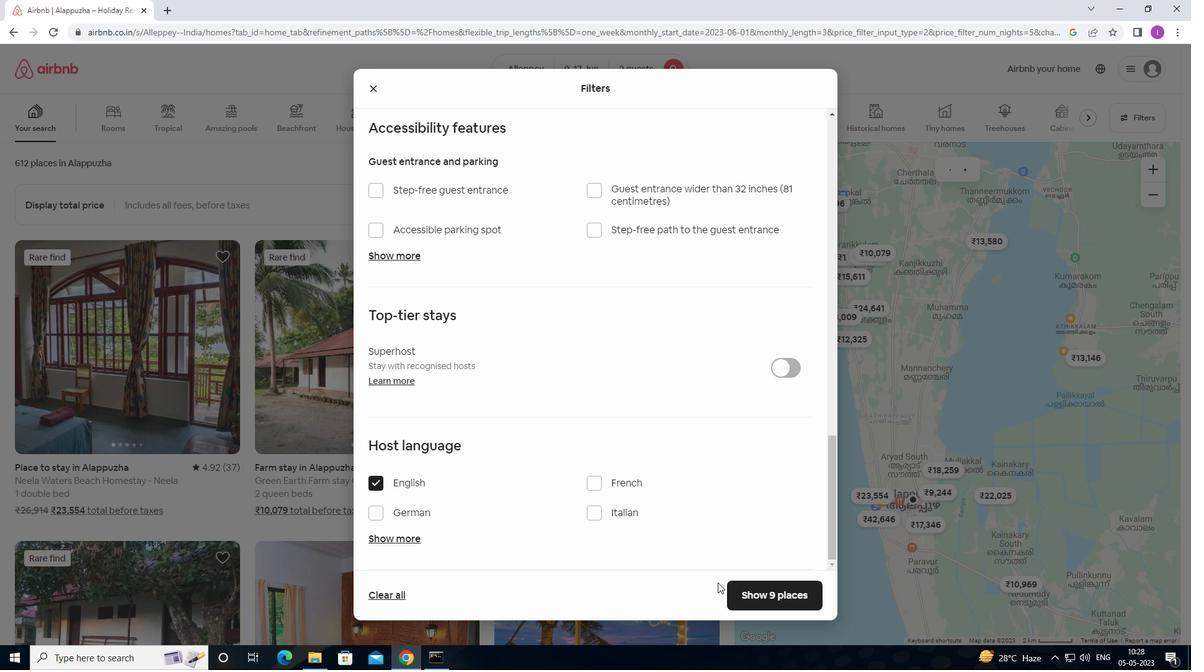 
Action: Mouse moved to (744, 590)
Screenshot: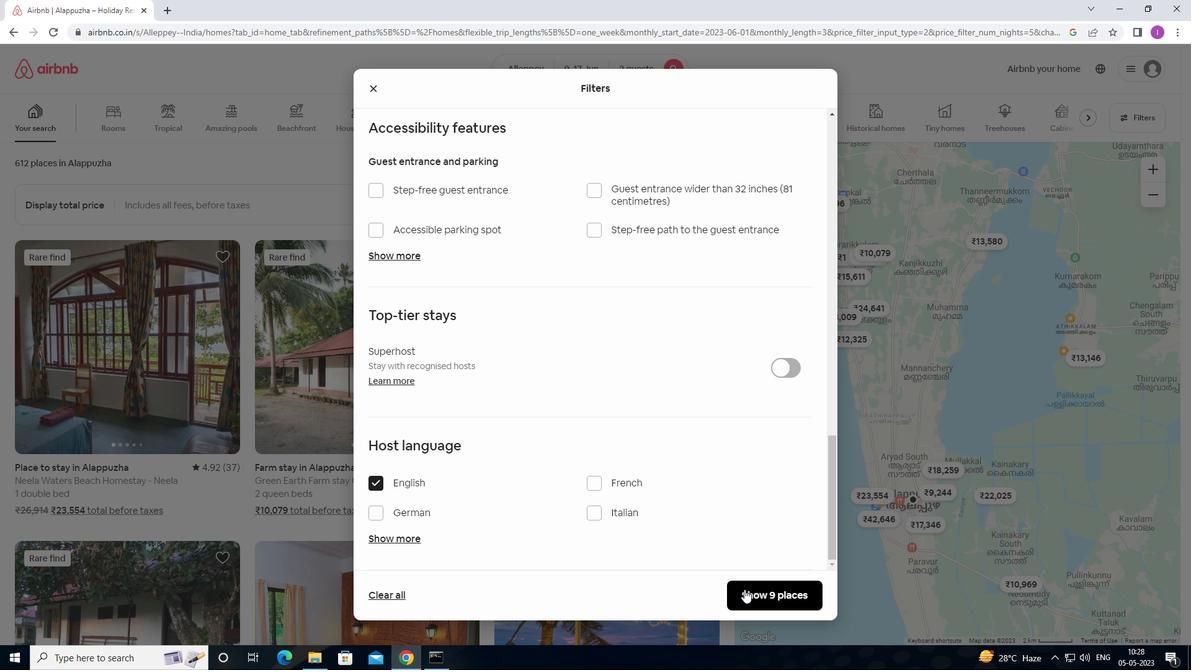 
Action: Mouse pressed left at (744, 590)
Screenshot: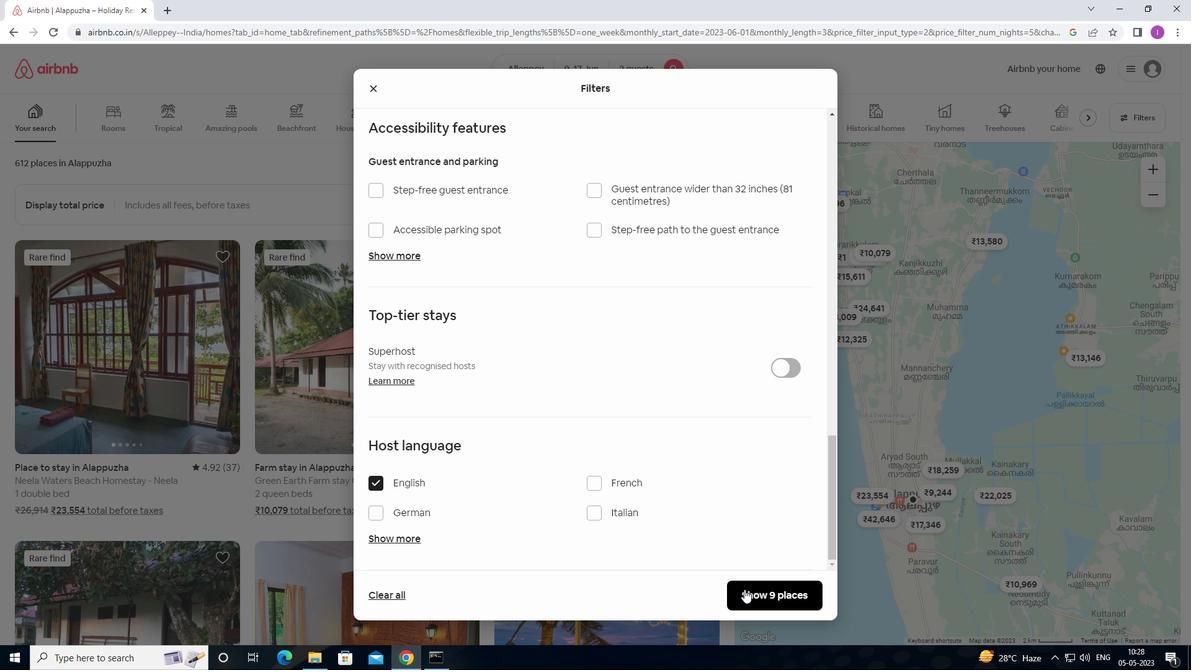 
Action: Mouse moved to (700, 596)
Screenshot: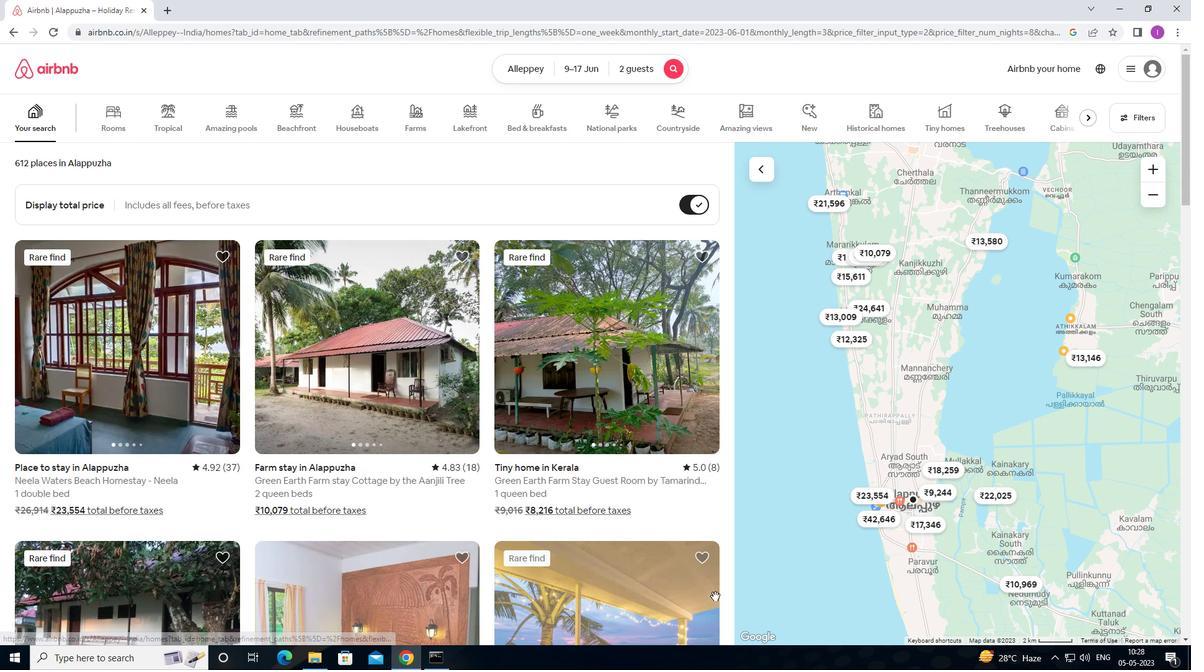 
